 Task: Look for space in Padam, India from 8th June, 2023 to 16th June, 2023 for 2 adults in price range Rs.10000 to Rs.15000. Place can be entire place with 1  bedroom having 1 bed and 1 bathroom. Property type can be house, flat, guest house, hotel. Amenities needed are: wifi, washing machine. Booking option can be shelf check-in. Required host language is English.
Action: Mouse moved to (551, 101)
Screenshot: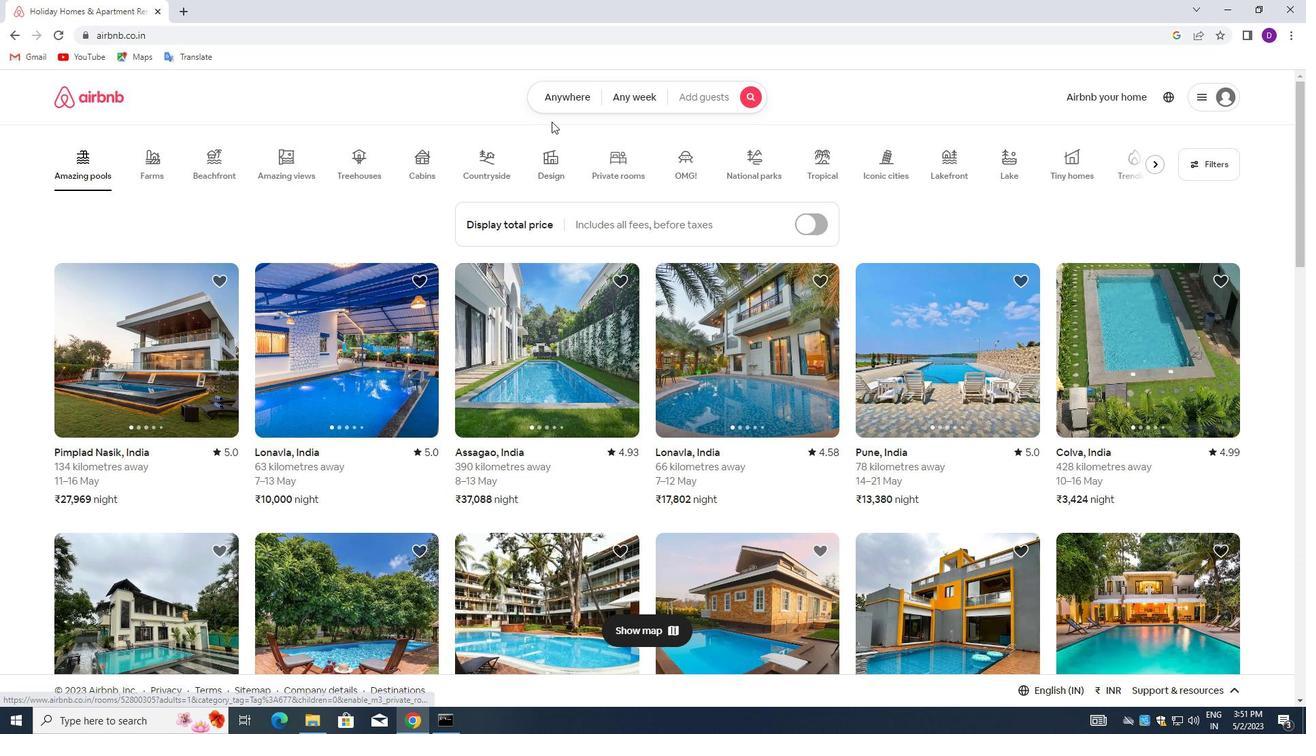 
Action: Mouse pressed left at (551, 101)
Screenshot: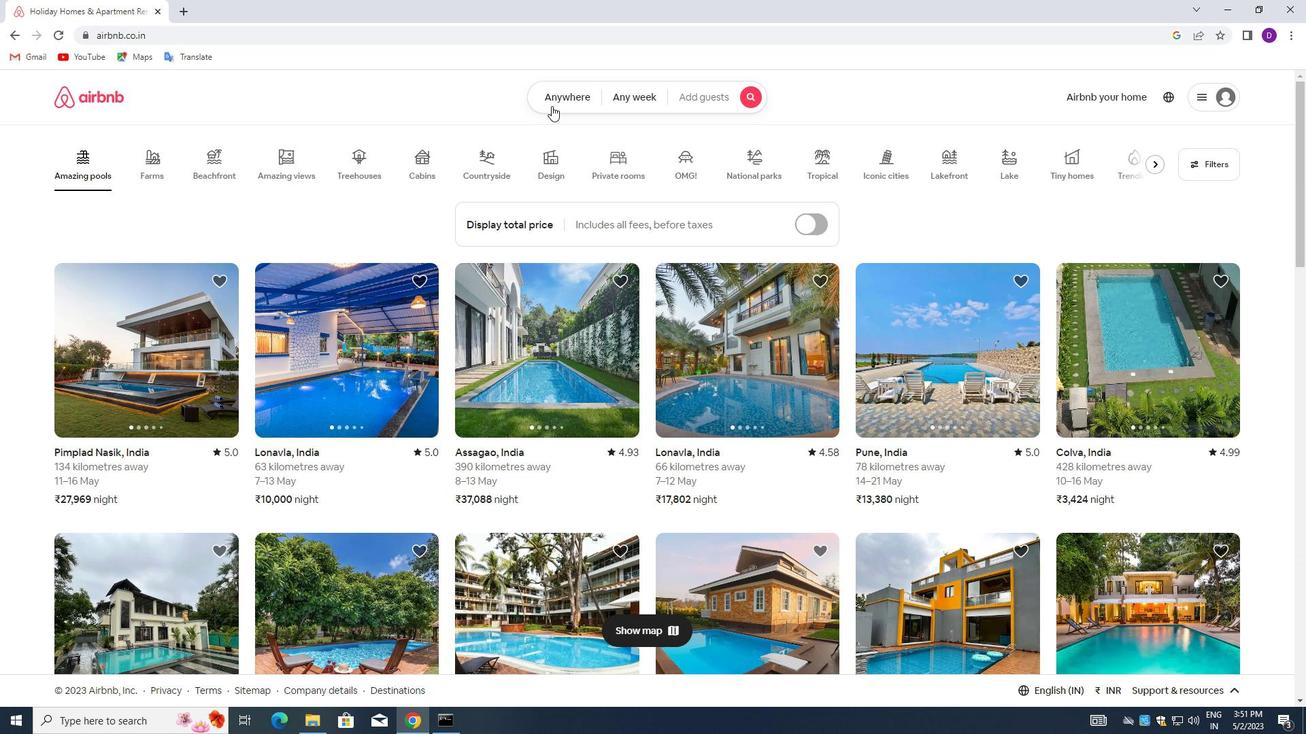 
Action: Mouse moved to (434, 150)
Screenshot: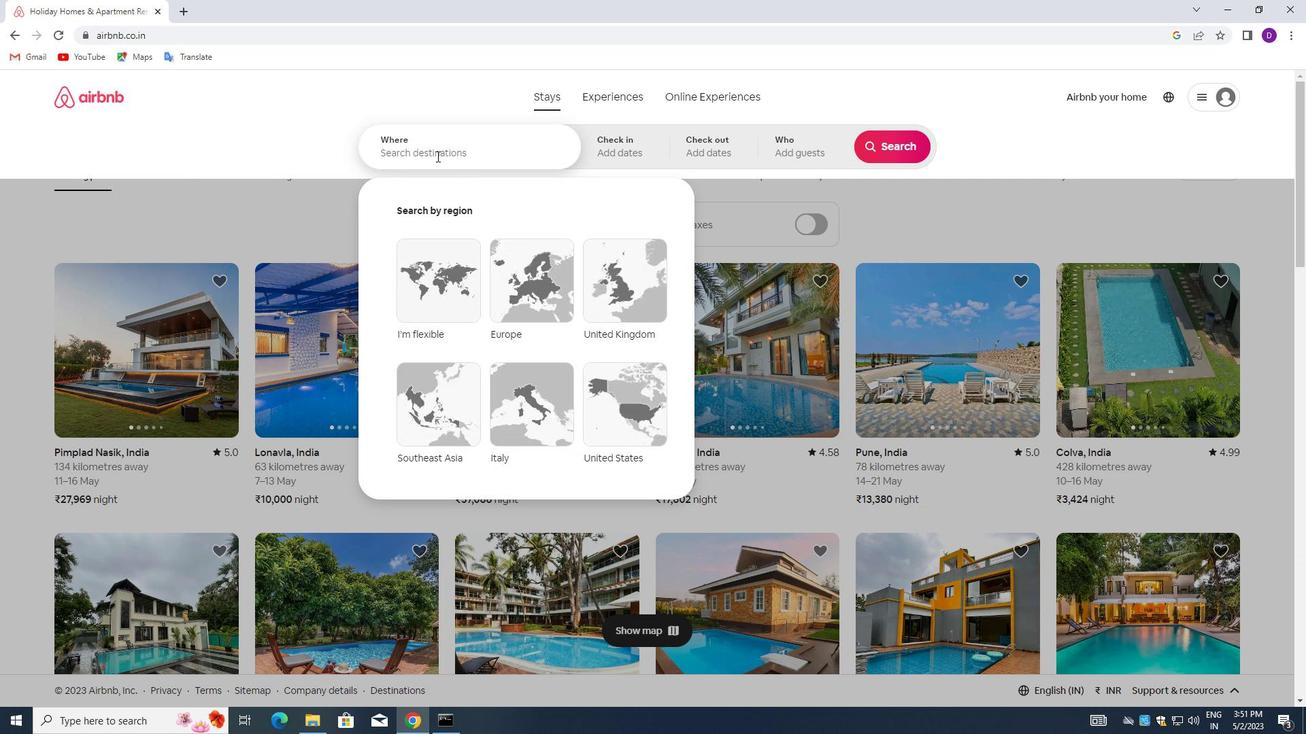
Action: Mouse pressed left at (434, 150)
Screenshot: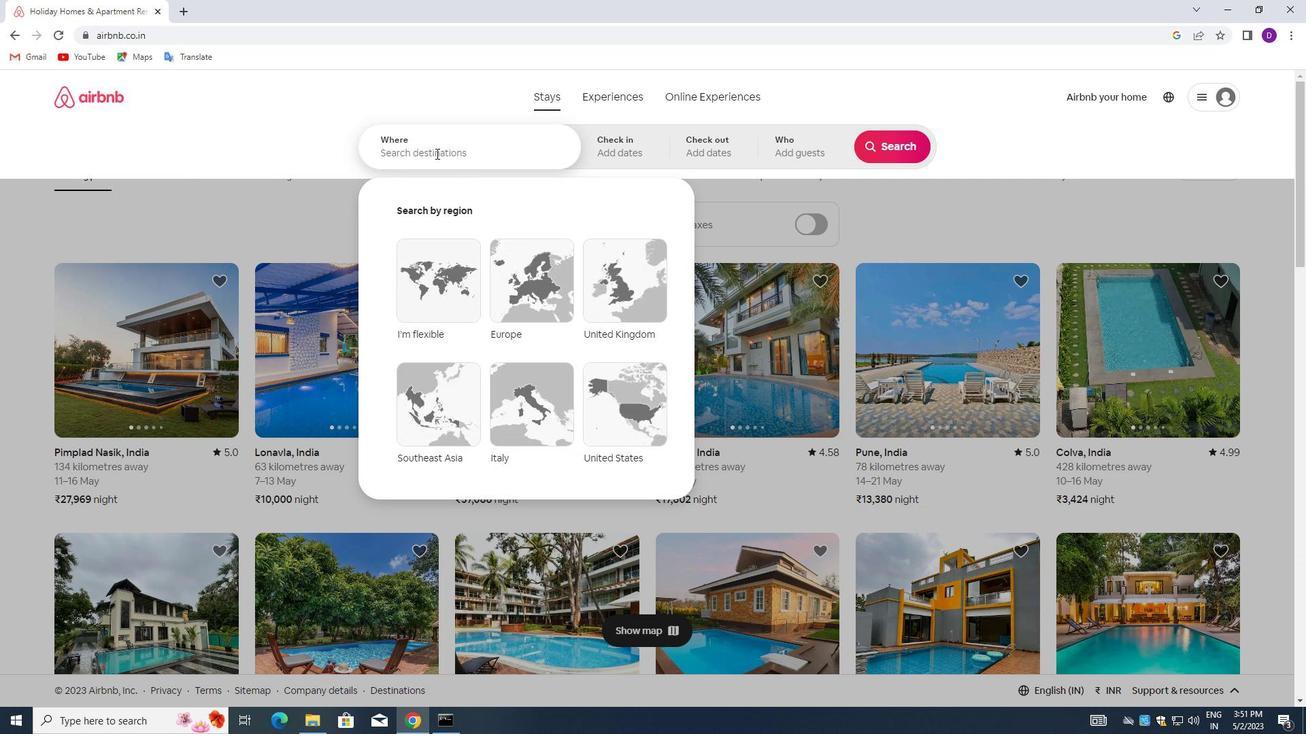 
Action: Mouse moved to (308, 134)
Screenshot: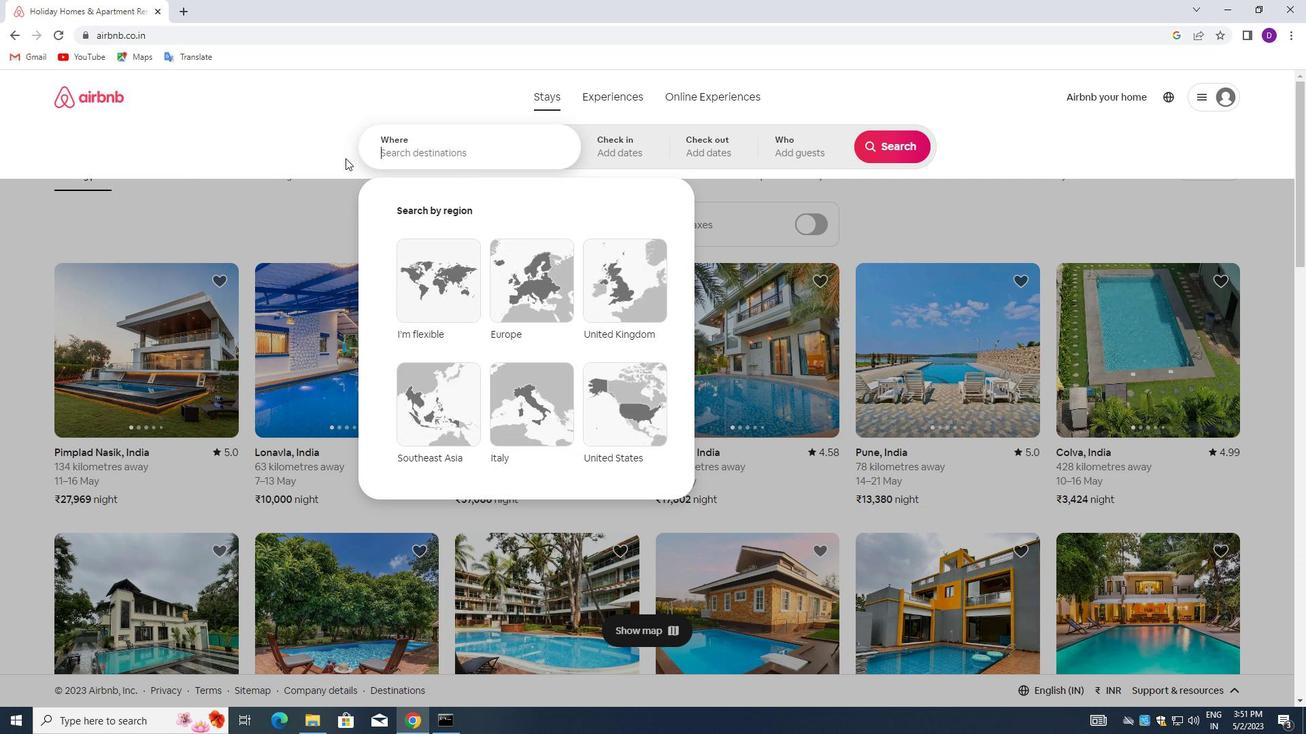 
Action: Key pressed <Key.shift>PADAM,<Key.space><Key.shift>INDIA<Key.enter>
Screenshot: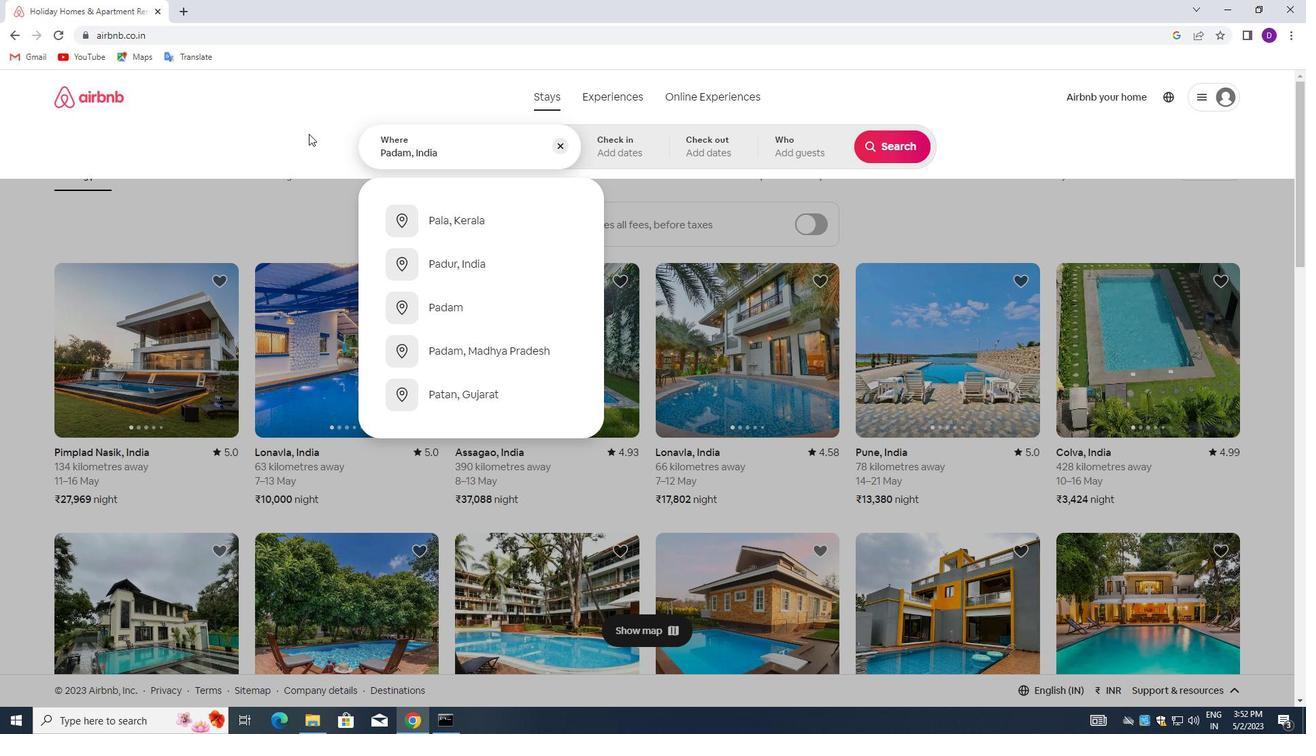 
Action: Mouse moved to (818, 343)
Screenshot: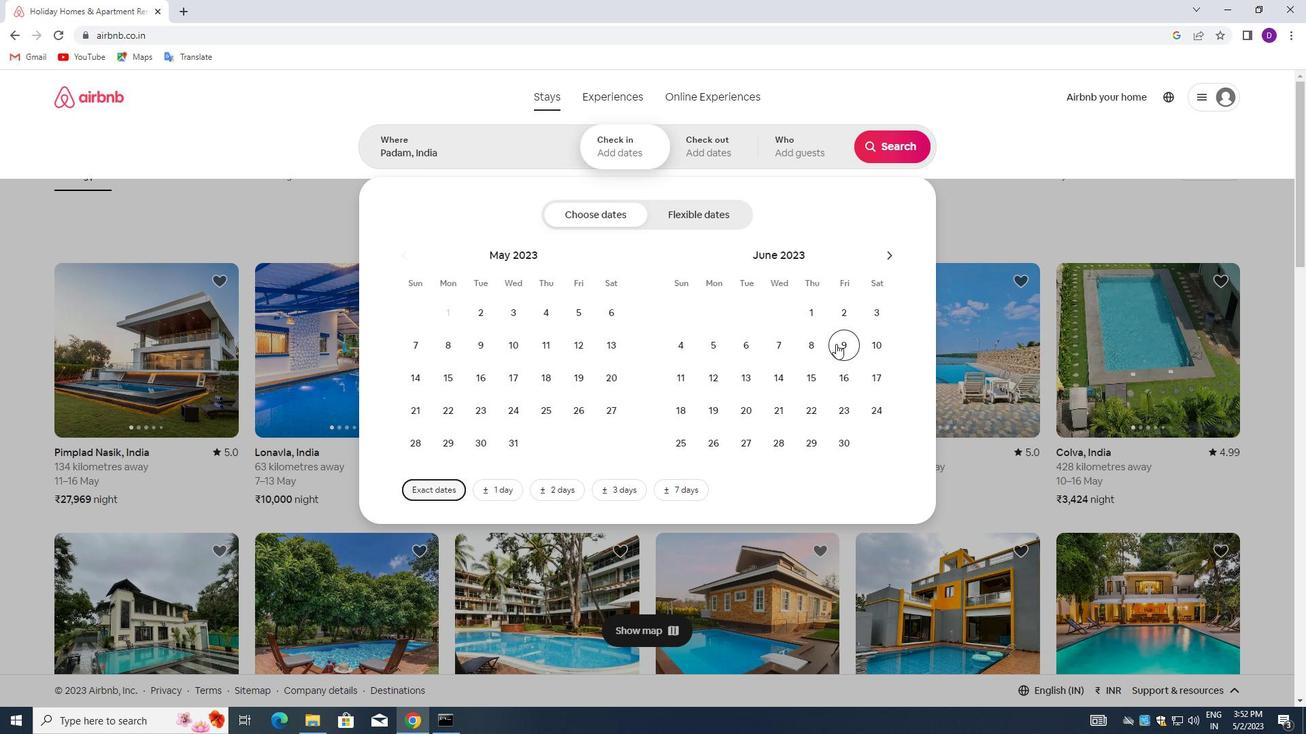 
Action: Mouse pressed left at (818, 343)
Screenshot: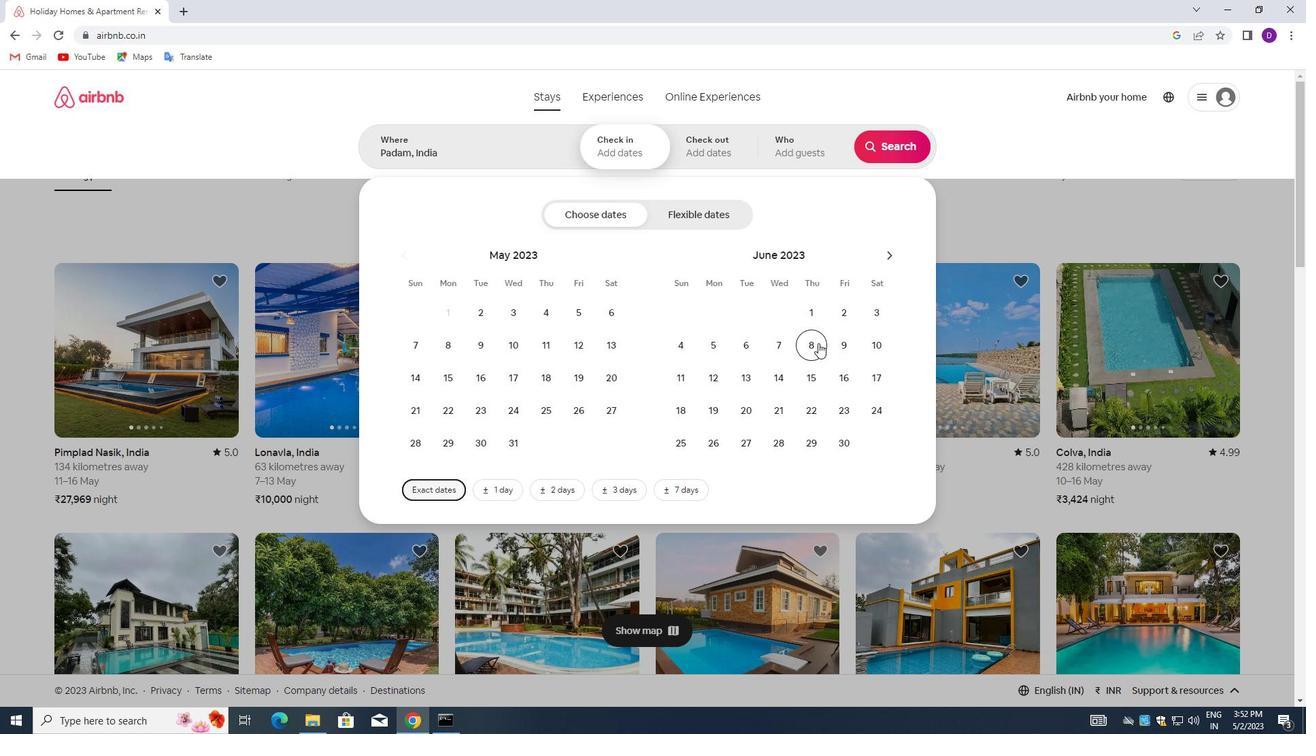 
Action: Mouse moved to (847, 374)
Screenshot: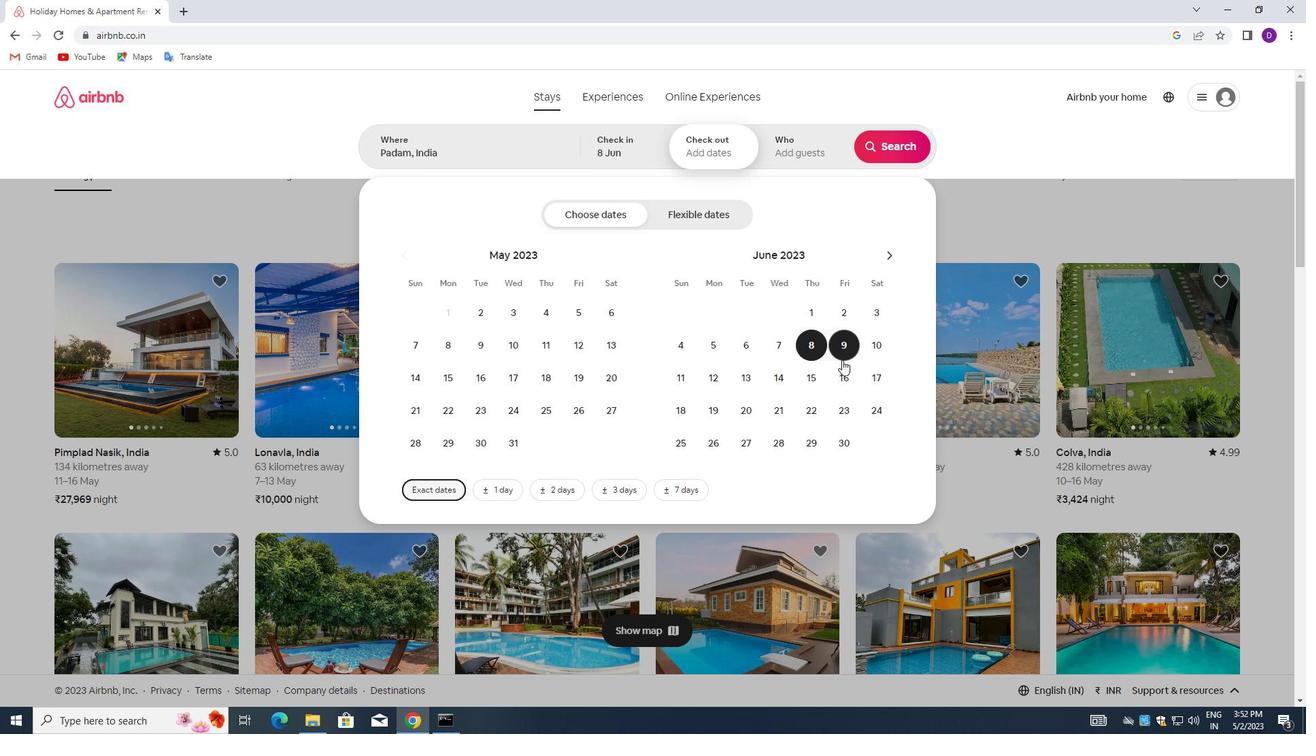 
Action: Mouse pressed left at (847, 374)
Screenshot: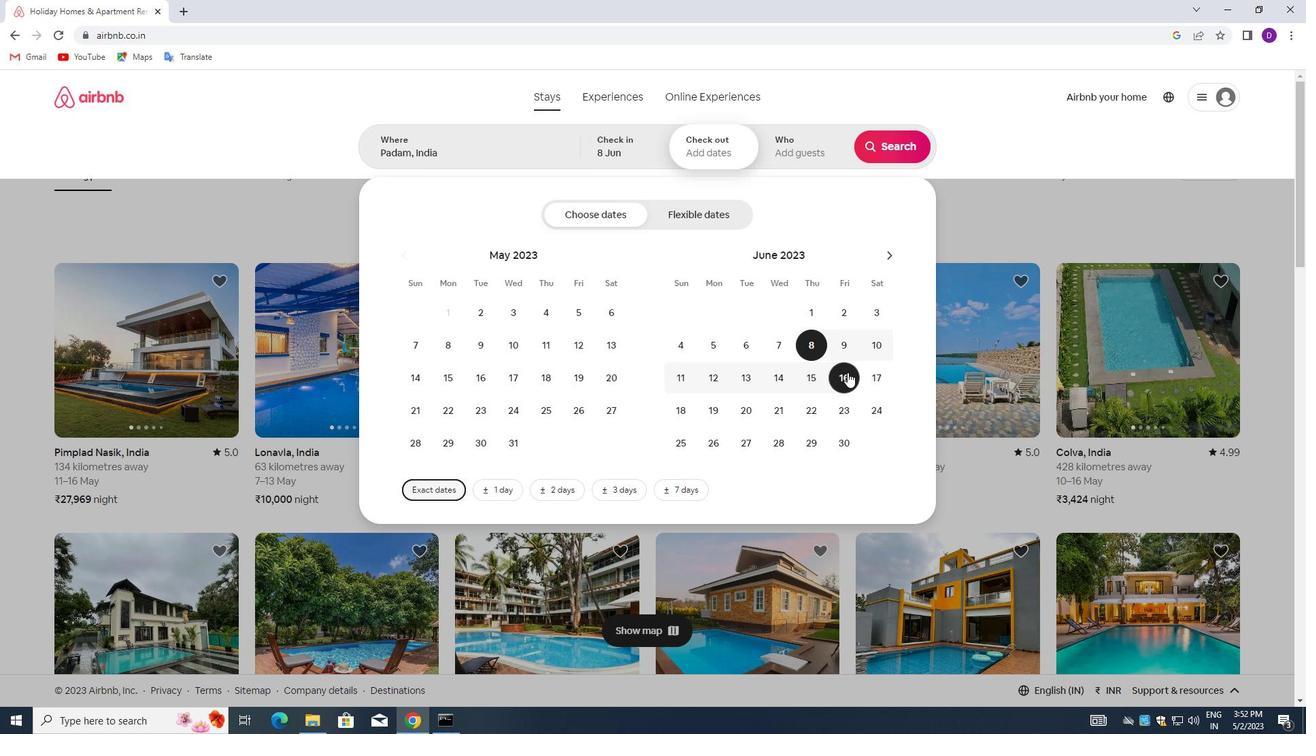 
Action: Mouse moved to (781, 154)
Screenshot: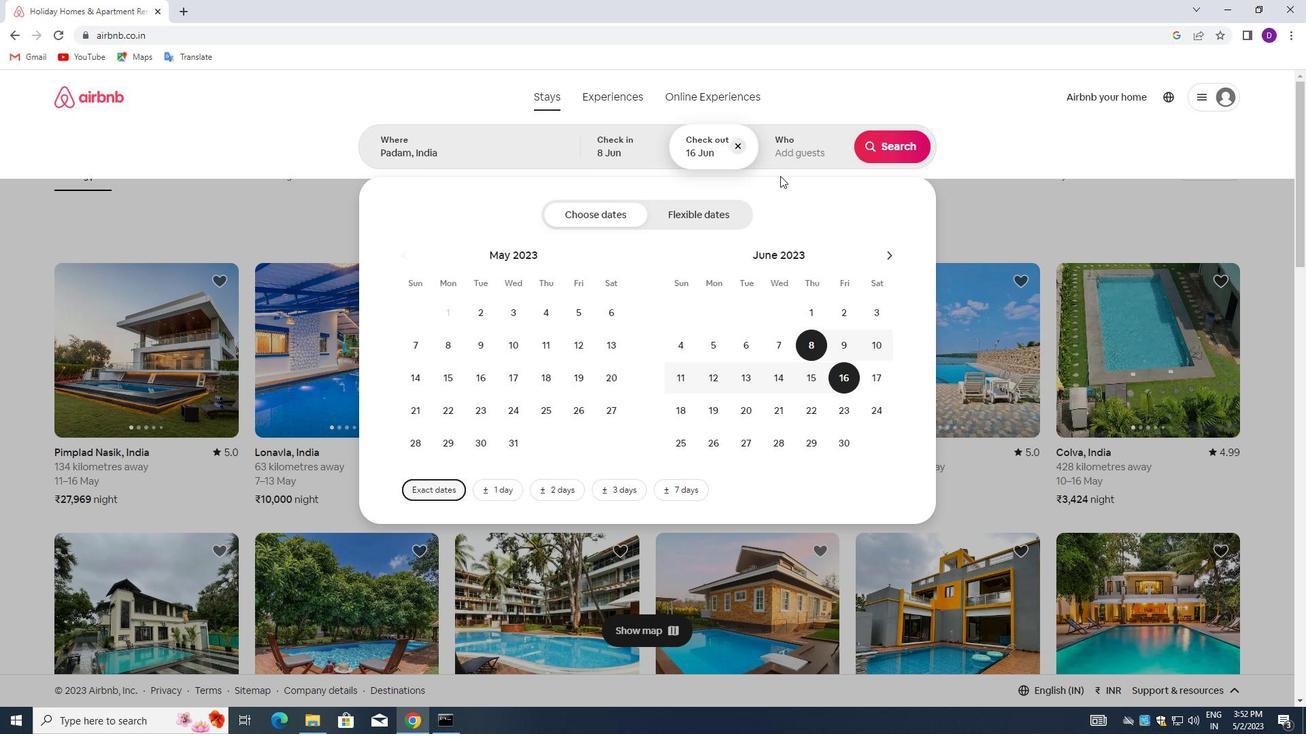 
Action: Mouse pressed left at (781, 154)
Screenshot: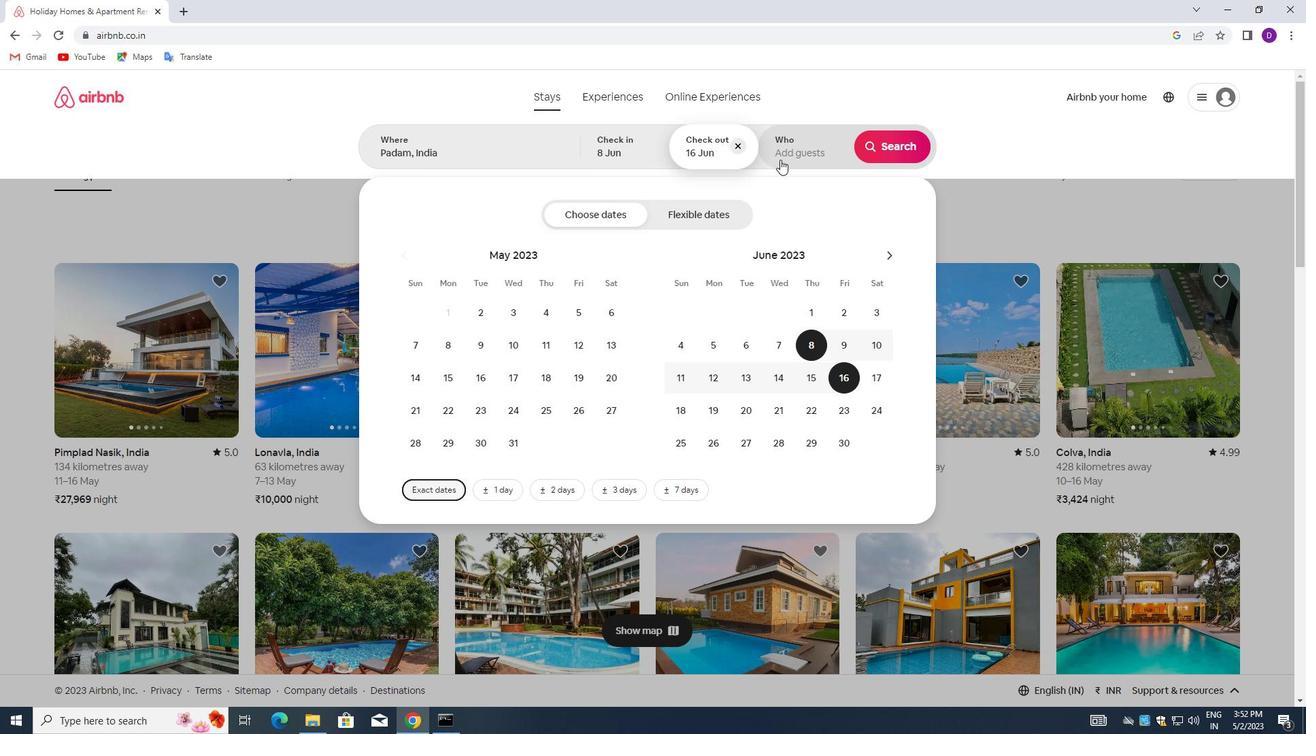 
Action: Mouse moved to (896, 225)
Screenshot: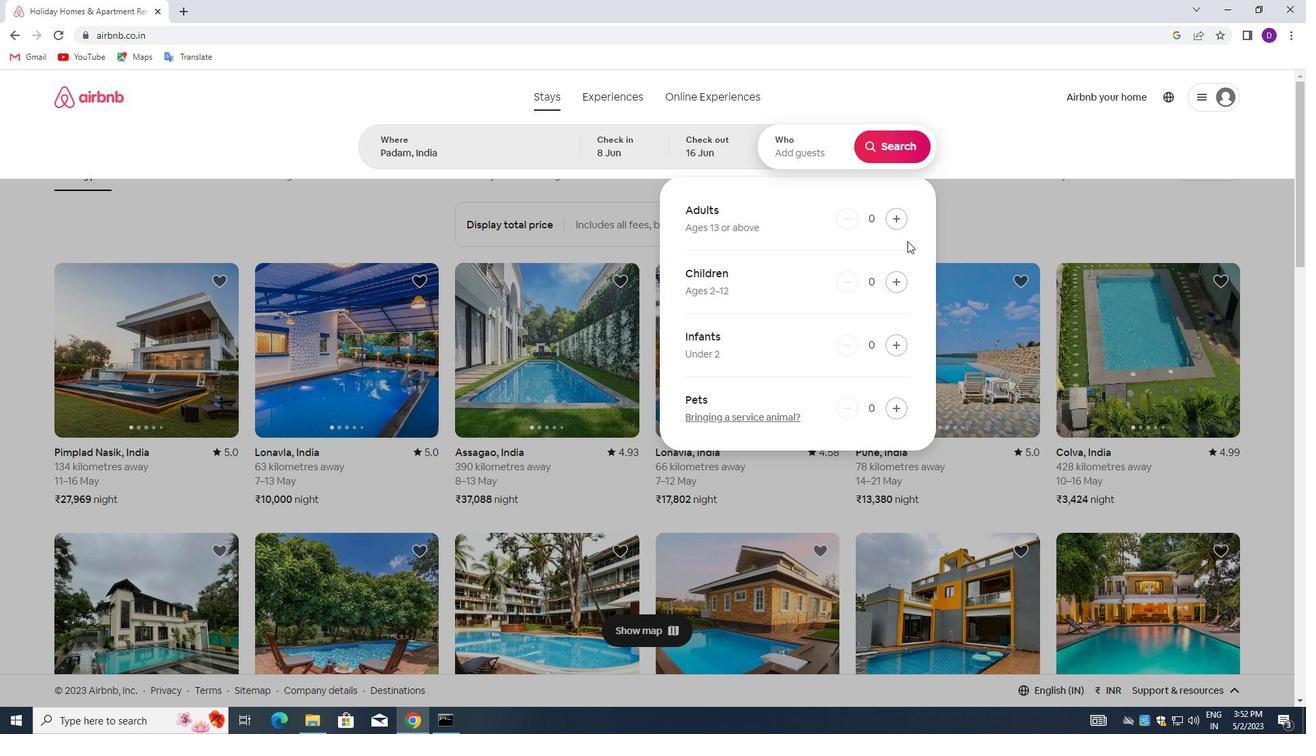 
Action: Mouse pressed left at (896, 225)
Screenshot: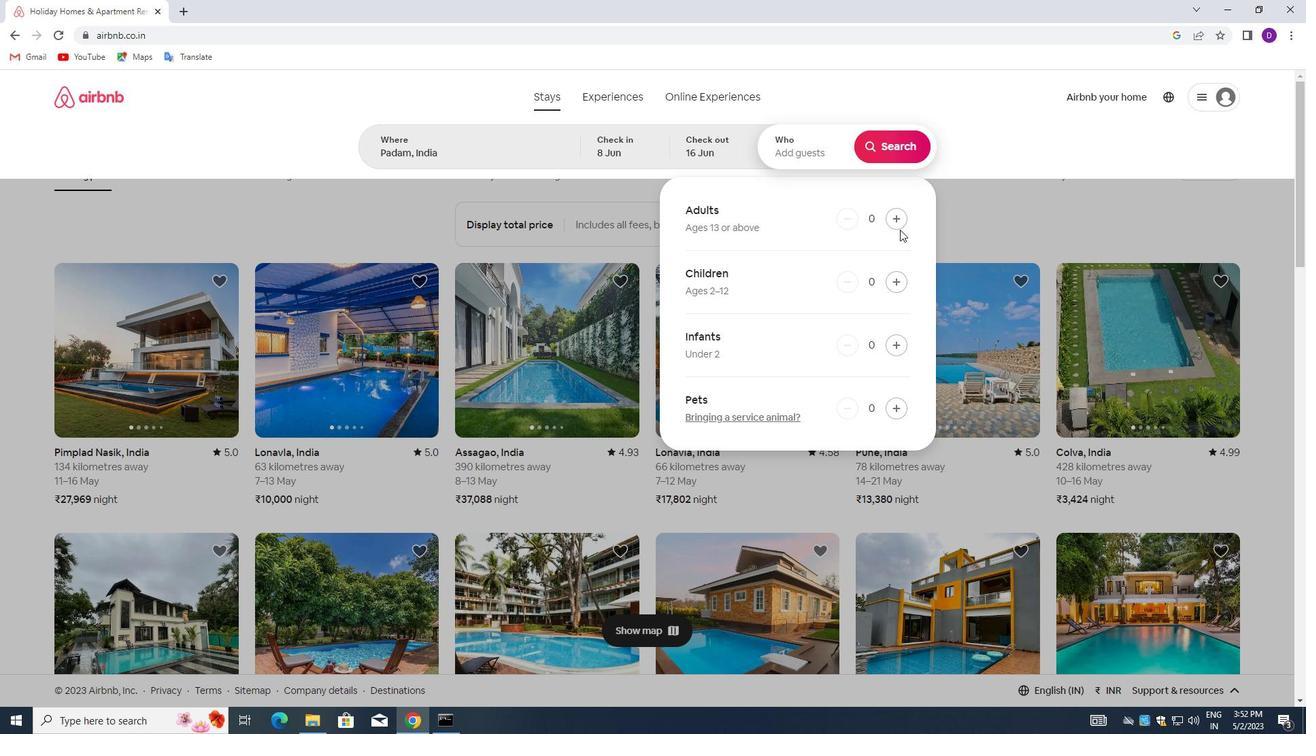 
Action: Mouse moved to (896, 225)
Screenshot: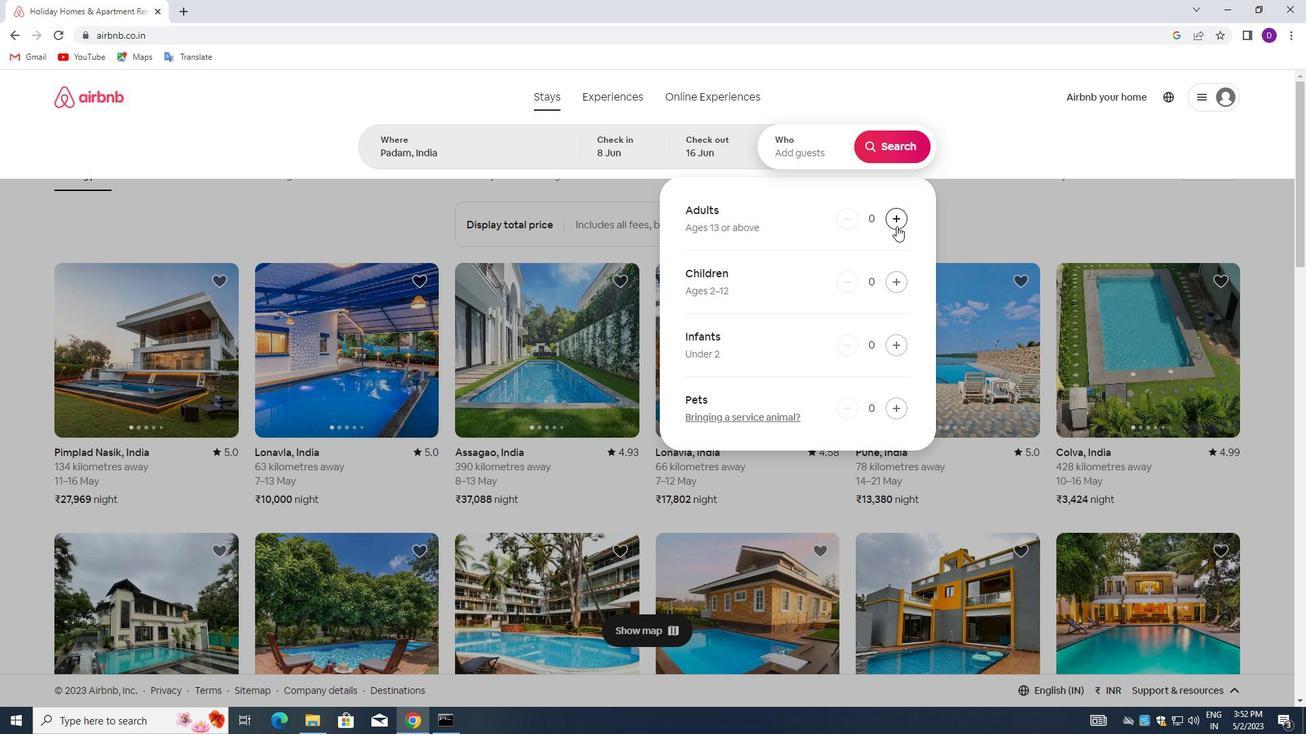 
Action: Mouse pressed left at (896, 225)
Screenshot: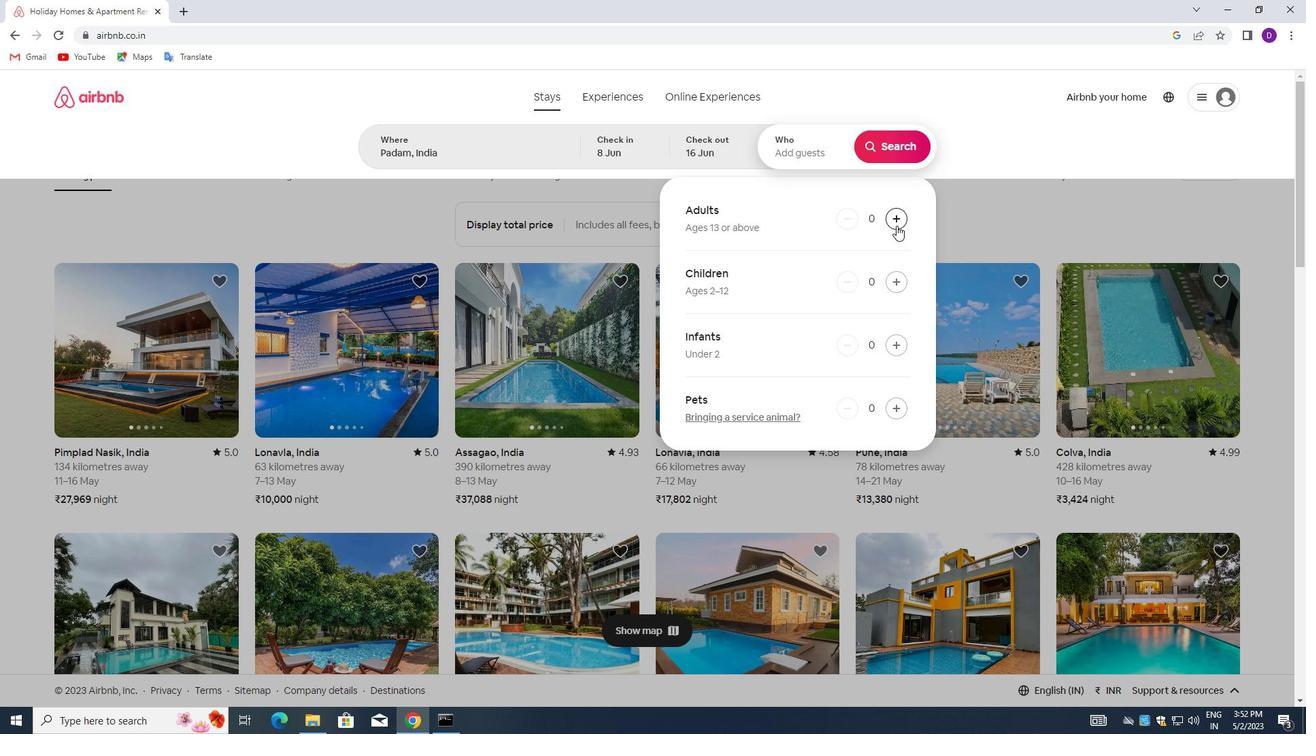 
Action: Mouse moved to (881, 147)
Screenshot: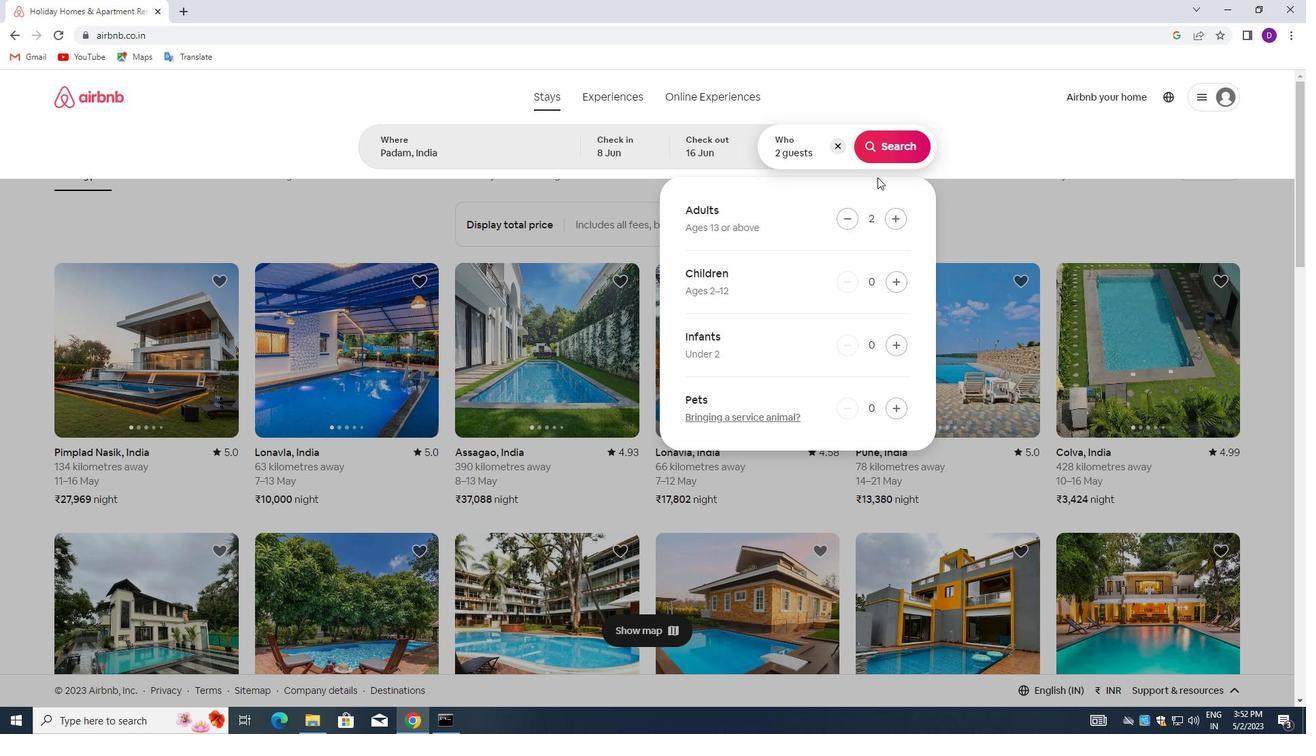 
Action: Mouse pressed left at (881, 147)
Screenshot: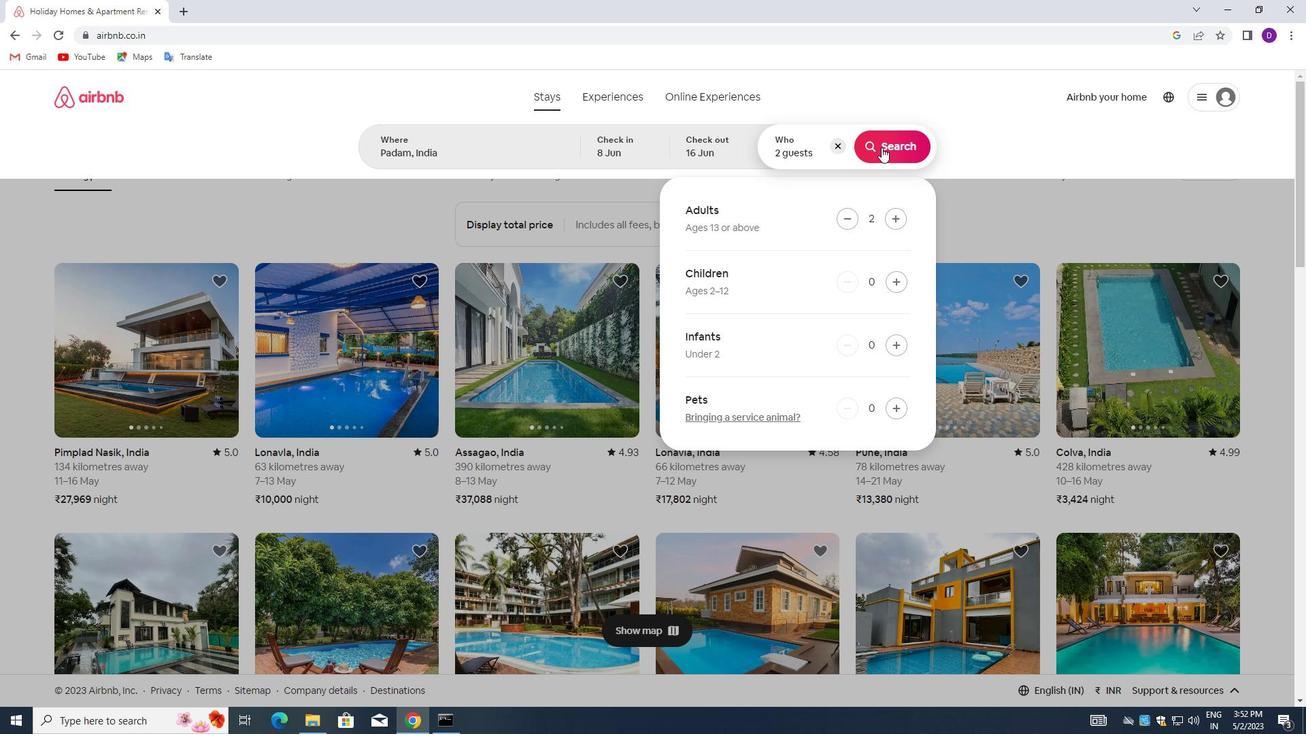
Action: Mouse moved to (1247, 159)
Screenshot: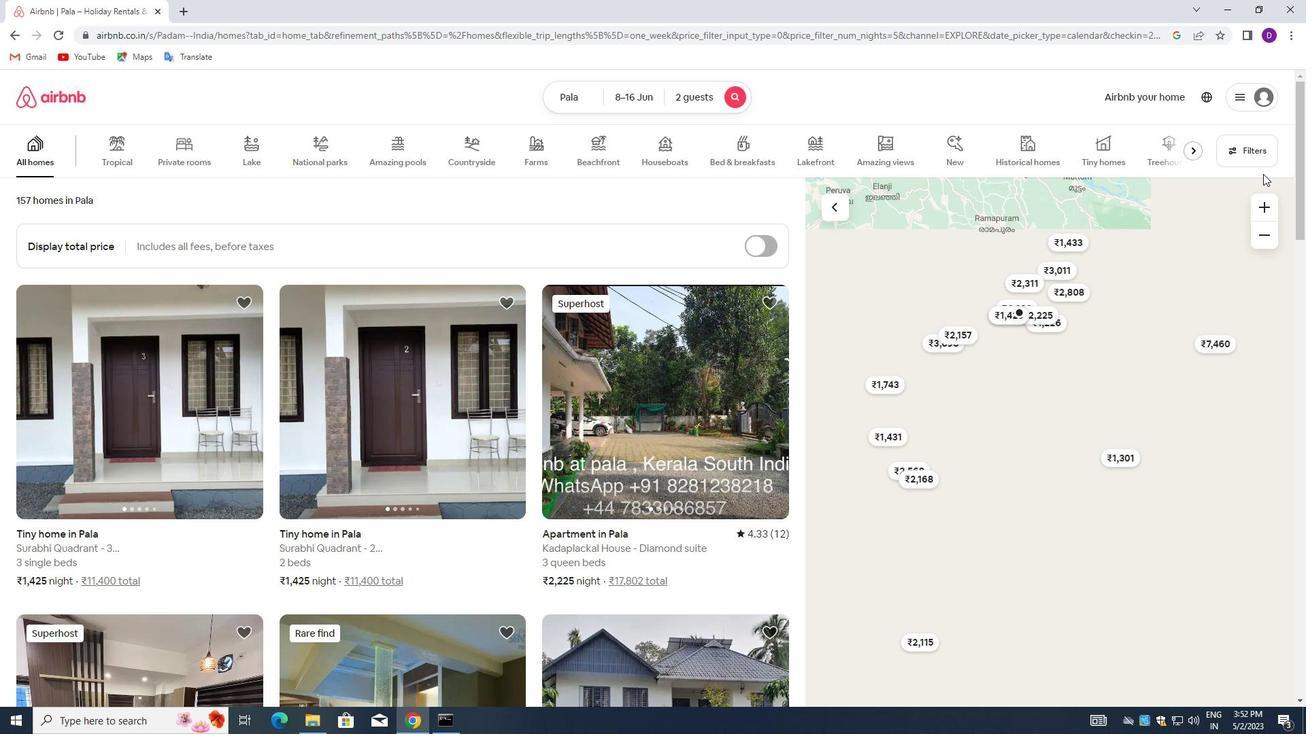 
Action: Mouse pressed left at (1247, 159)
Screenshot: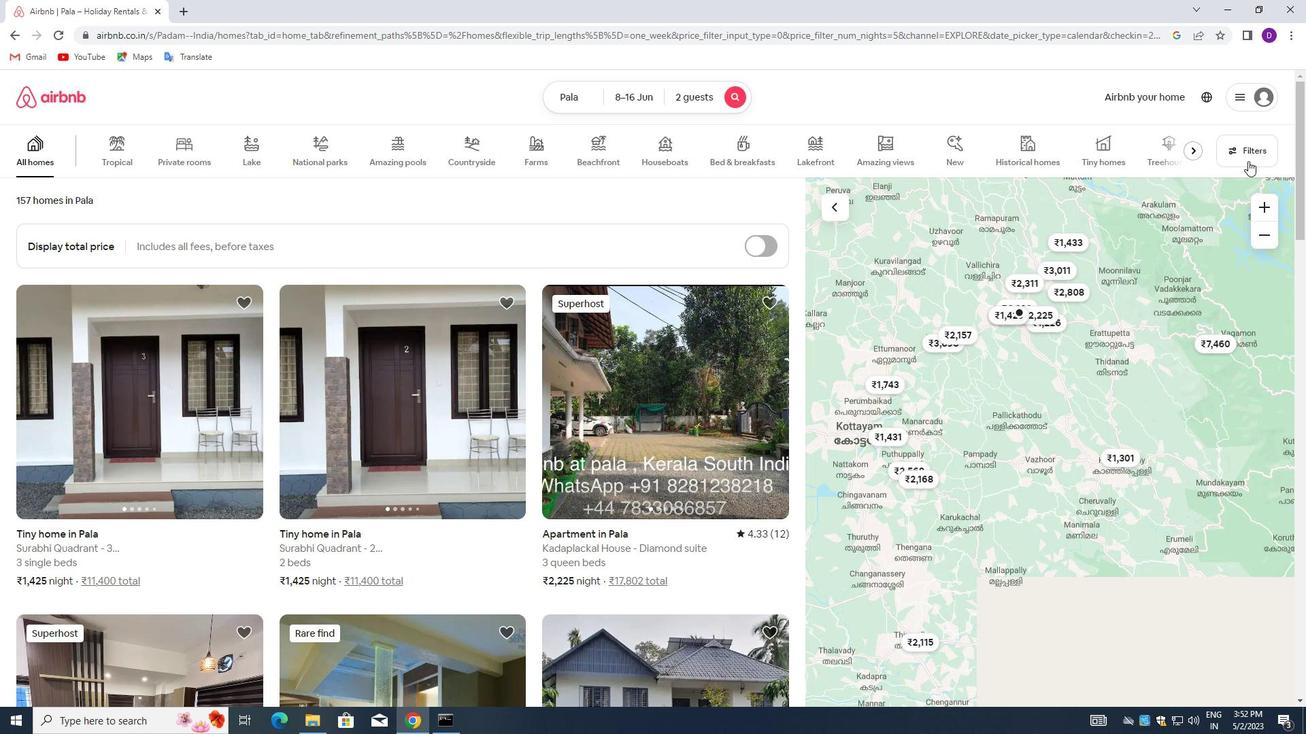 
Action: Mouse moved to (483, 321)
Screenshot: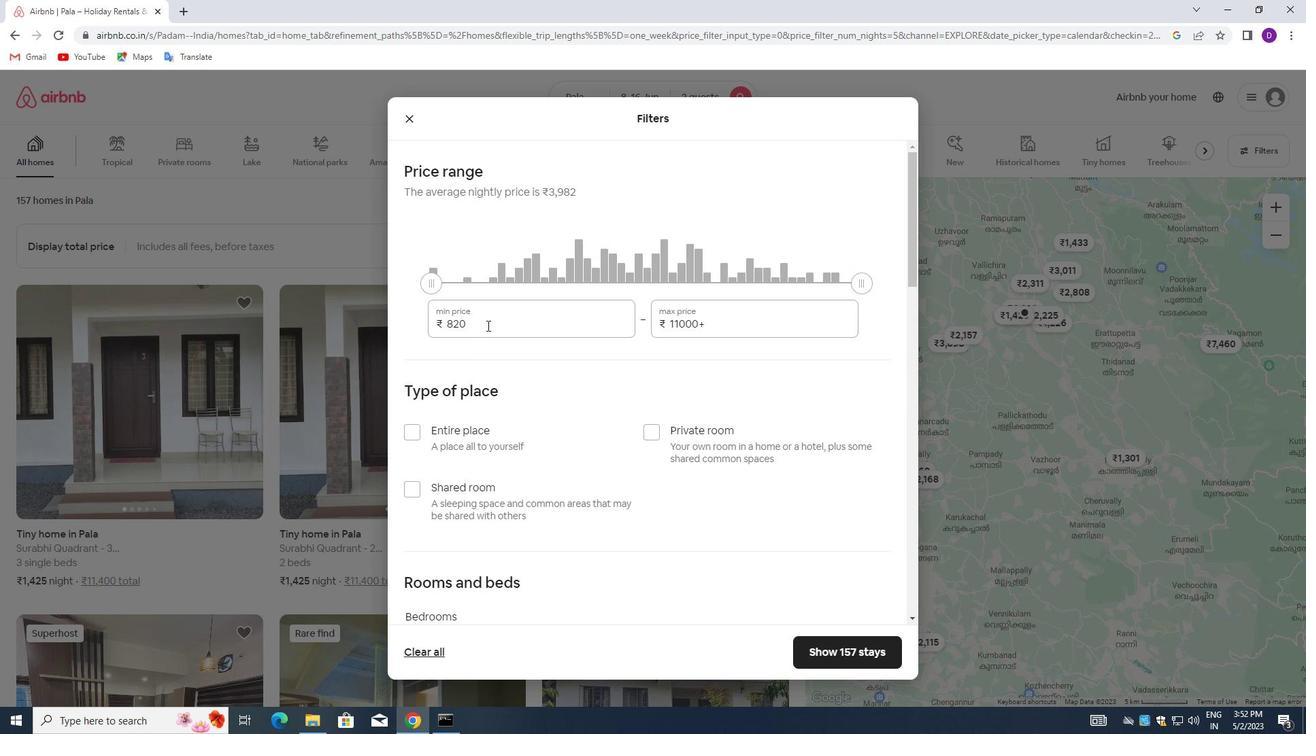 
Action: Mouse pressed left at (483, 321)
Screenshot: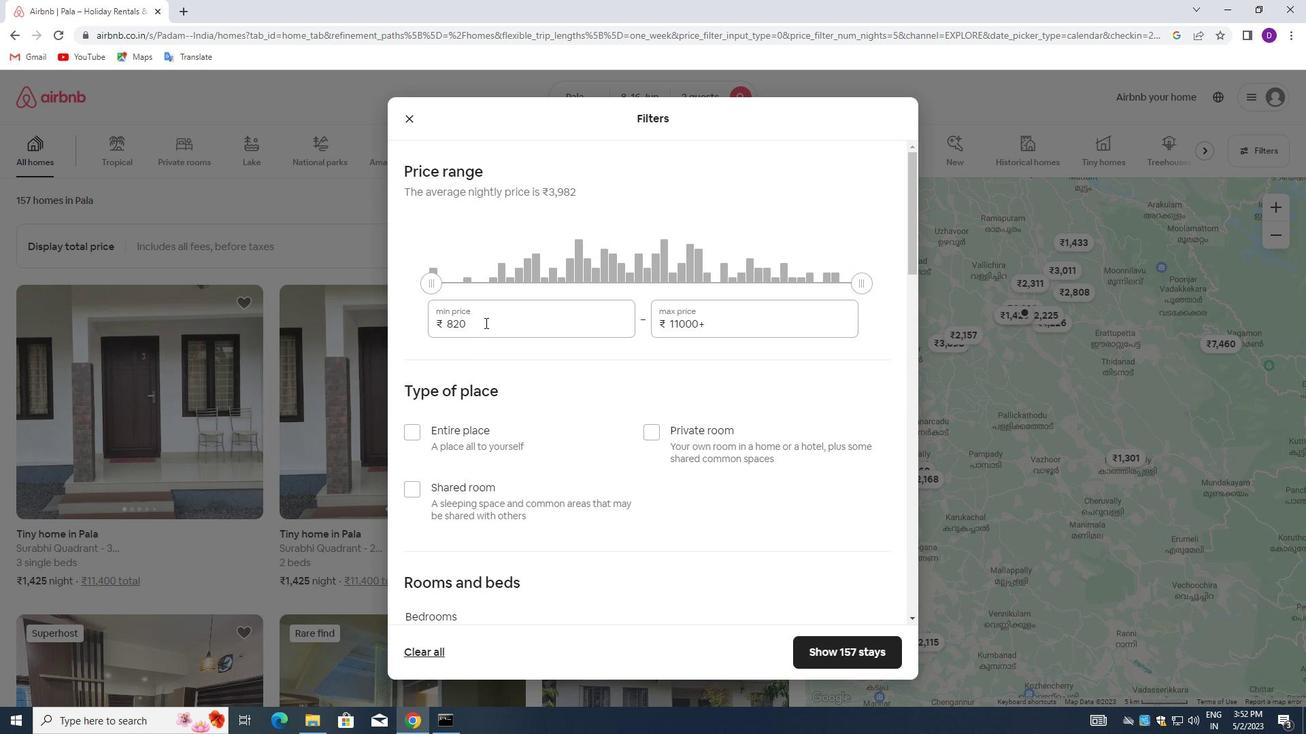 
Action: Mouse pressed left at (483, 321)
Screenshot: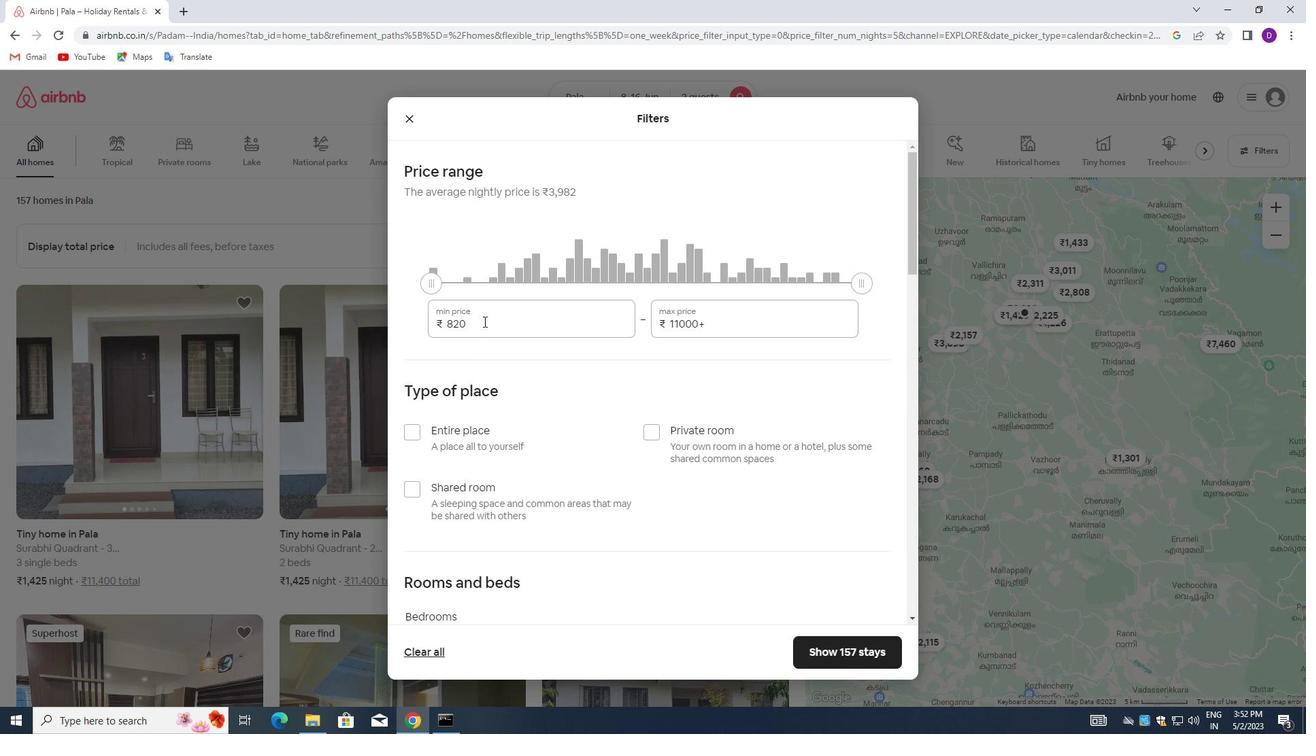 
Action: Key pressed 10000<Key.tab>15000
Screenshot: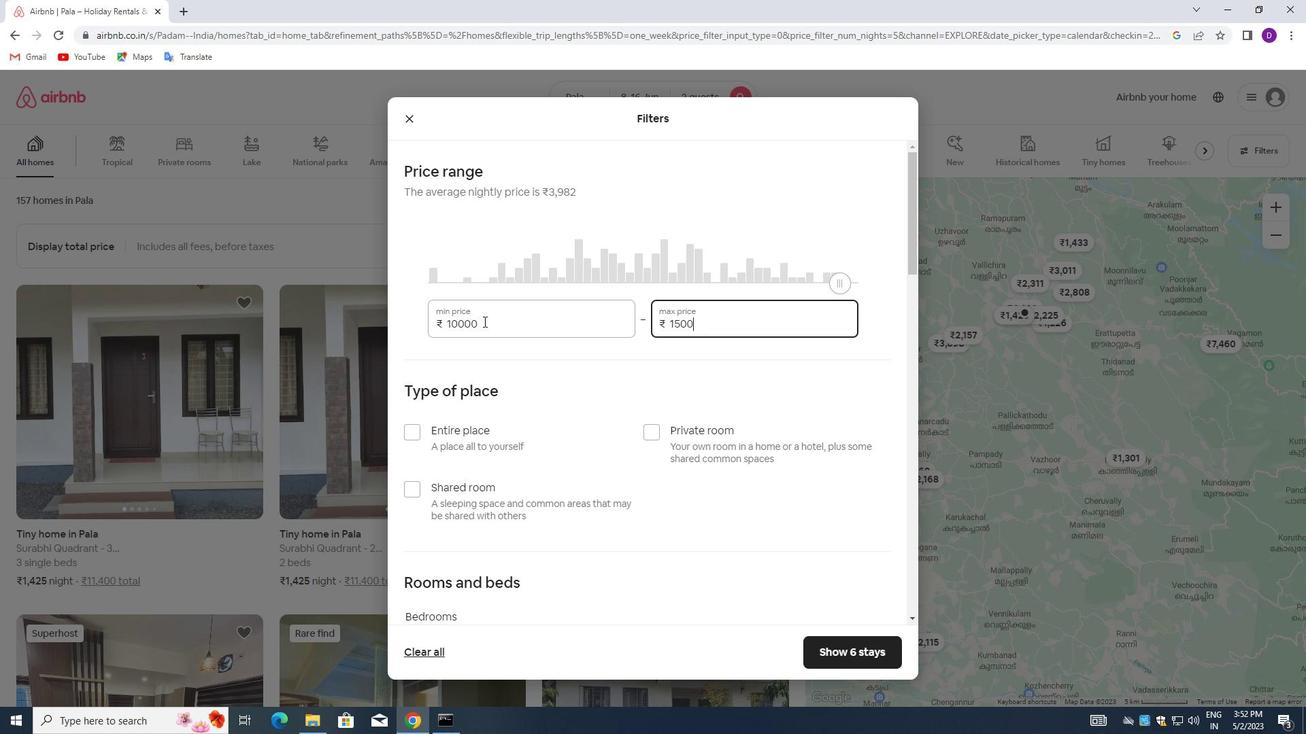 
Action: Mouse moved to (487, 331)
Screenshot: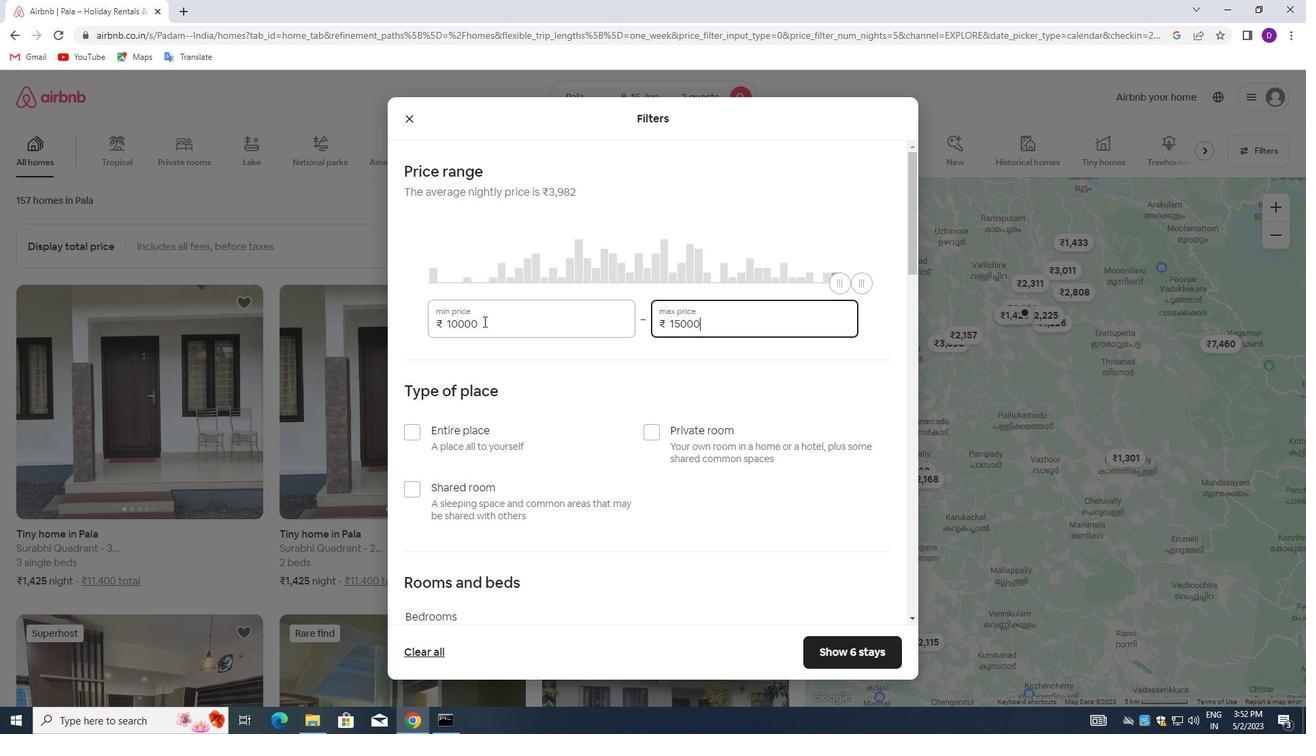 
Action: Mouse scrolled (487, 330) with delta (0, 0)
Screenshot: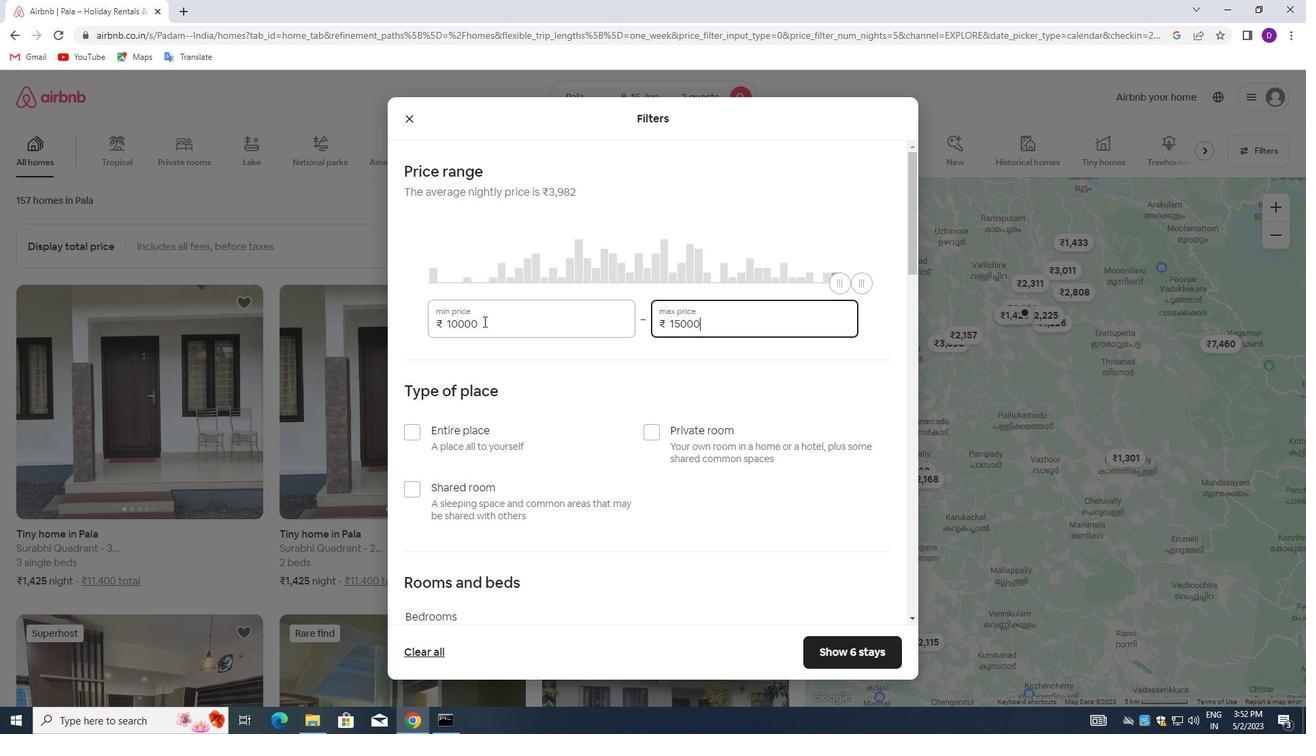 
Action: Mouse moved to (483, 339)
Screenshot: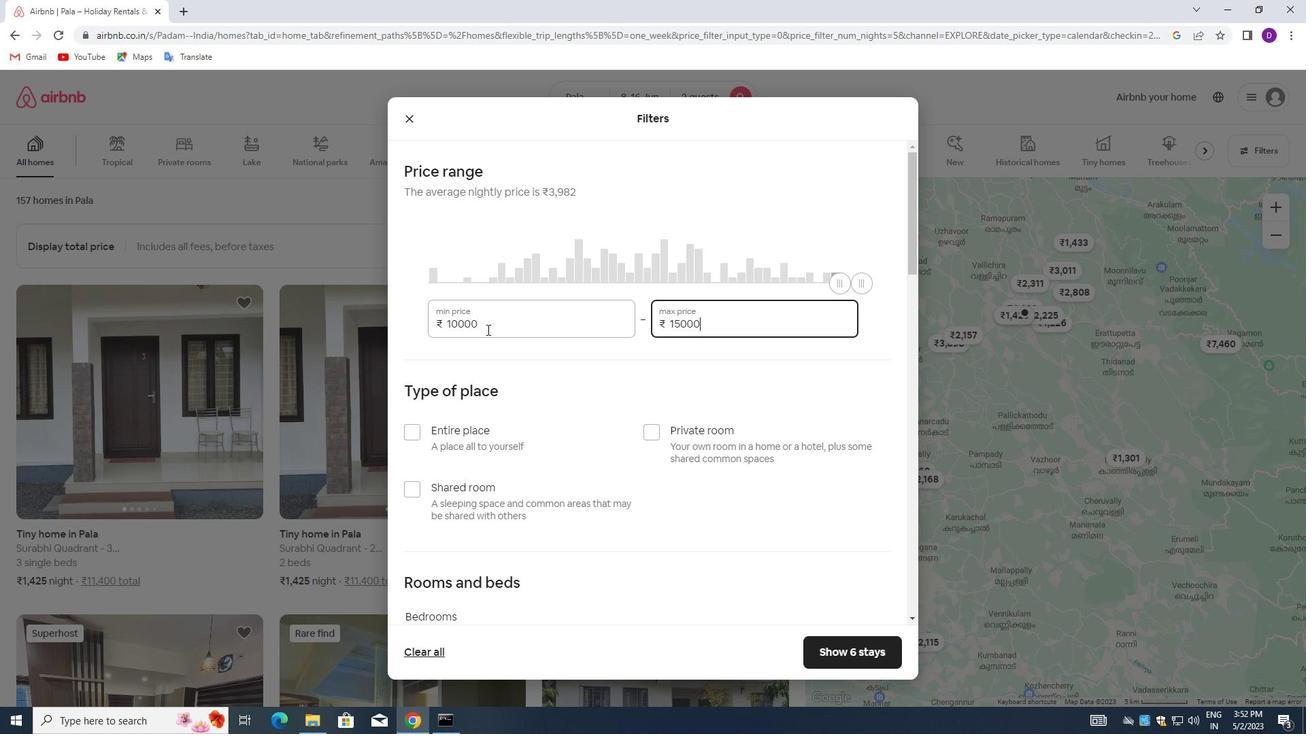 
Action: Mouse scrolled (483, 338) with delta (0, 0)
Screenshot: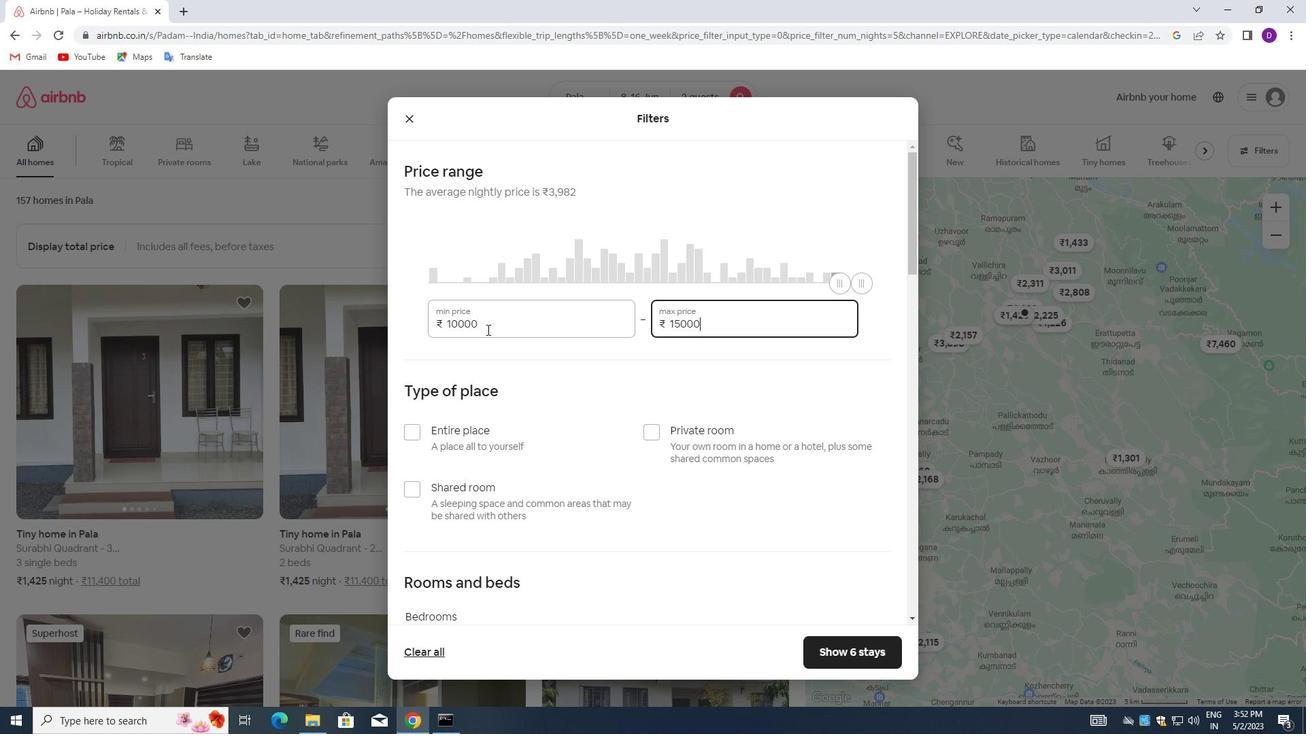 
Action: Mouse moved to (412, 303)
Screenshot: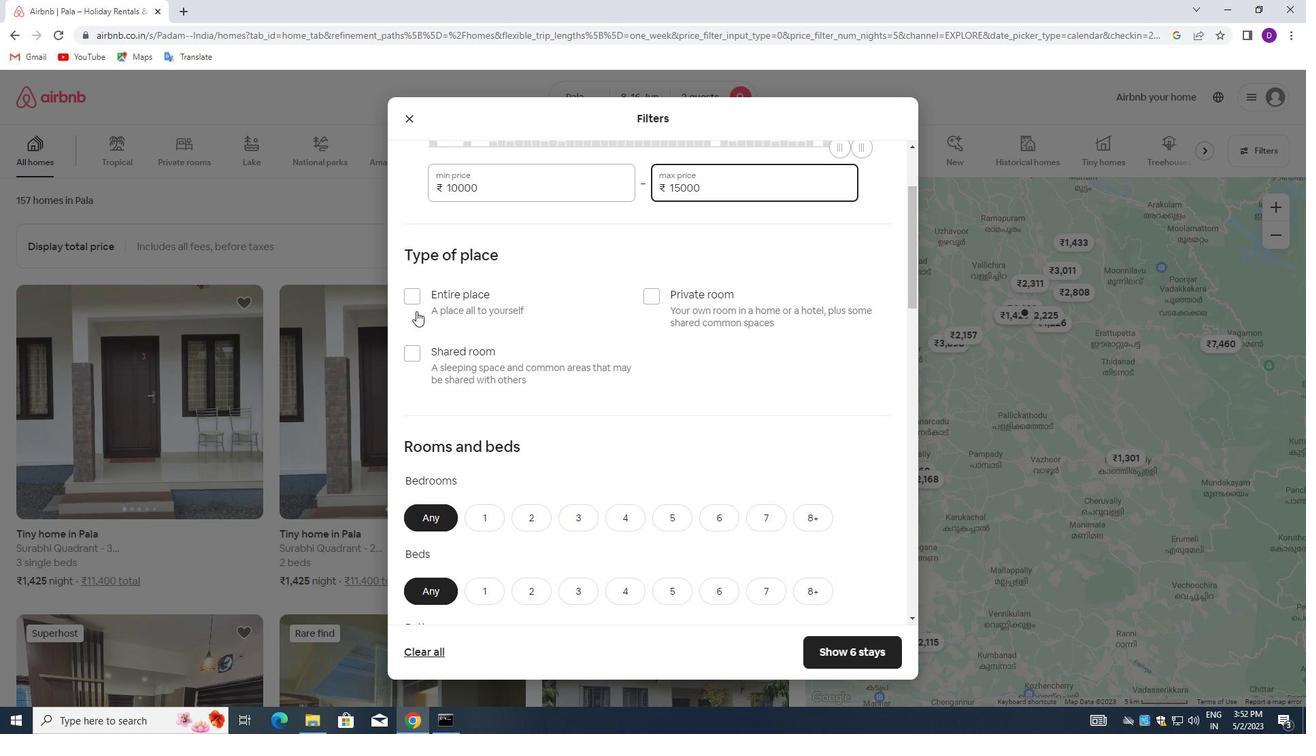 
Action: Mouse pressed left at (412, 303)
Screenshot: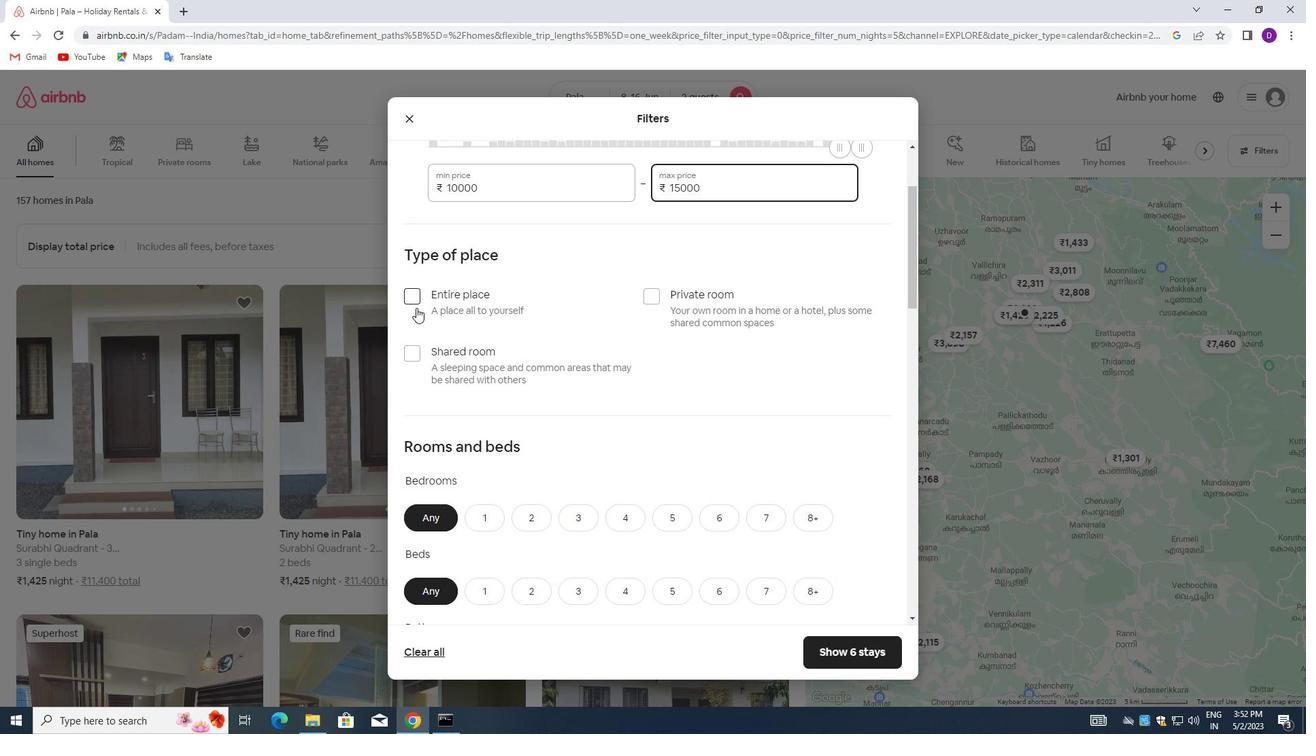 
Action: Mouse moved to (541, 357)
Screenshot: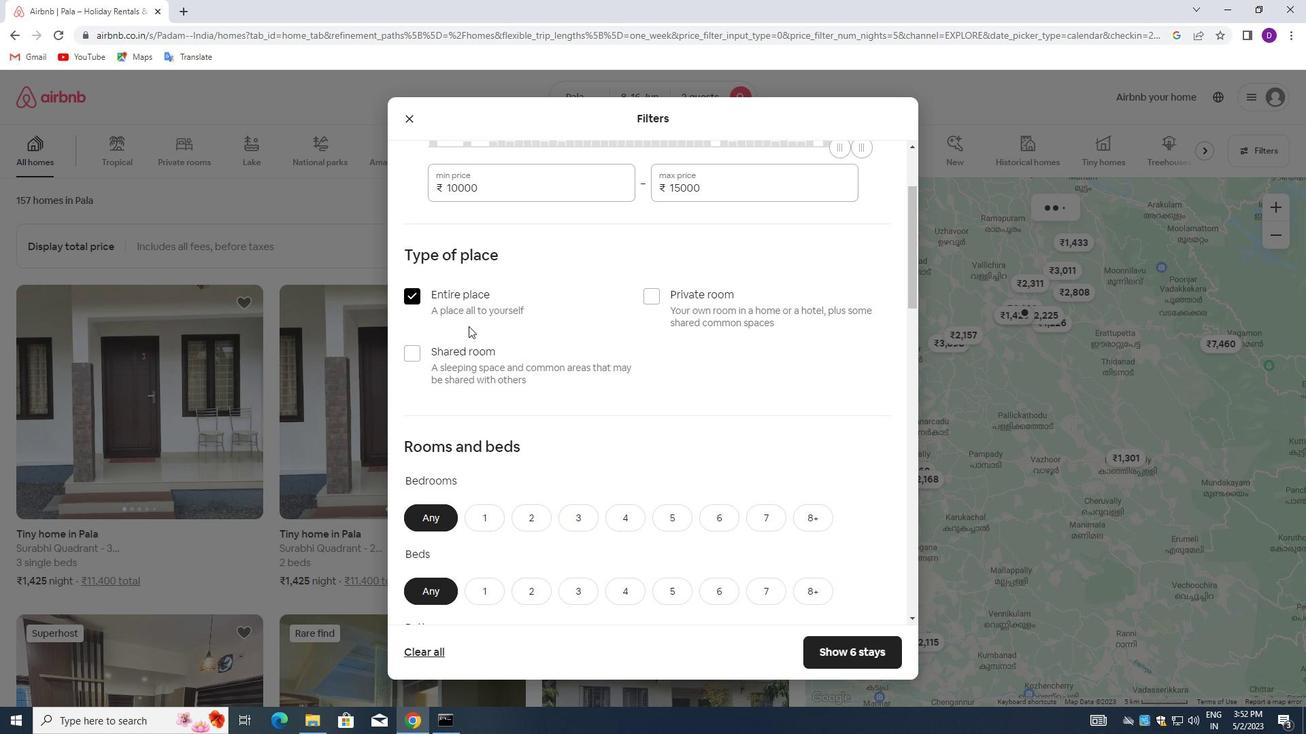 
Action: Mouse scrolled (541, 356) with delta (0, 0)
Screenshot: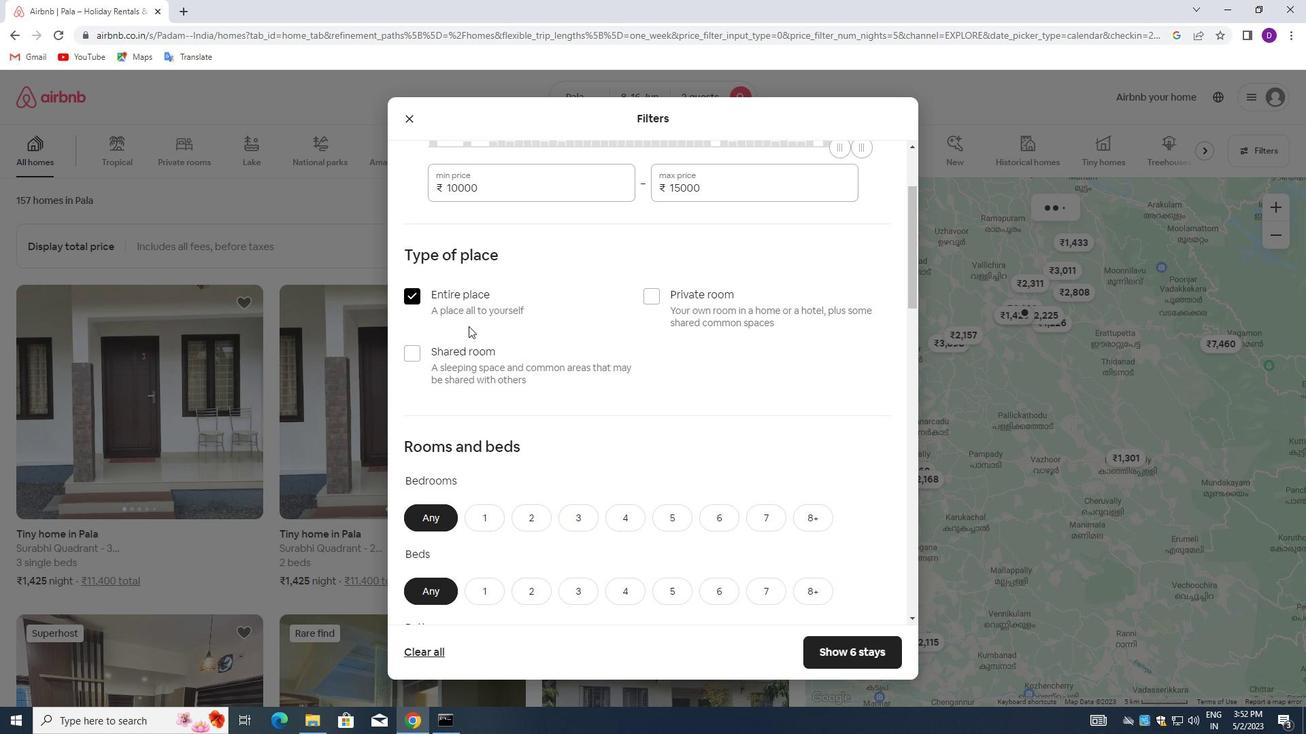 
Action: Mouse moved to (545, 361)
Screenshot: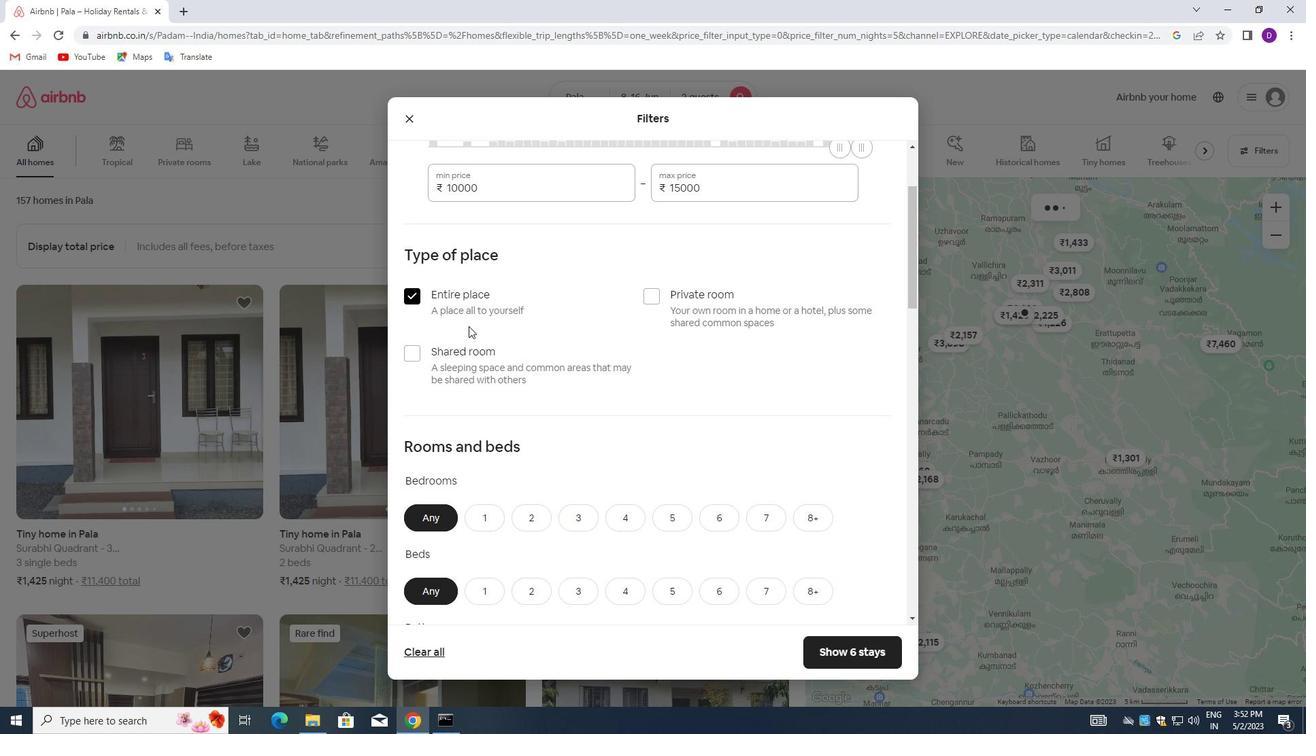 
Action: Mouse scrolled (545, 360) with delta (0, 0)
Screenshot: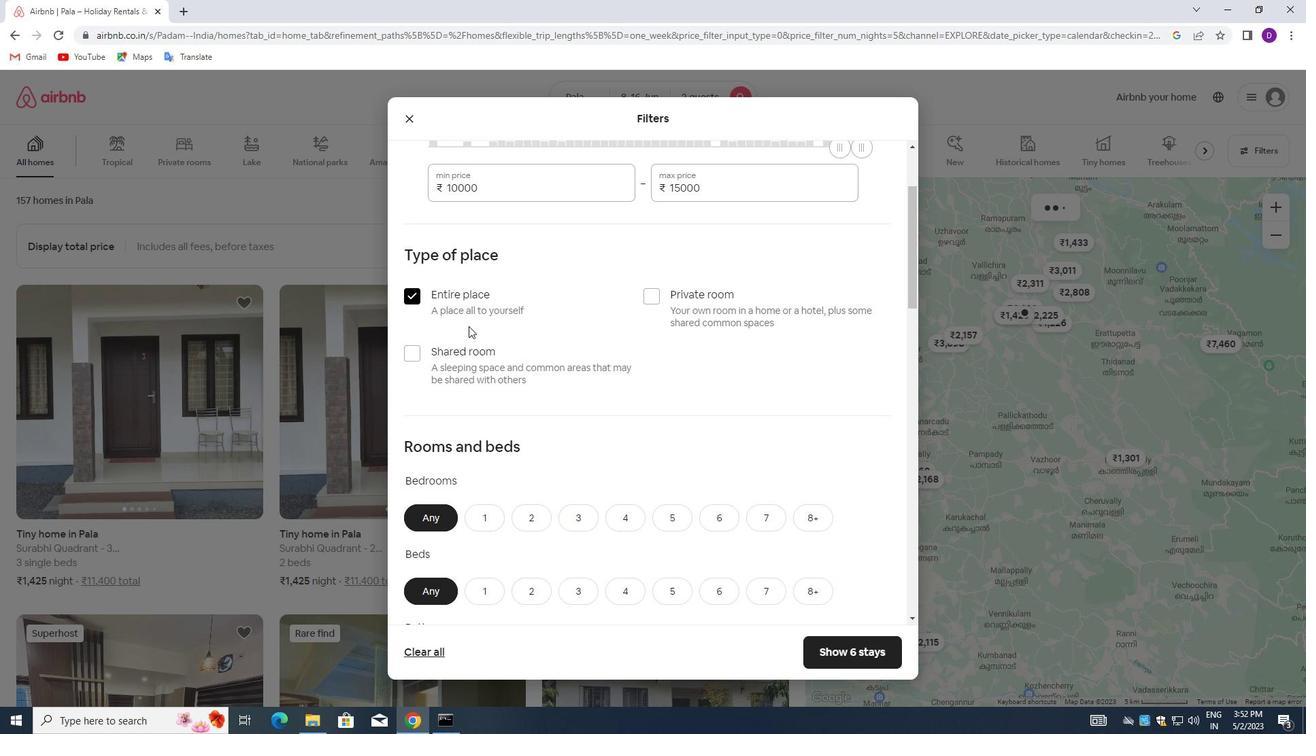
Action: Mouse moved to (545, 363)
Screenshot: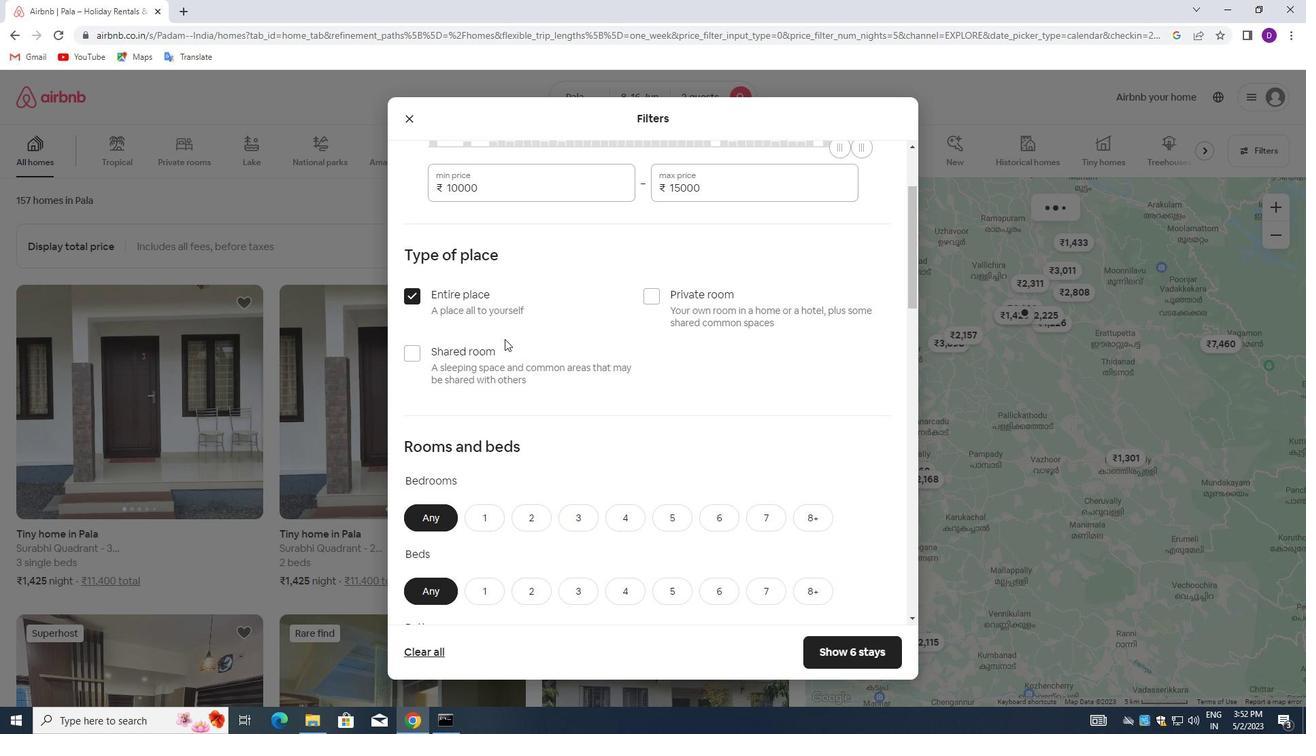 
Action: Mouse scrolled (545, 362) with delta (0, 0)
Screenshot: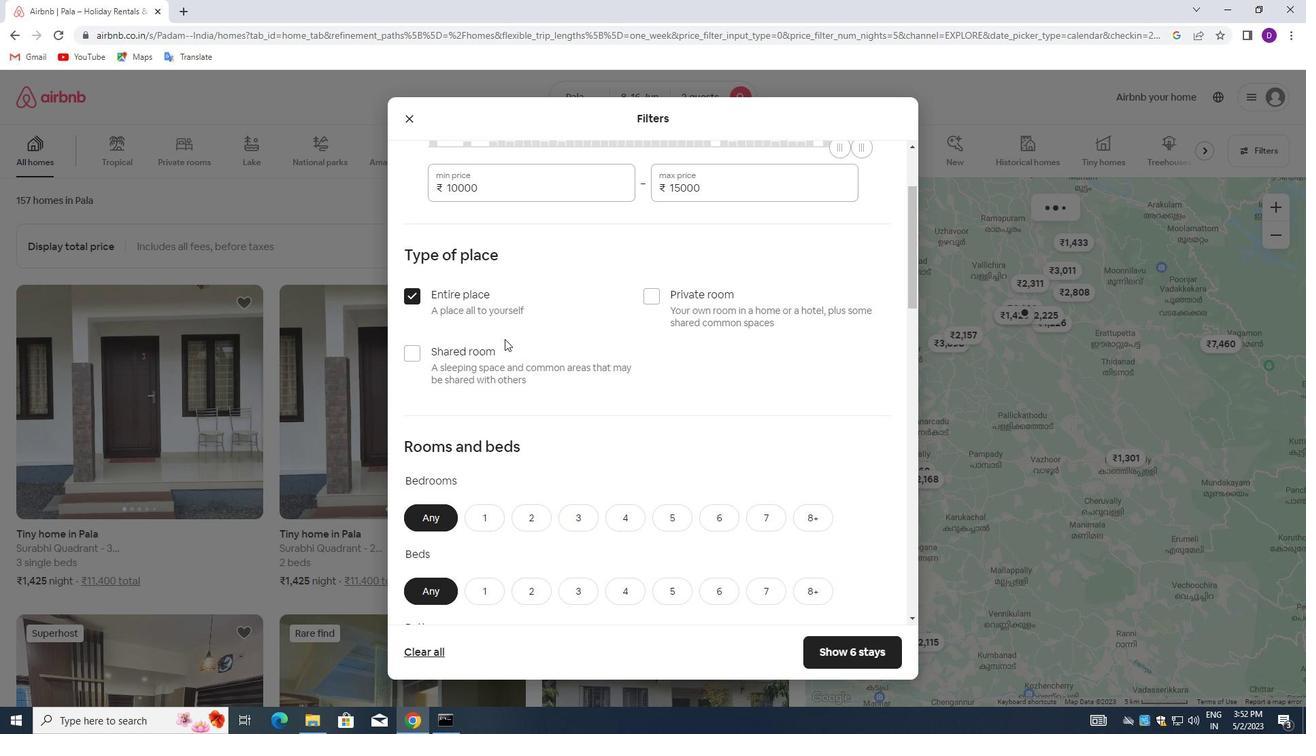 
Action: Mouse moved to (485, 321)
Screenshot: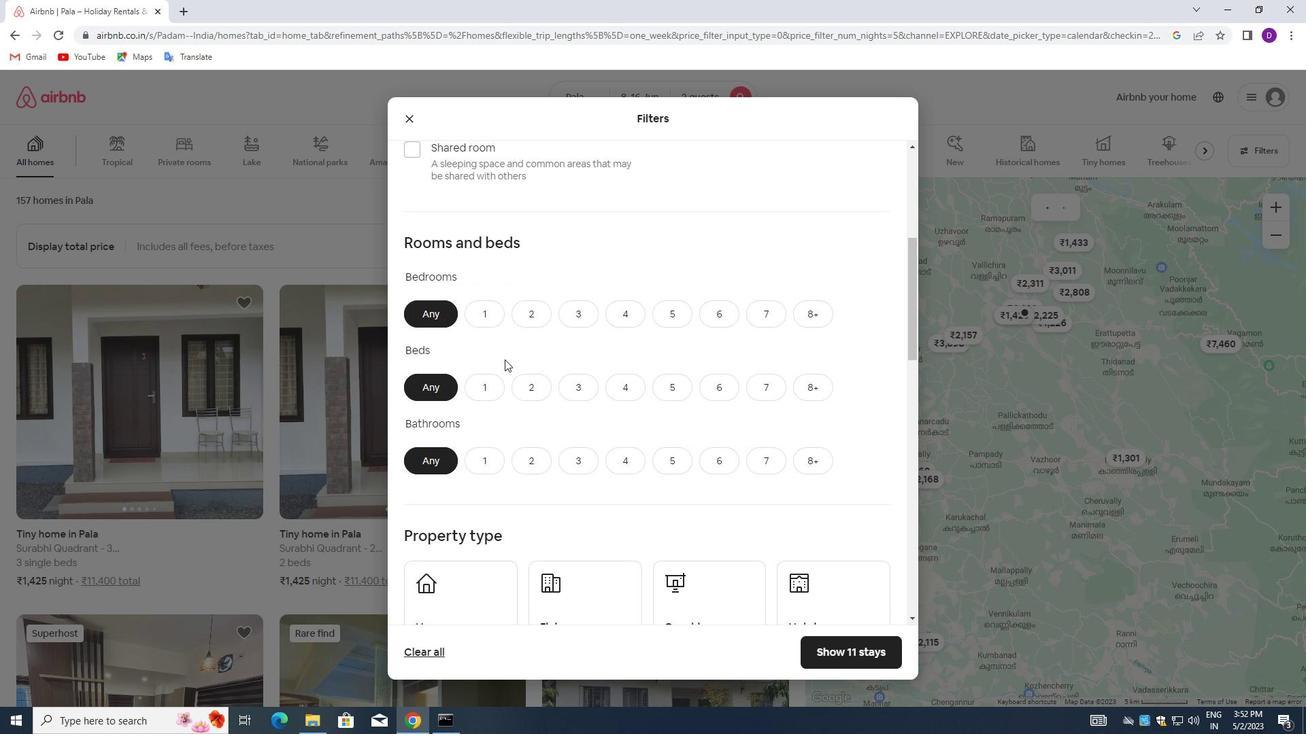 
Action: Mouse pressed left at (485, 321)
Screenshot: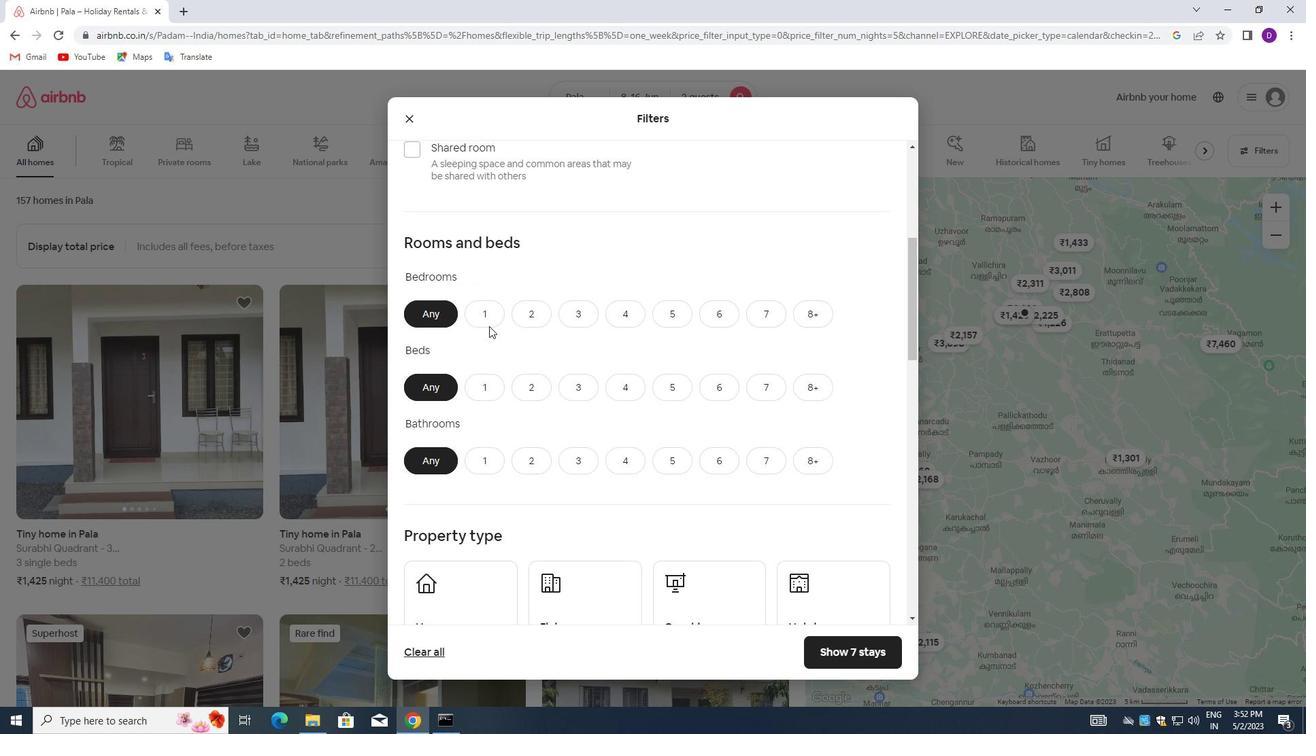 
Action: Mouse moved to (490, 381)
Screenshot: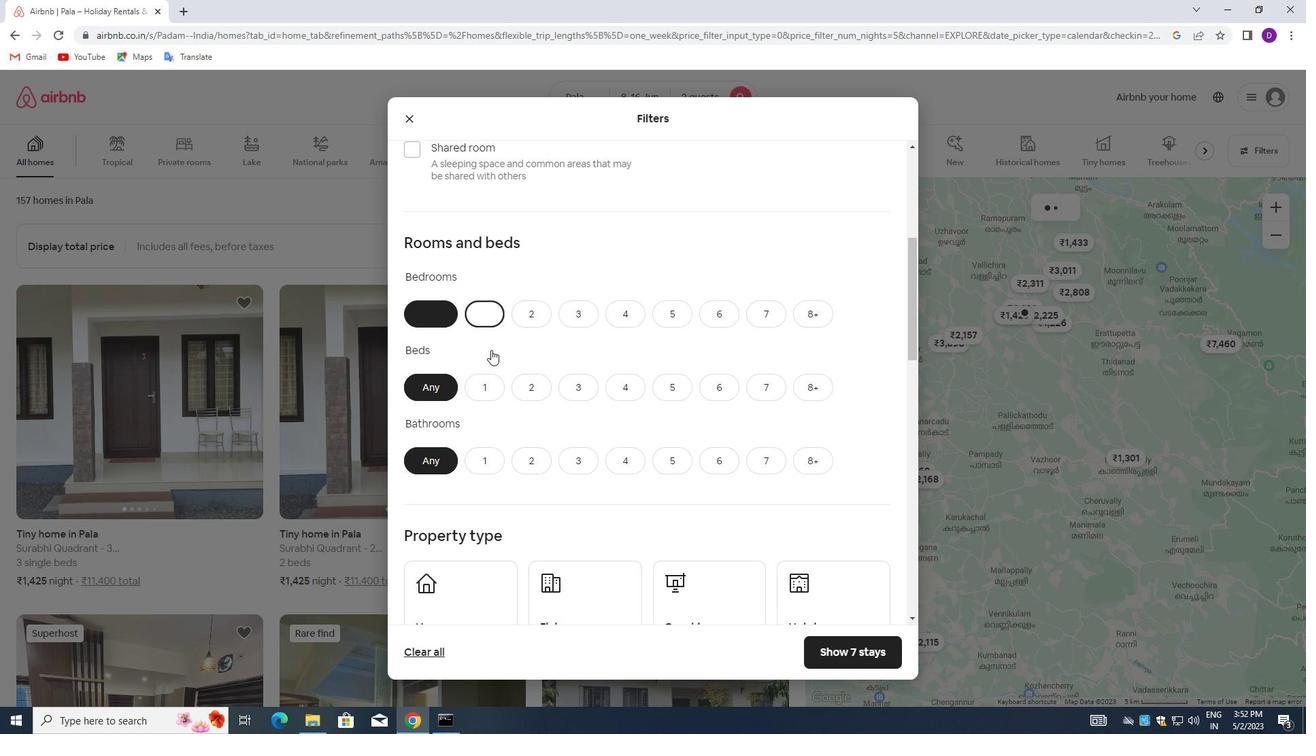 
Action: Mouse pressed left at (490, 381)
Screenshot: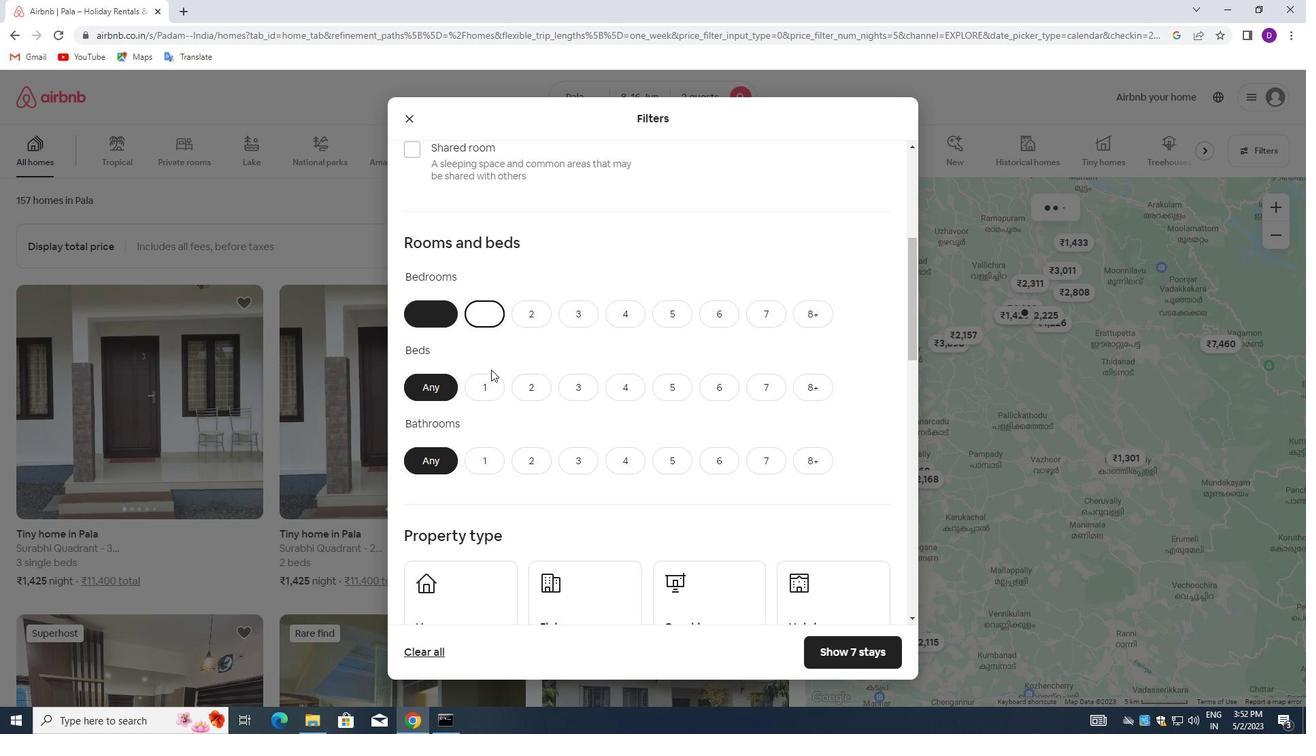 
Action: Mouse moved to (491, 464)
Screenshot: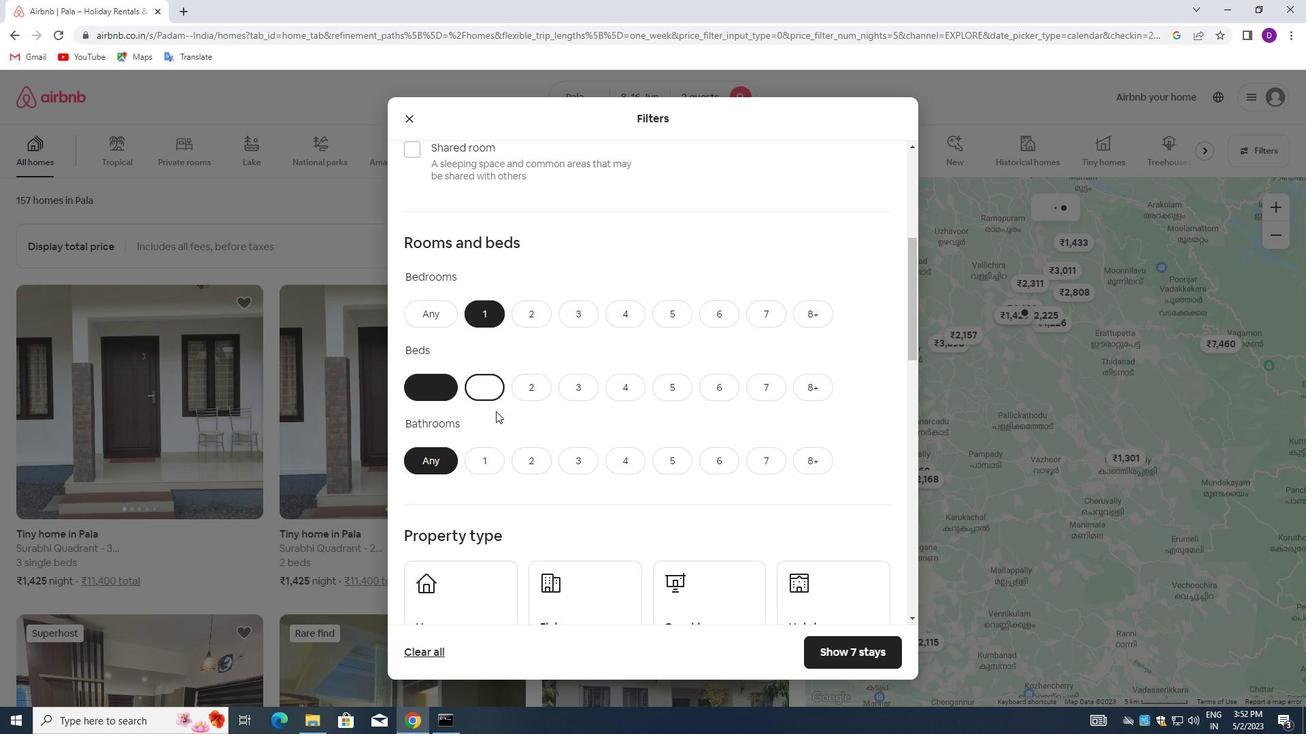 
Action: Mouse pressed left at (491, 464)
Screenshot: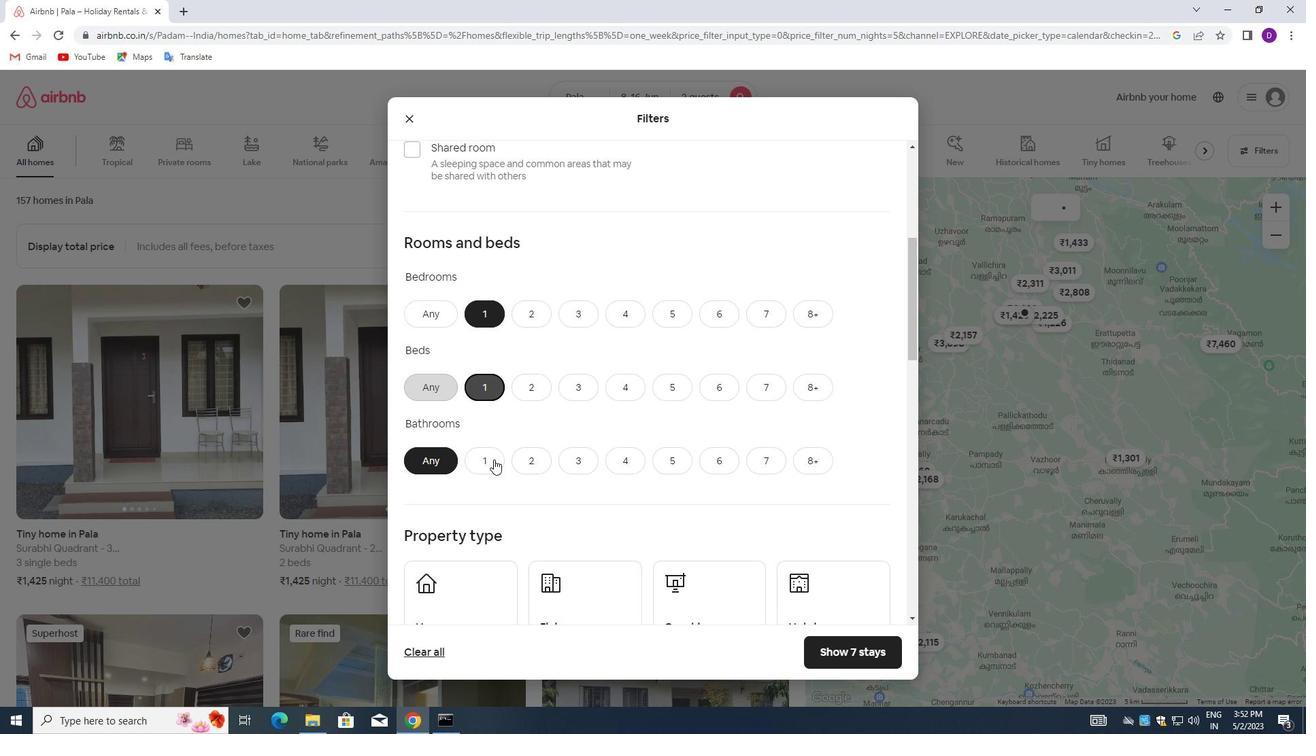 
Action: Mouse moved to (551, 378)
Screenshot: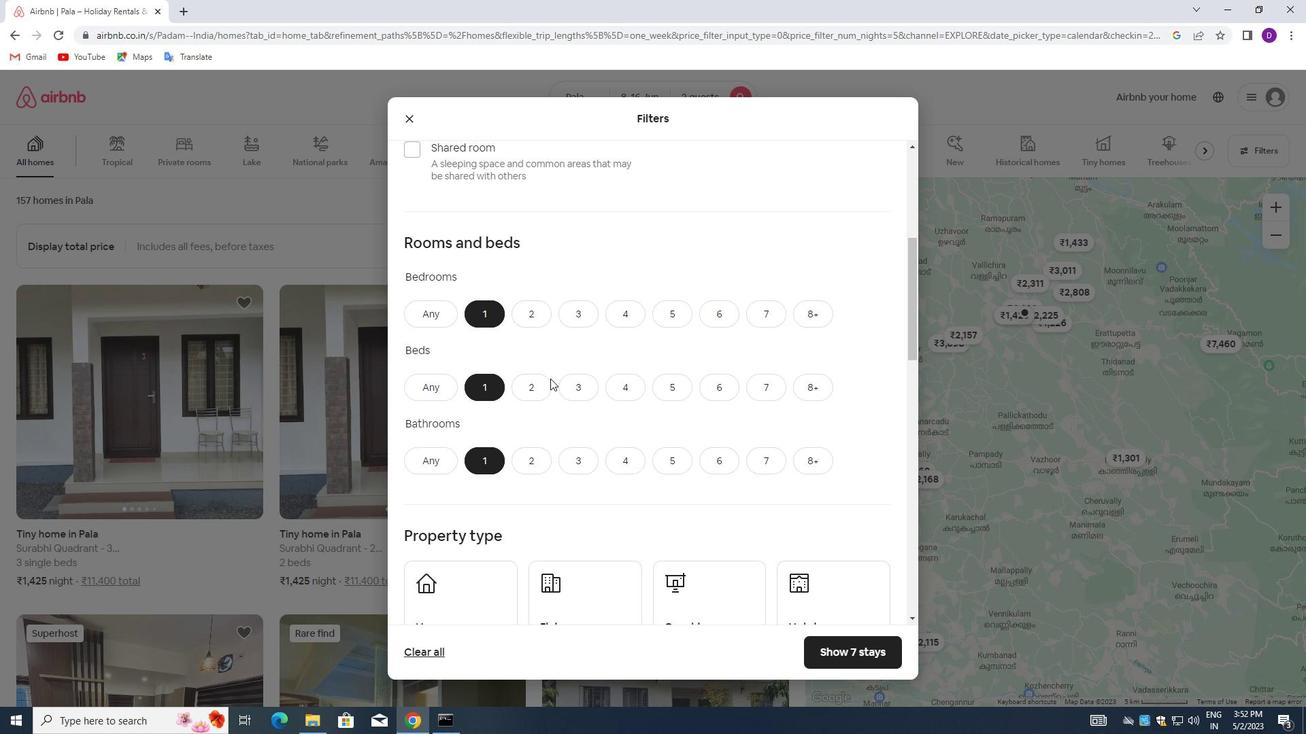 
Action: Mouse scrolled (551, 377) with delta (0, 0)
Screenshot: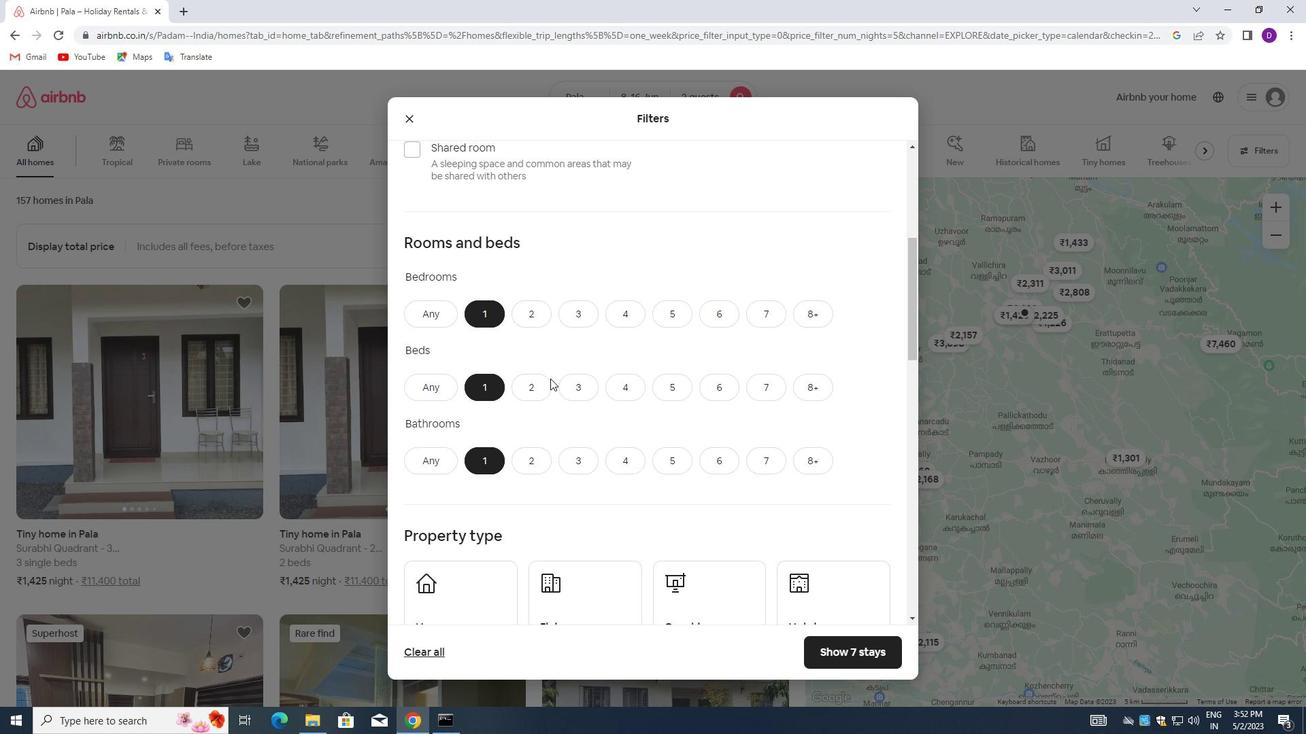 
Action: Mouse moved to (553, 379)
Screenshot: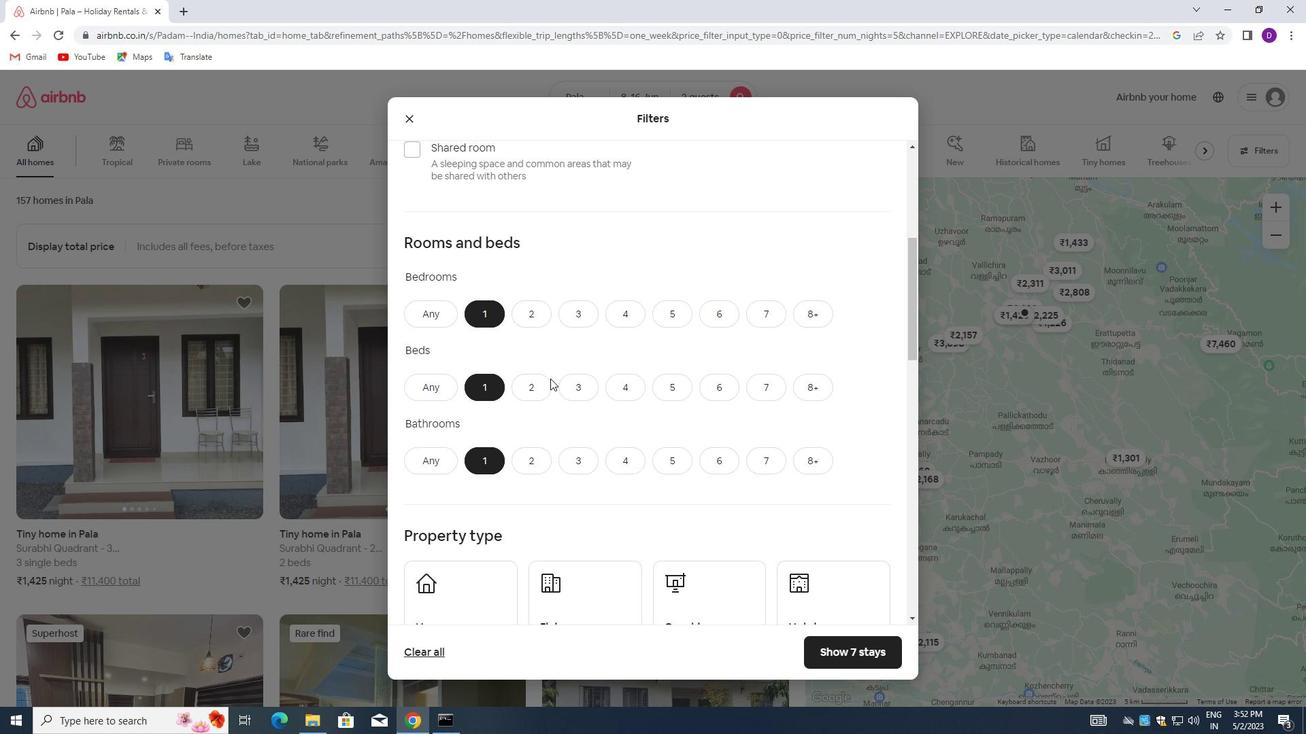 
Action: Mouse scrolled (553, 378) with delta (0, 0)
Screenshot: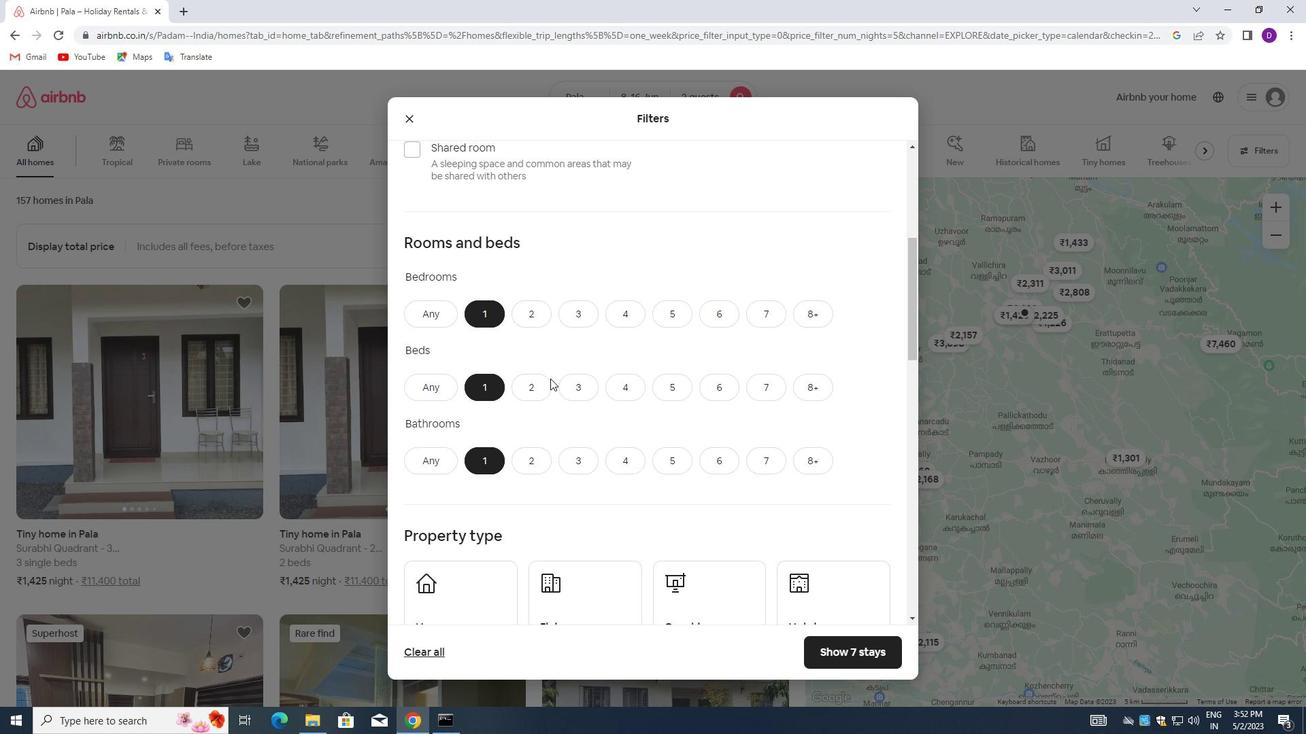 
Action: Mouse moved to (553, 380)
Screenshot: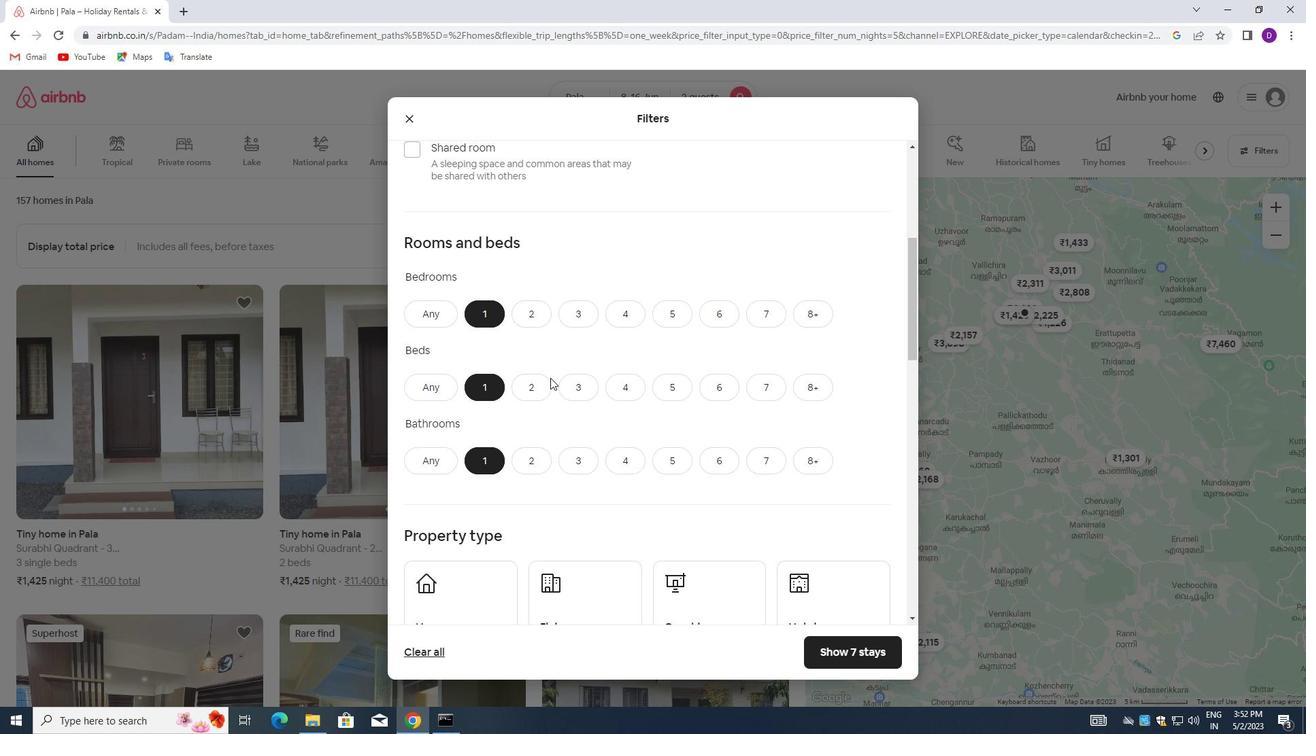 
Action: Mouse scrolled (553, 379) with delta (0, 0)
Screenshot: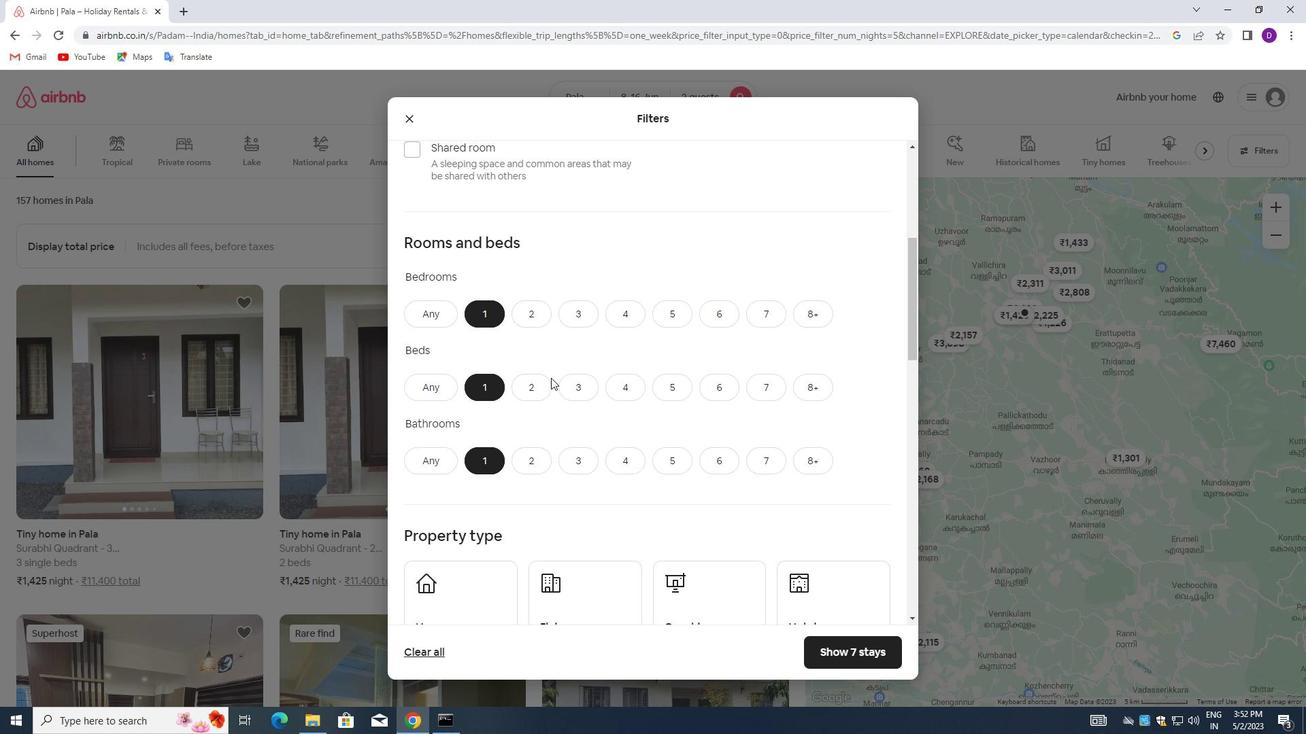 
Action: Mouse moved to (457, 383)
Screenshot: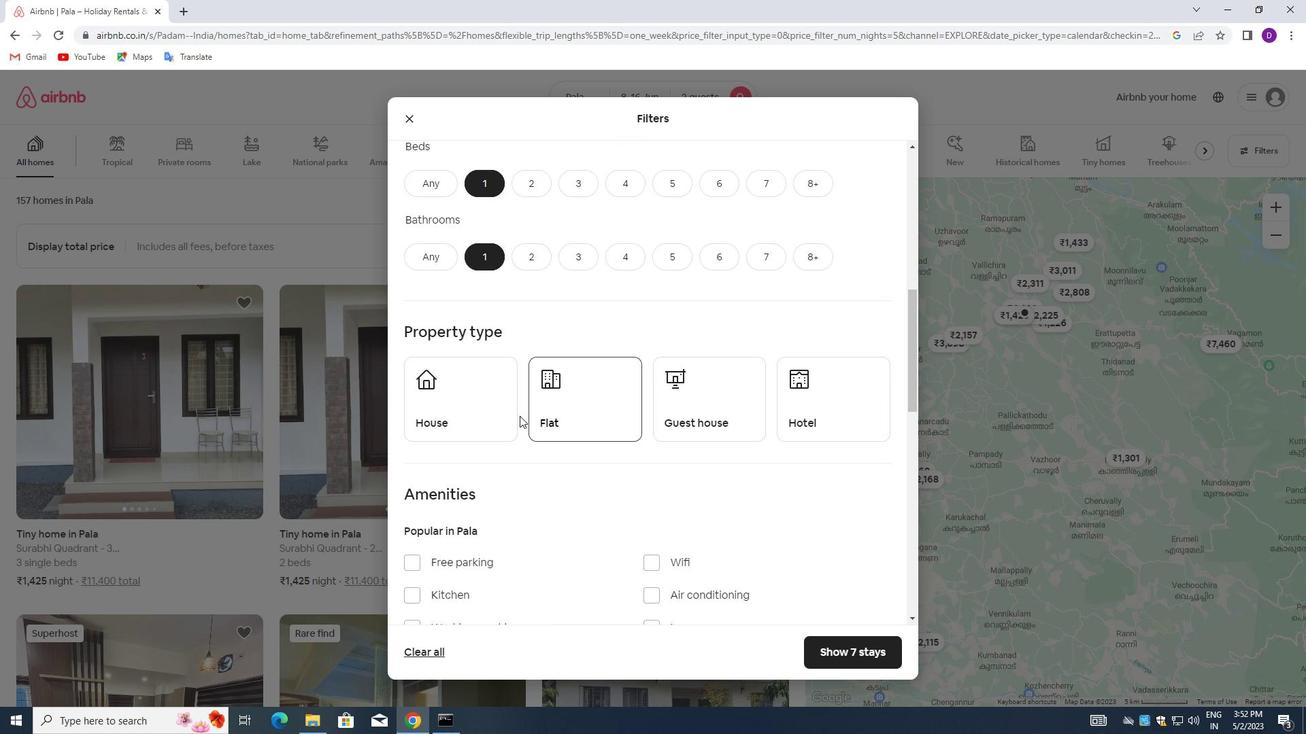 
Action: Mouse pressed left at (457, 383)
Screenshot: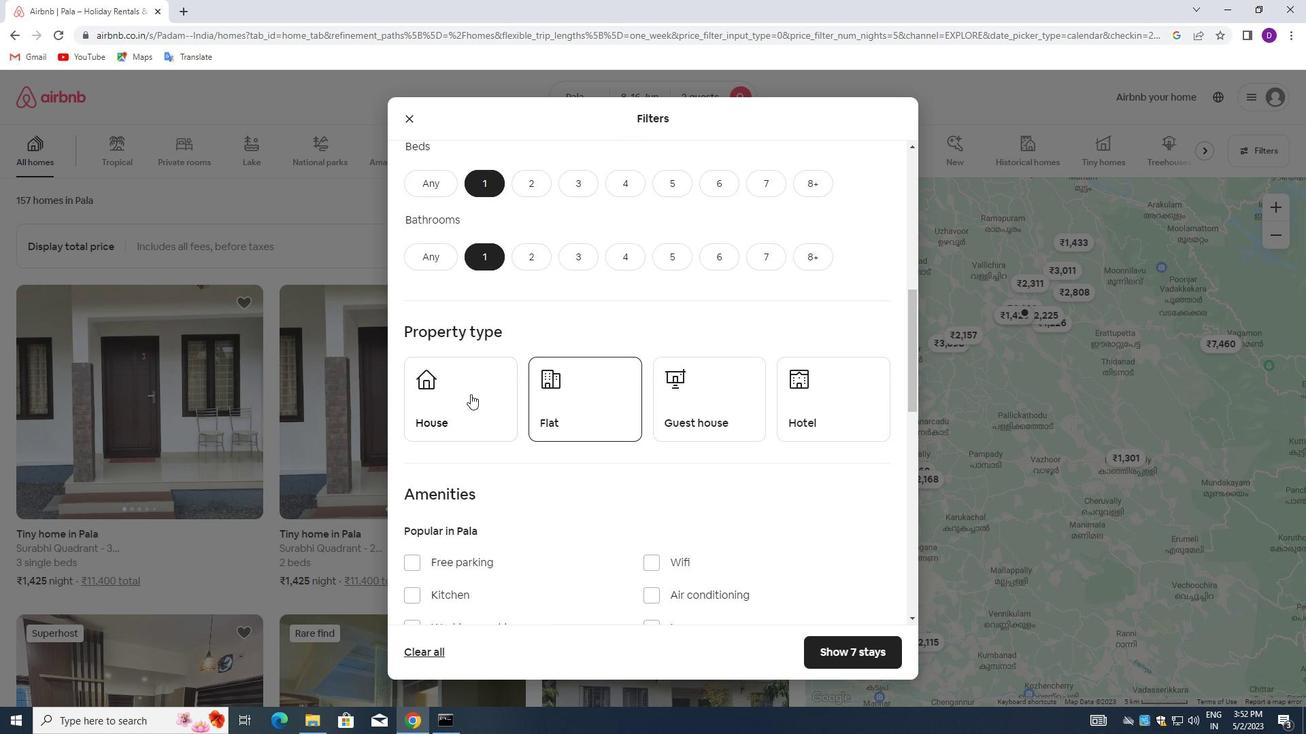 
Action: Mouse moved to (561, 396)
Screenshot: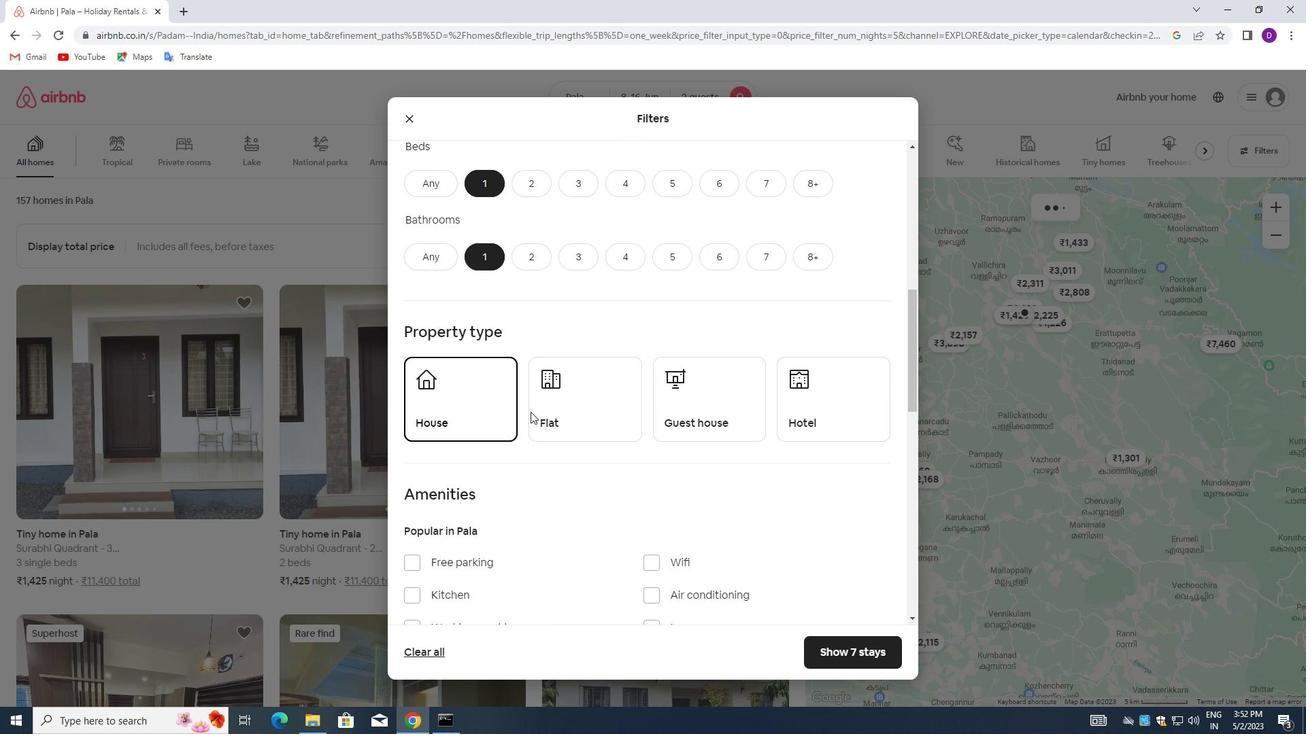 
Action: Mouse pressed left at (561, 396)
Screenshot: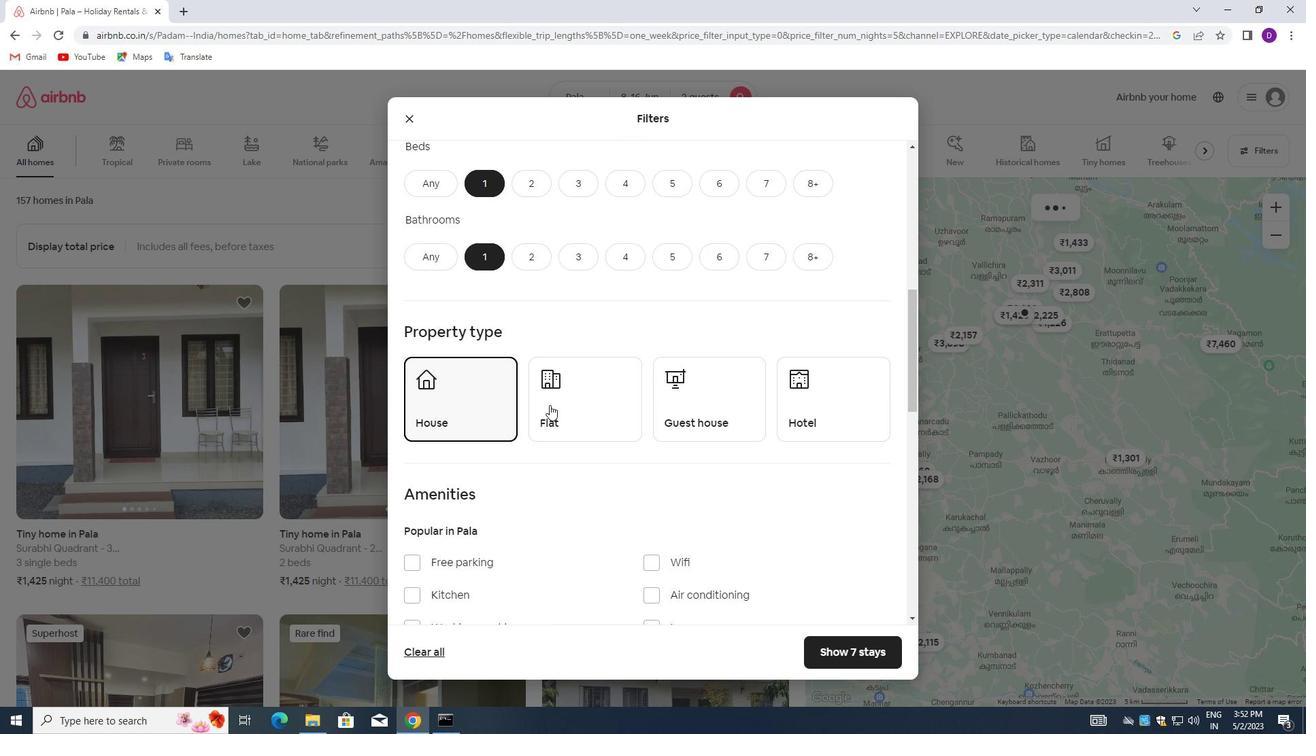 
Action: Mouse moved to (681, 408)
Screenshot: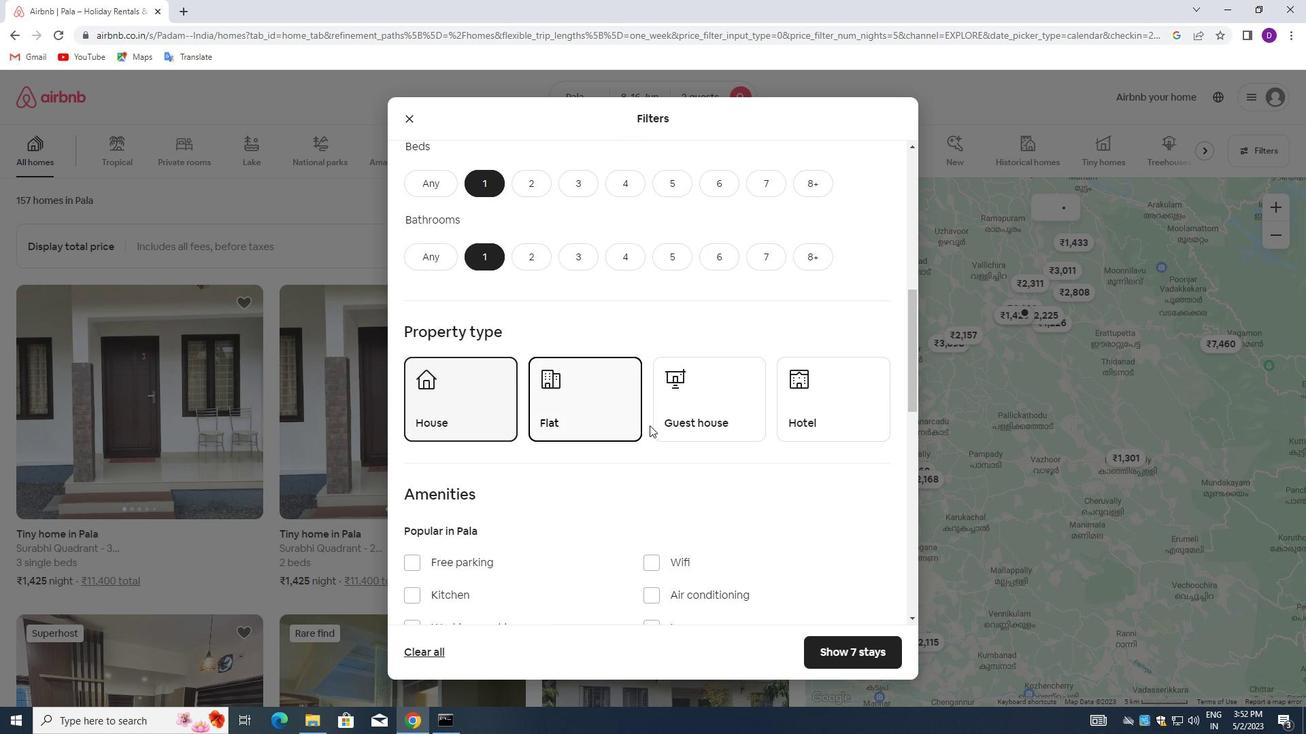
Action: Mouse pressed left at (681, 408)
Screenshot: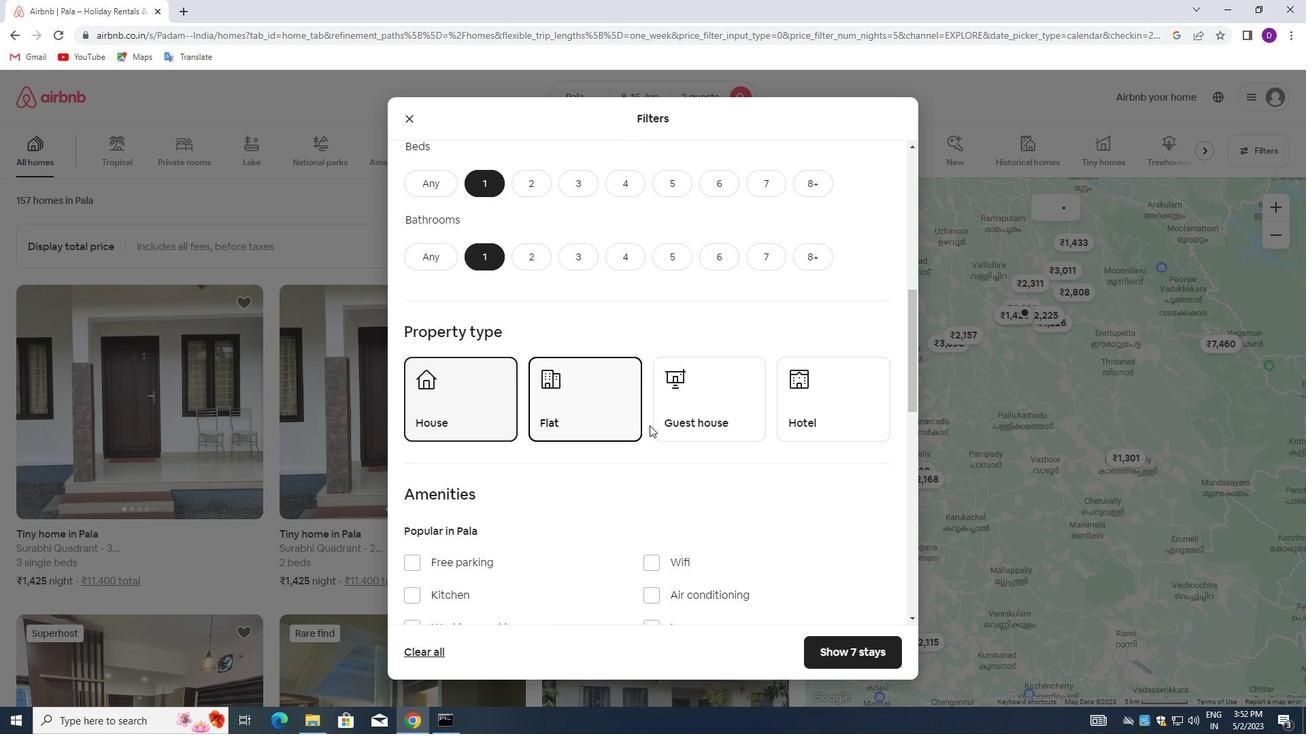 
Action: Mouse moved to (794, 413)
Screenshot: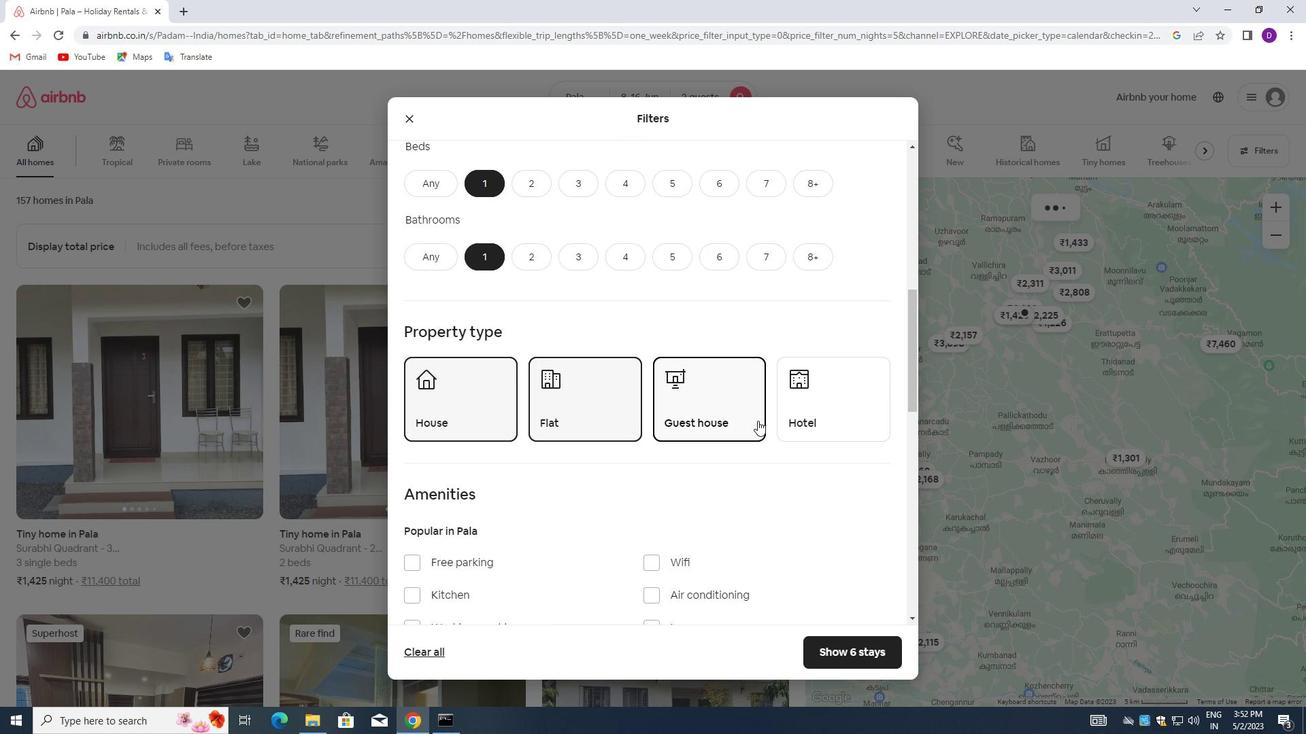 
Action: Mouse pressed left at (794, 413)
Screenshot: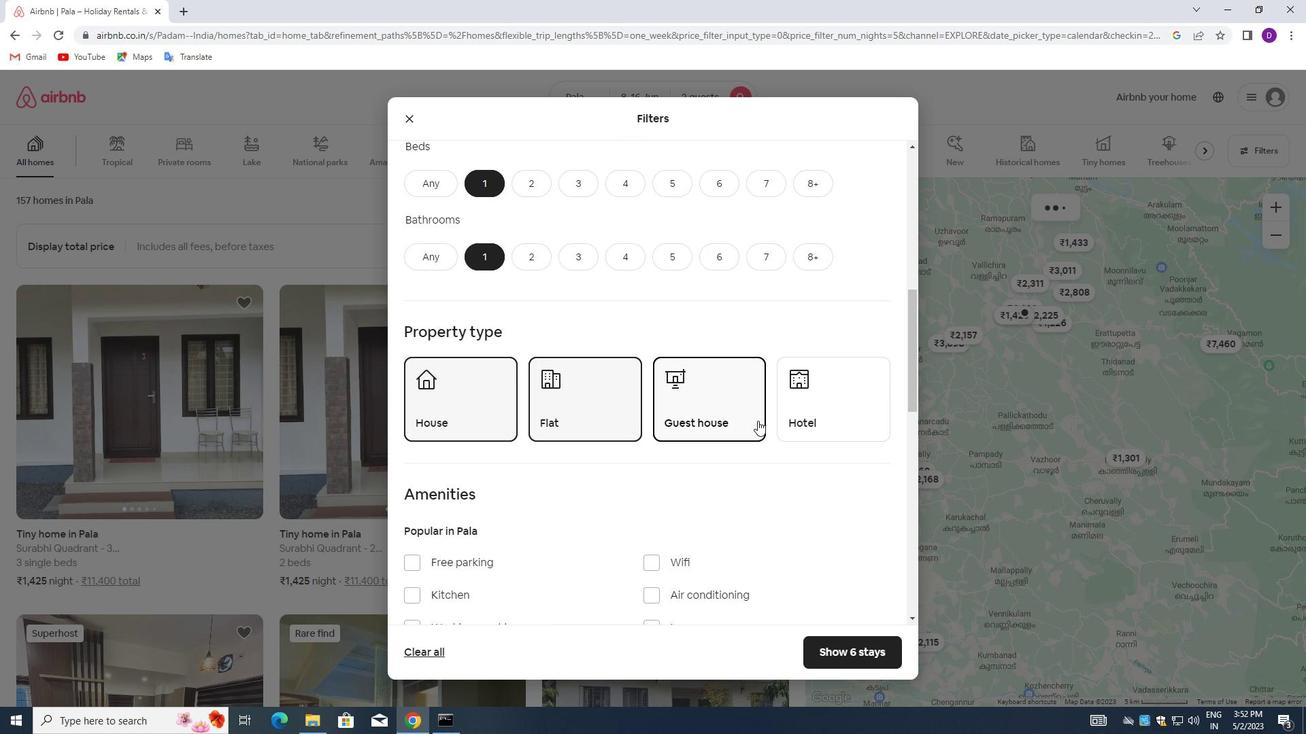 
Action: Mouse moved to (623, 402)
Screenshot: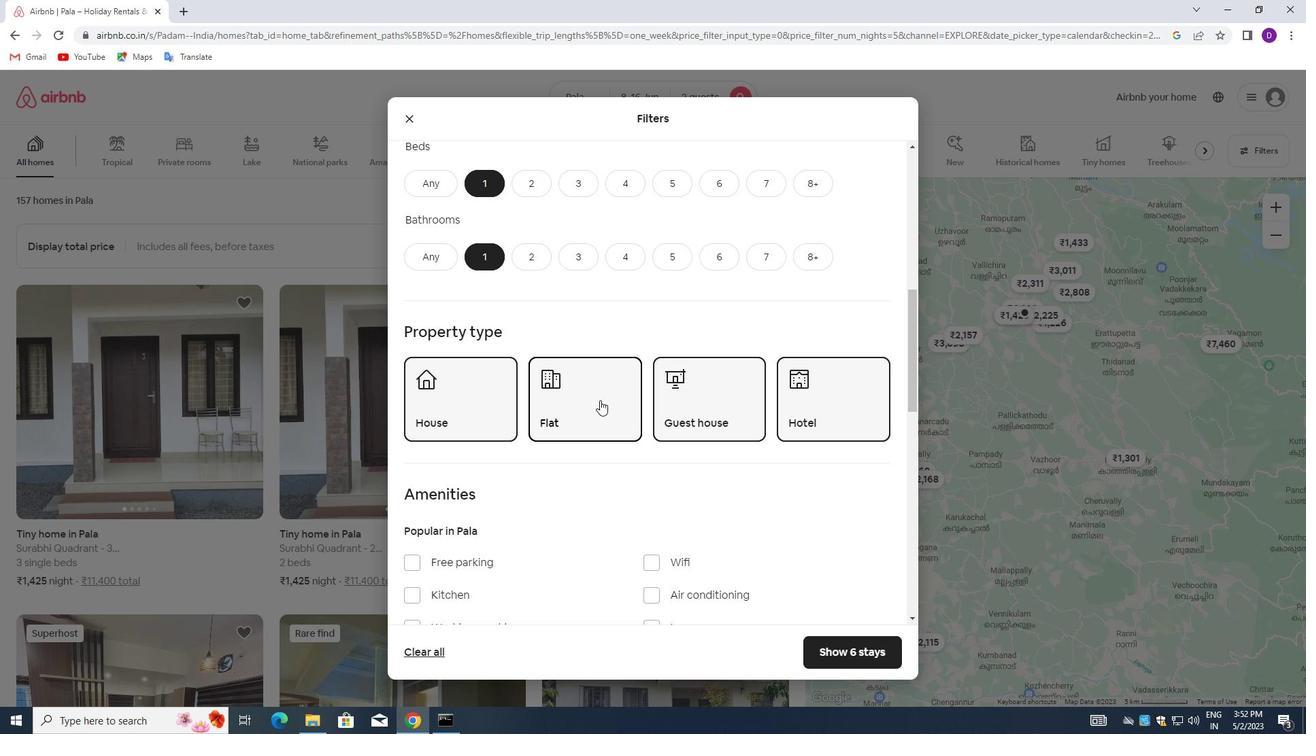 
Action: Mouse scrolled (623, 402) with delta (0, 0)
Screenshot: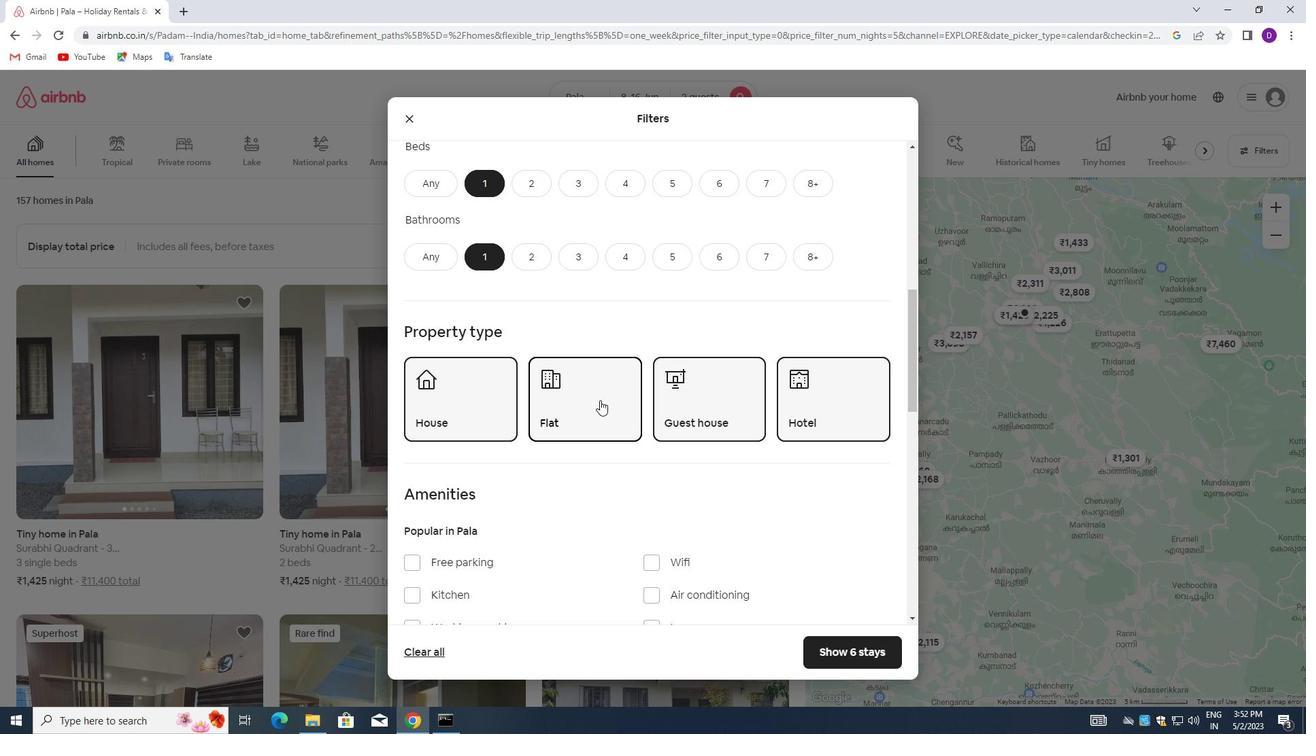 
Action: Mouse moved to (624, 404)
Screenshot: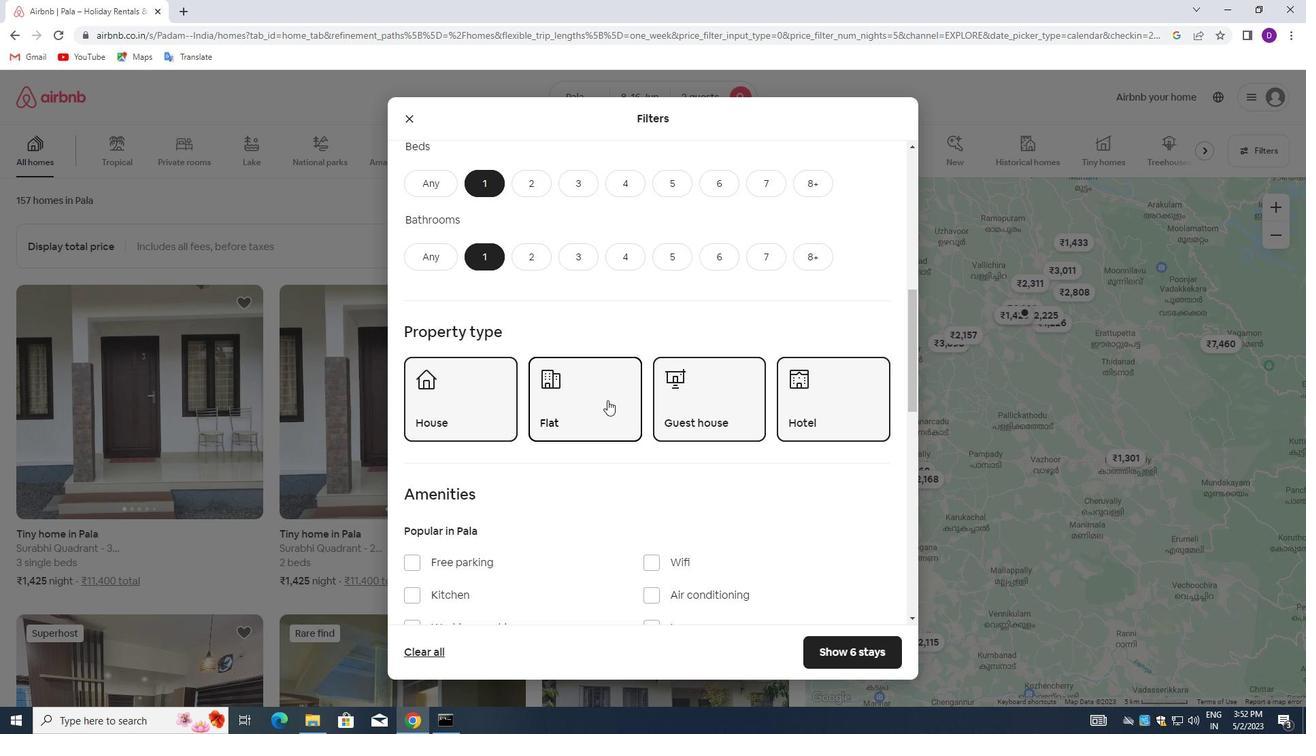 
Action: Mouse scrolled (624, 403) with delta (0, 0)
Screenshot: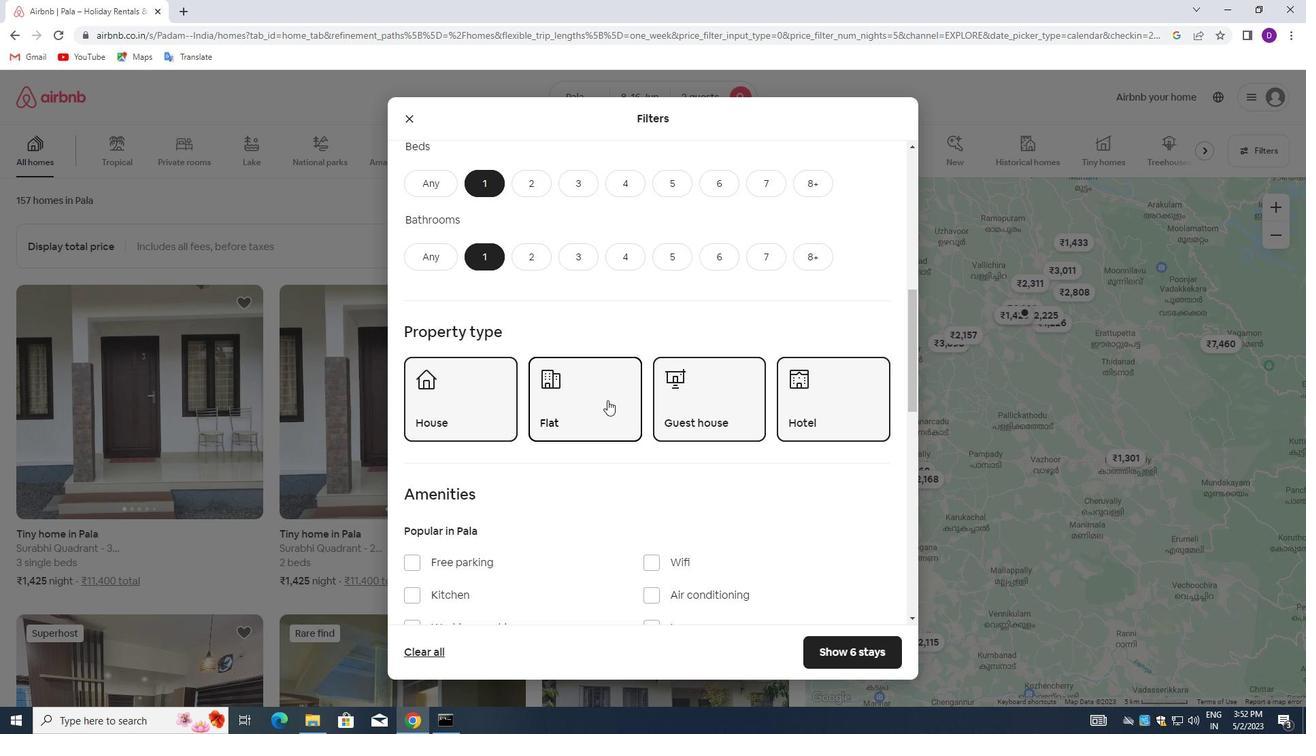 
Action: Mouse moved to (658, 427)
Screenshot: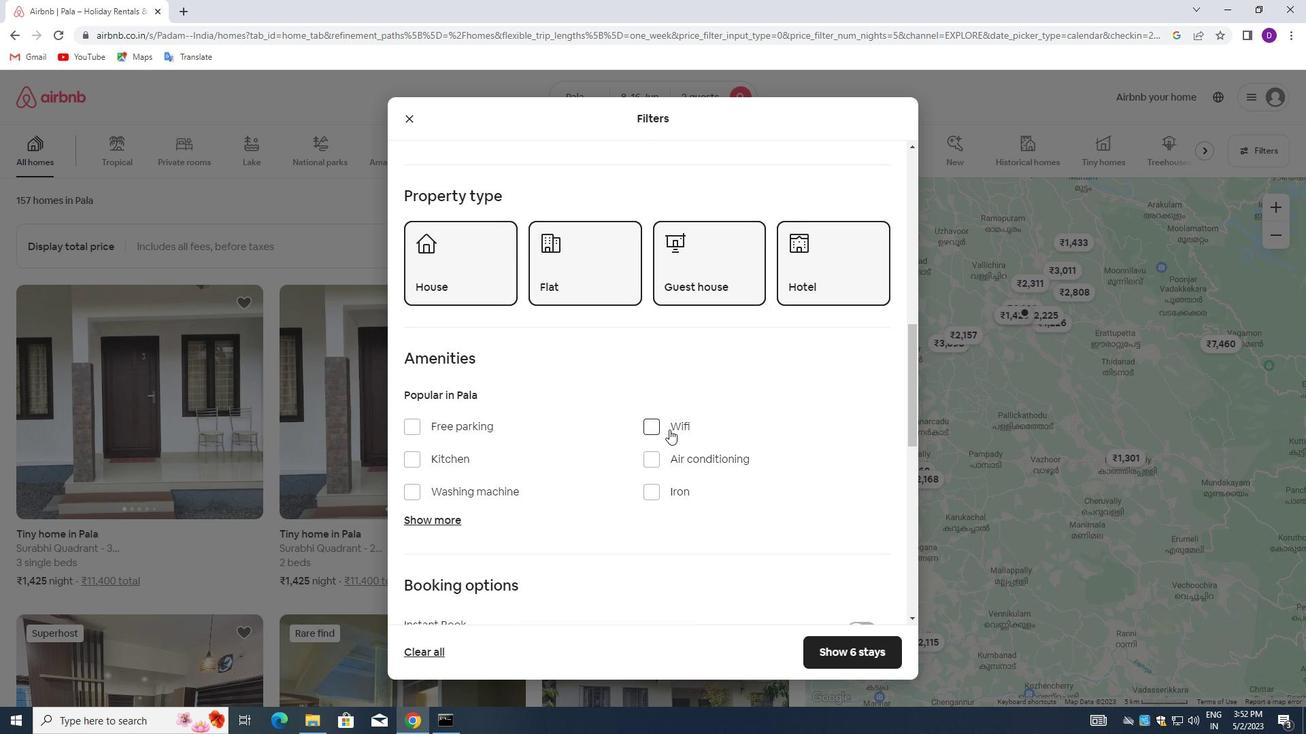 
Action: Mouse pressed left at (658, 427)
Screenshot: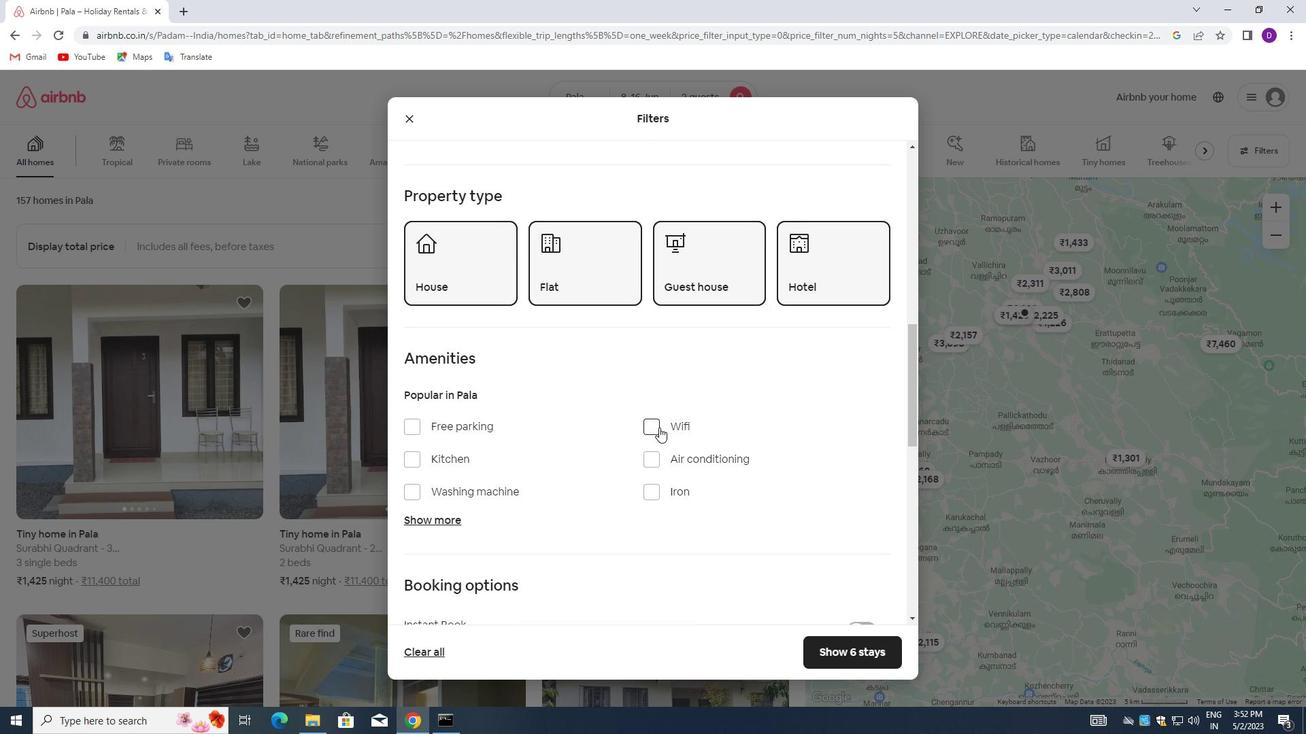 
Action: Mouse moved to (414, 492)
Screenshot: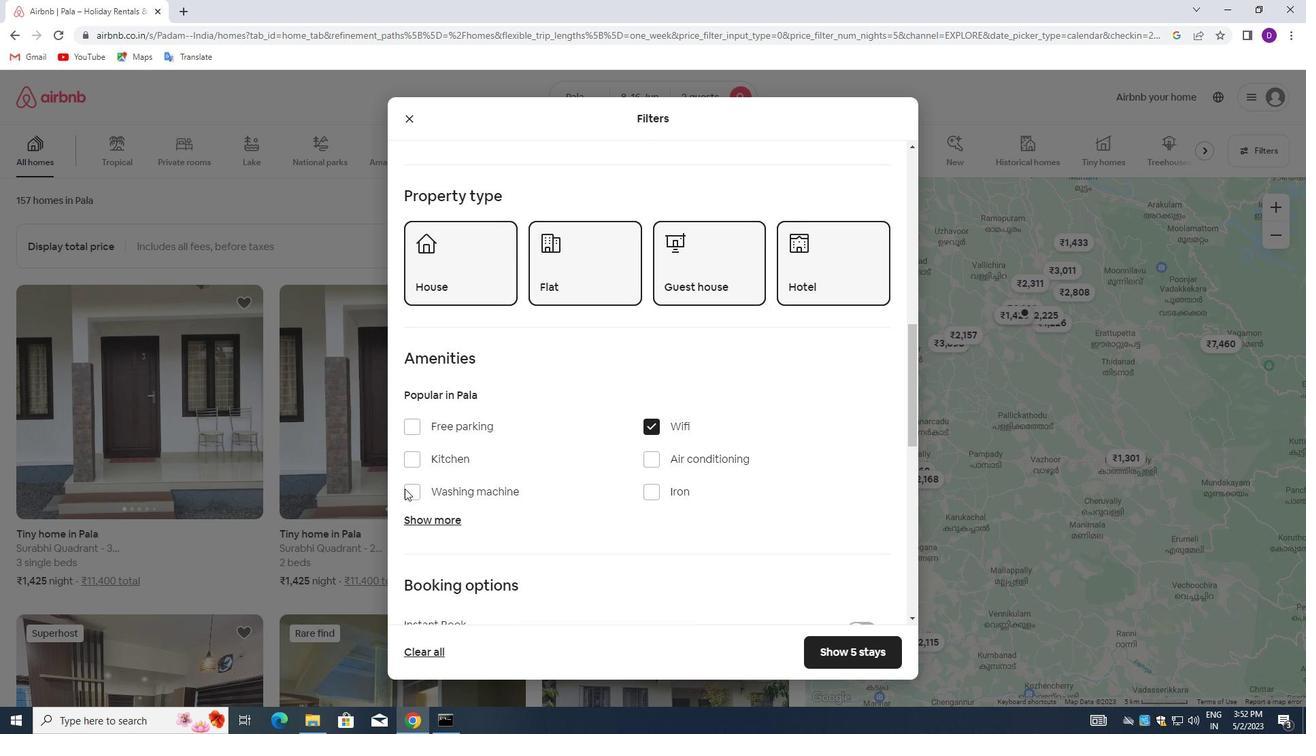 
Action: Mouse pressed left at (414, 492)
Screenshot: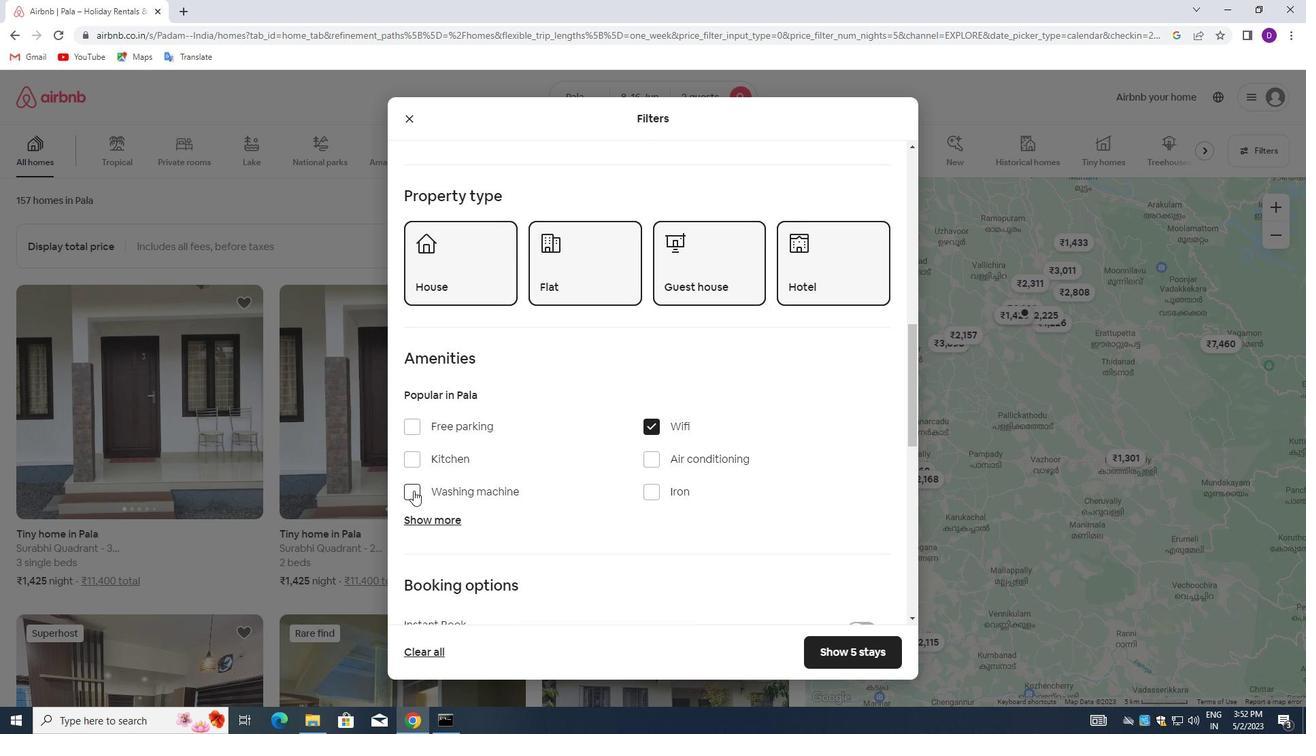 
Action: Mouse moved to (577, 431)
Screenshot: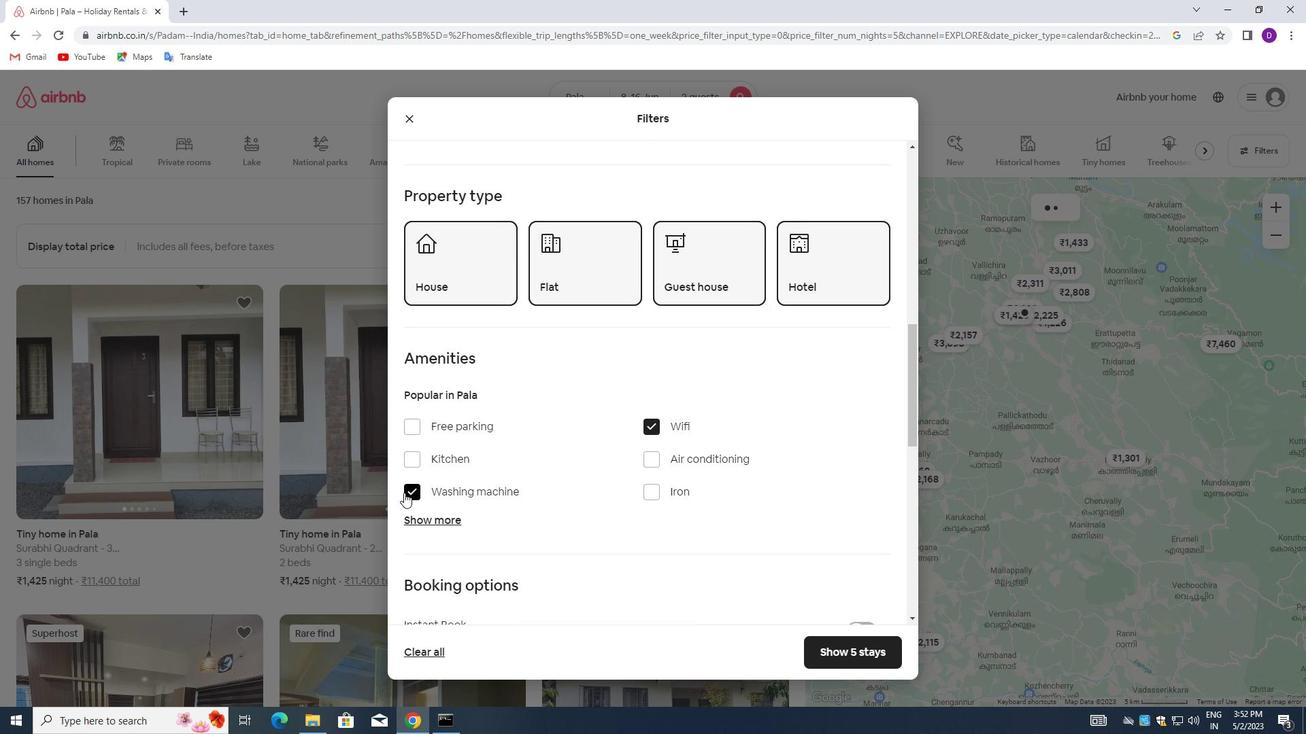 
Action: Mouse scrolled (577, 430) with delta (0, 0)
Screenshot: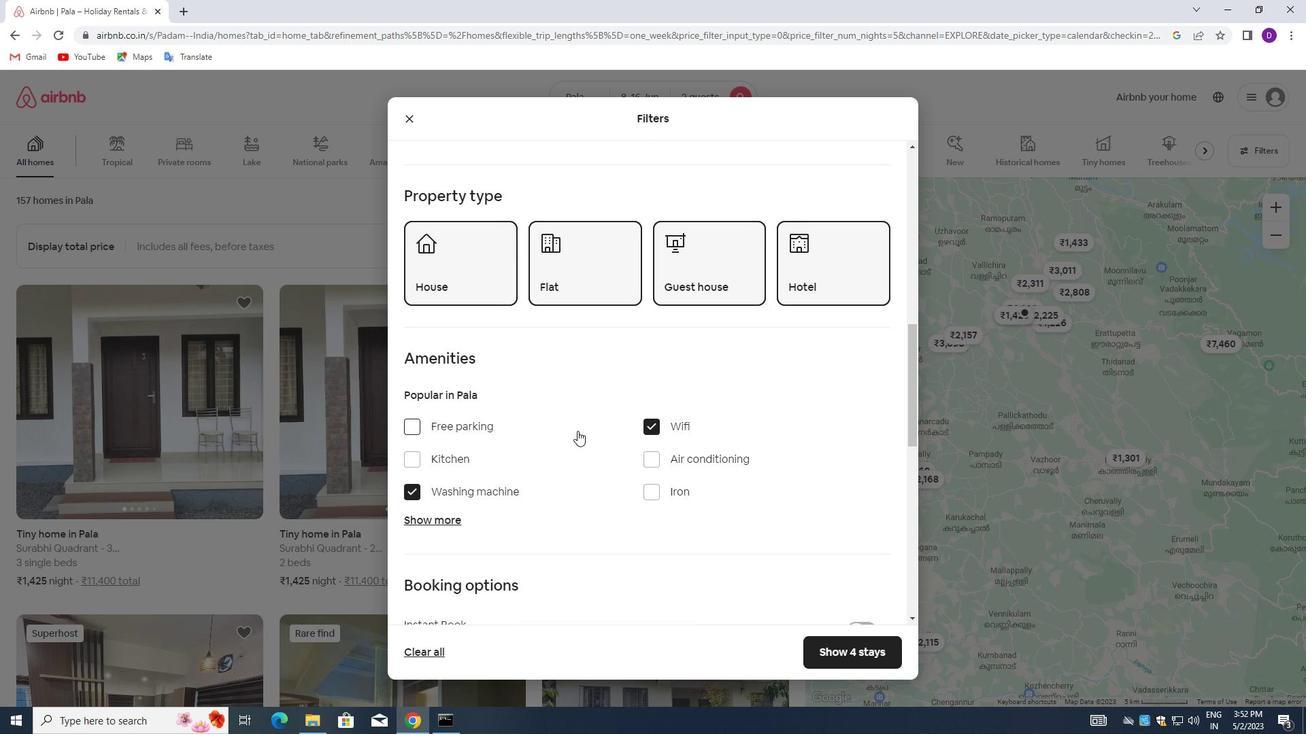 
Action: Mouse moved to (577, 431)
Screenshot: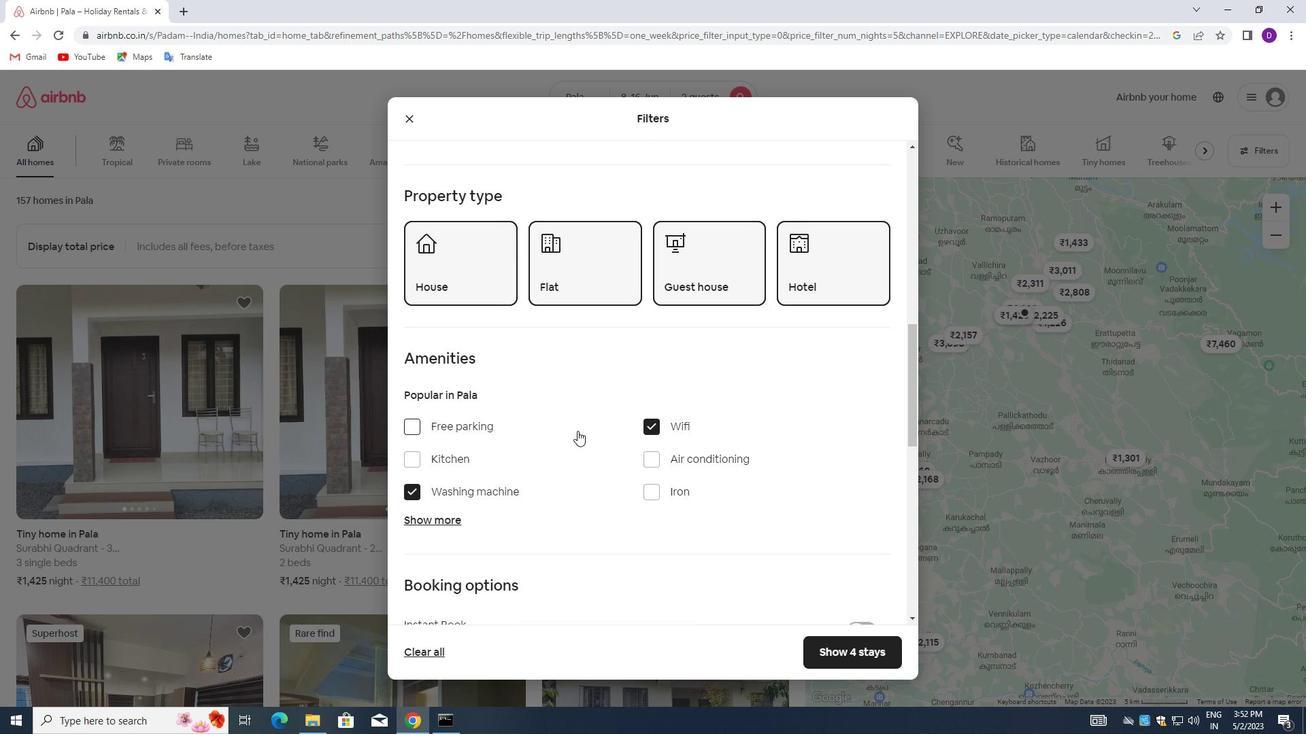 
Action: Mouse scrolled (577, 430) with delta (0, 0)
Screenshot: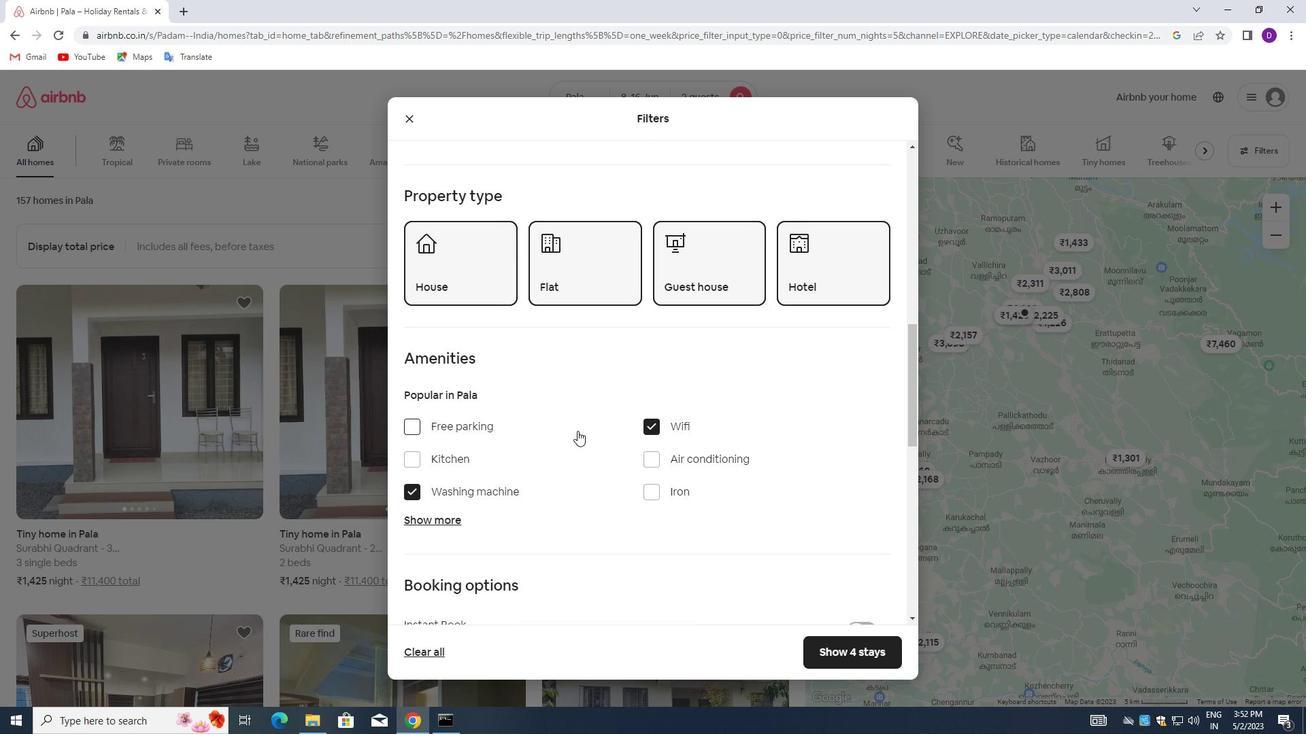 
Action: Mouse moved to (617, 417)
Screenshot: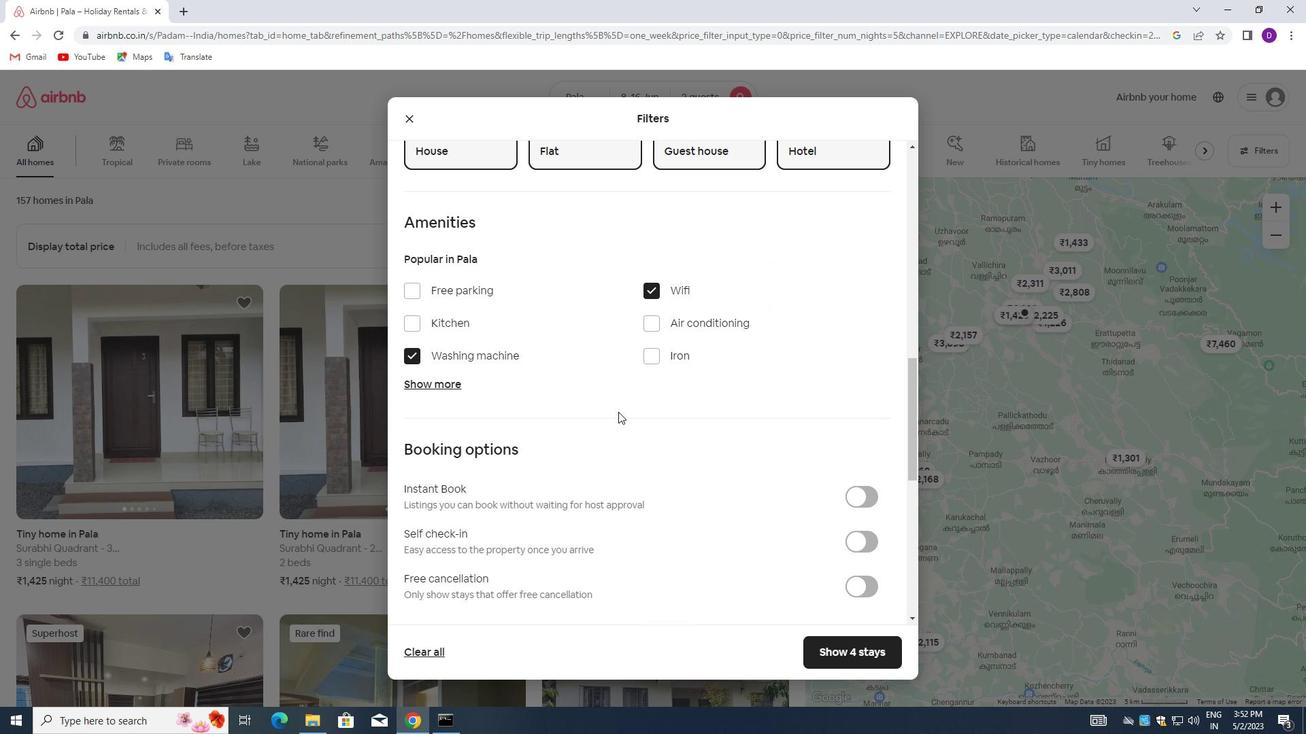 
Action: Mouse scrolled (617, 417) with delta (0, 0)
Screenshot: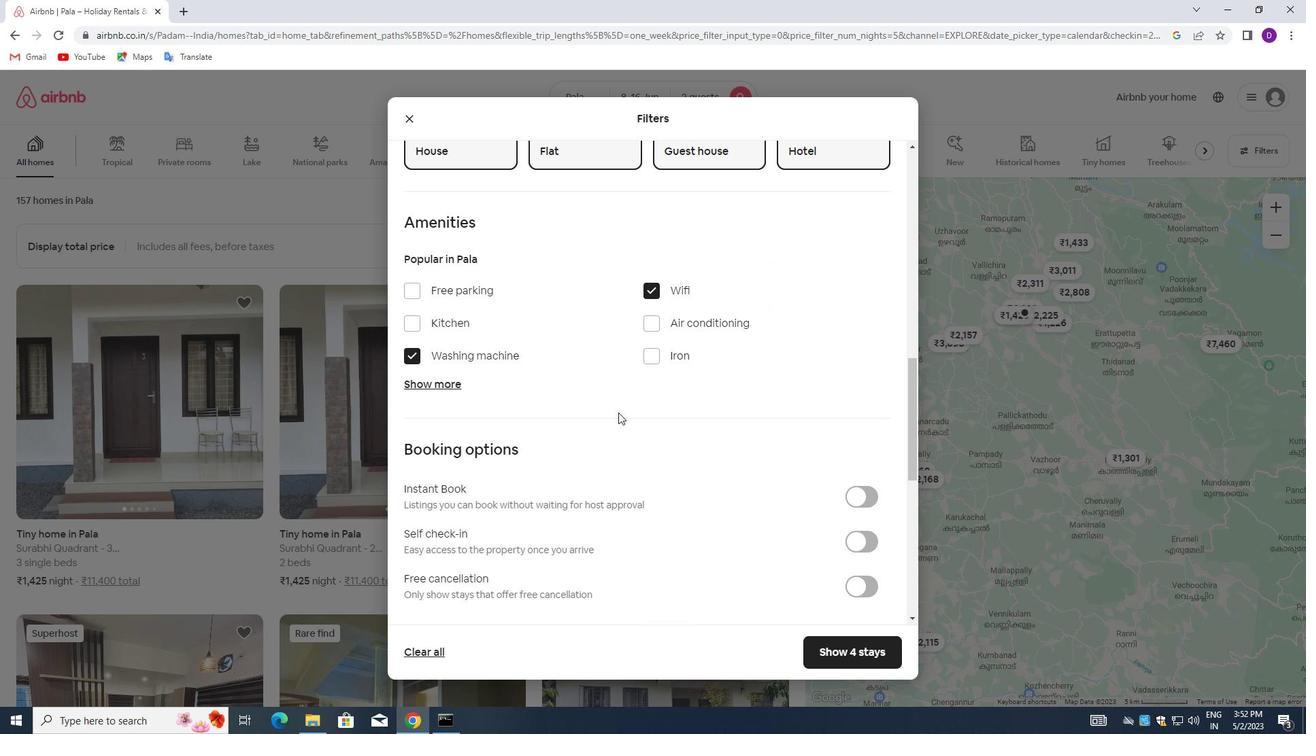 
Action: Mouse moved to (616, 419)
Screenshot: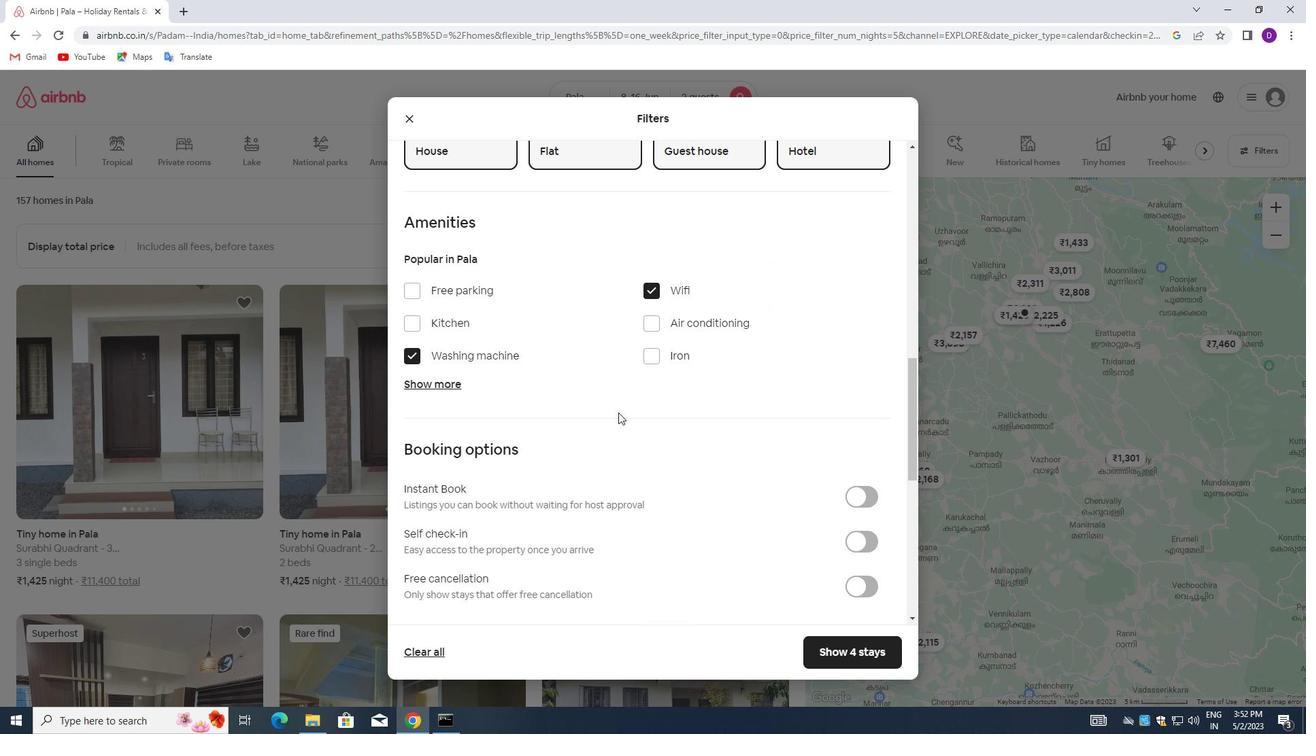 
Action: Mouse scrolled (616, 418) with delta (0, 0)
Screenshot: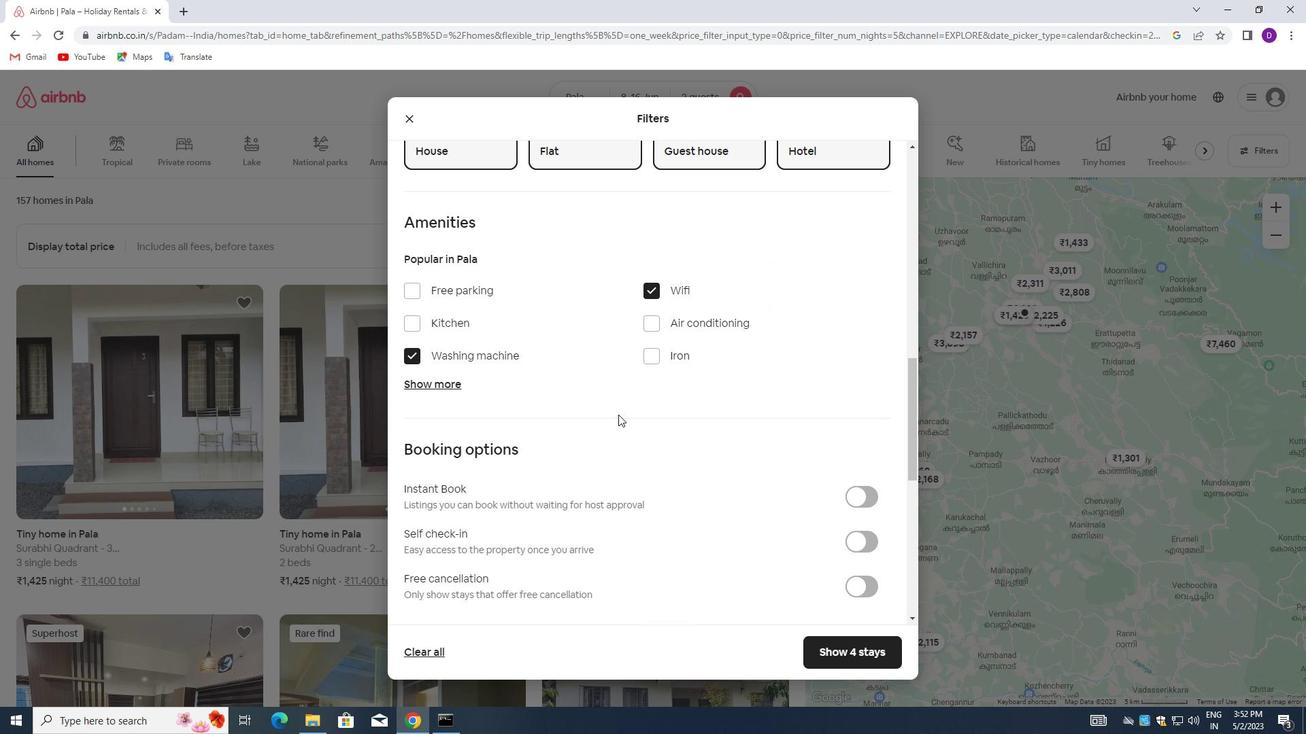
Action: Mouse moved to (615, 419)
Screenshot: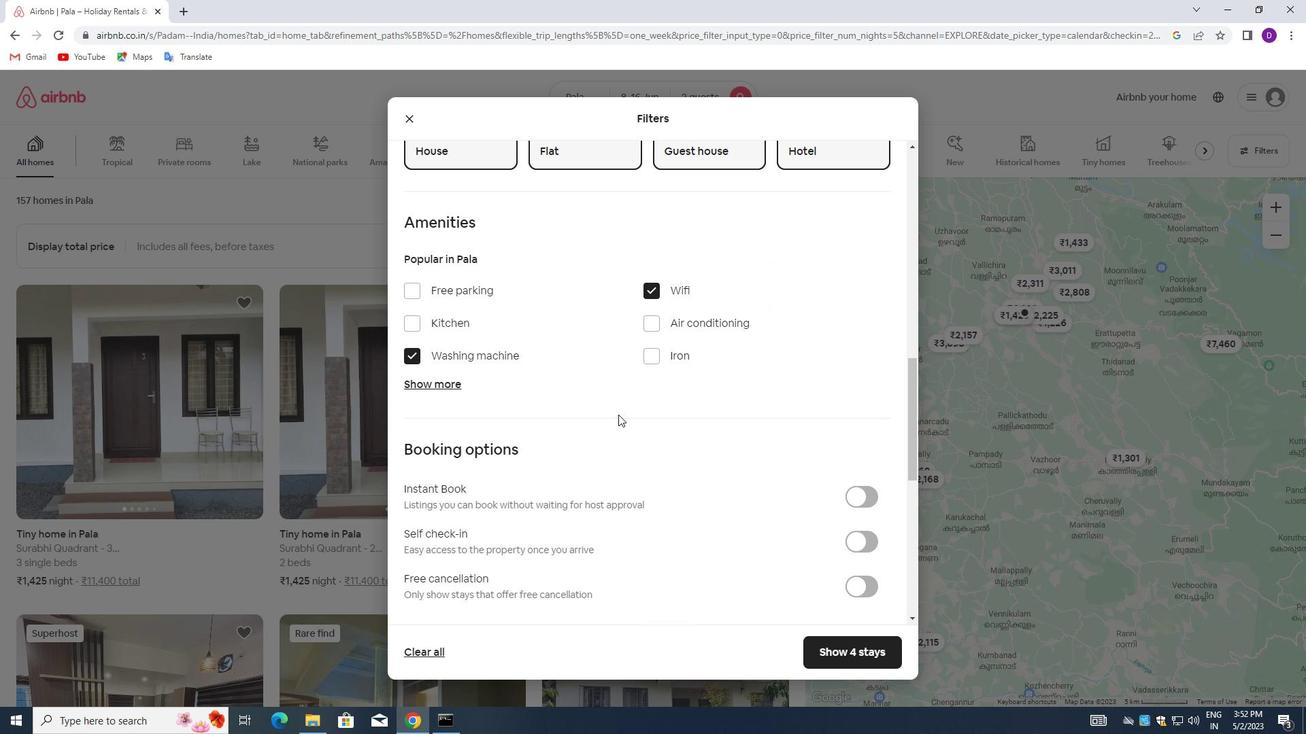 
Action: Mouse scrolled (615, 419) with delta (0, 0)
Screenshot: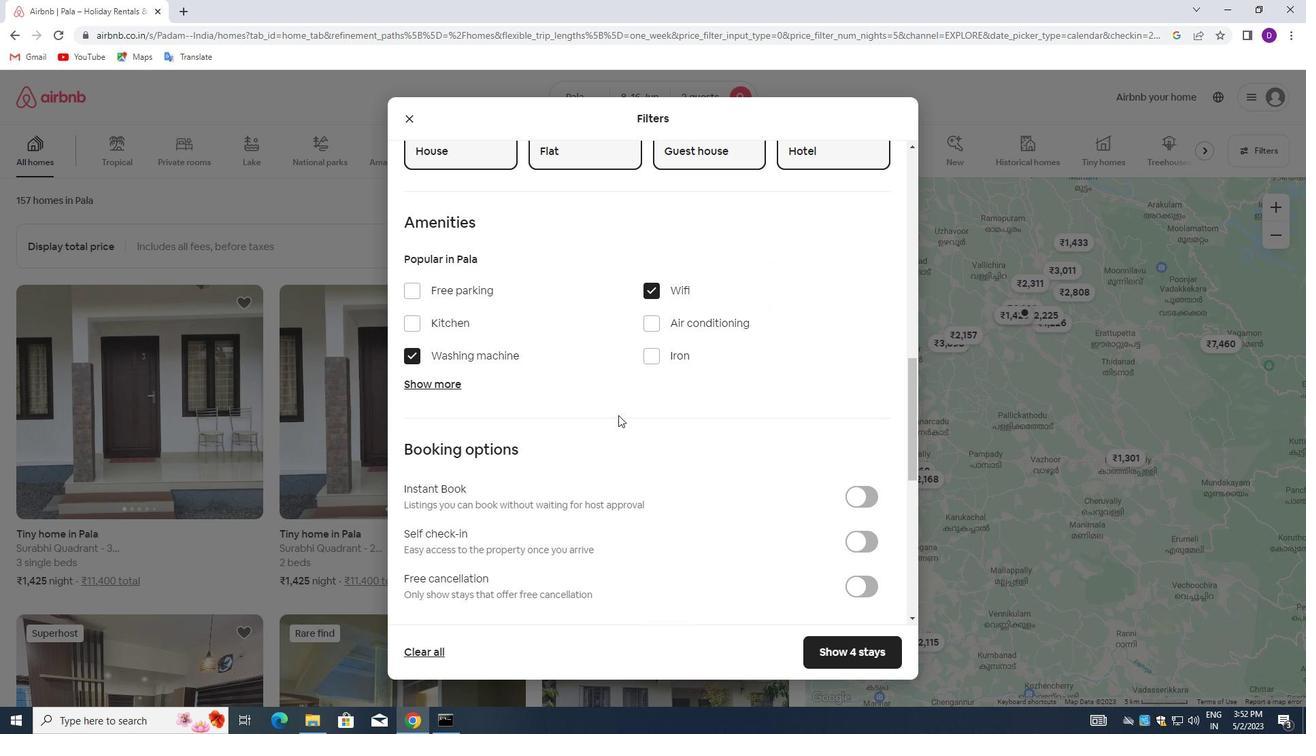 
Action: Mouse moved to (855, 338)
Screenshot: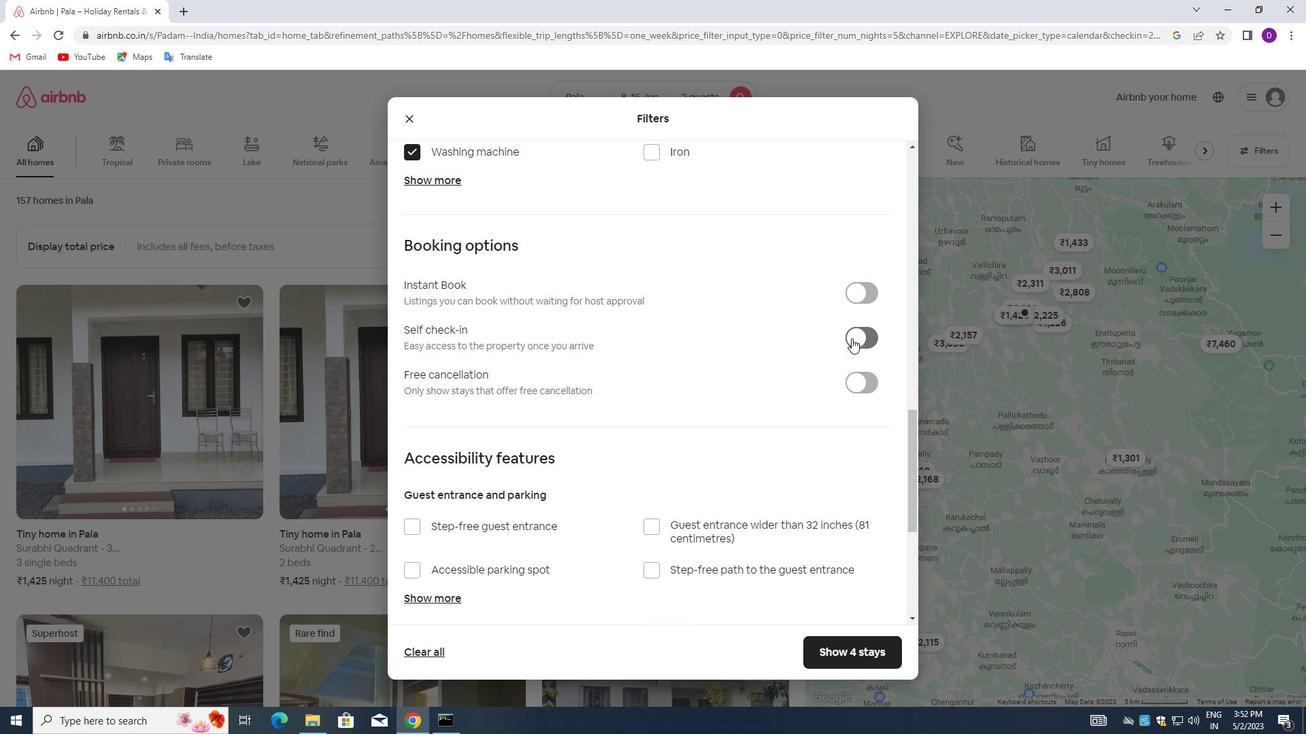 
Action: Mouse pressed left at (855, 338)
Screenshot: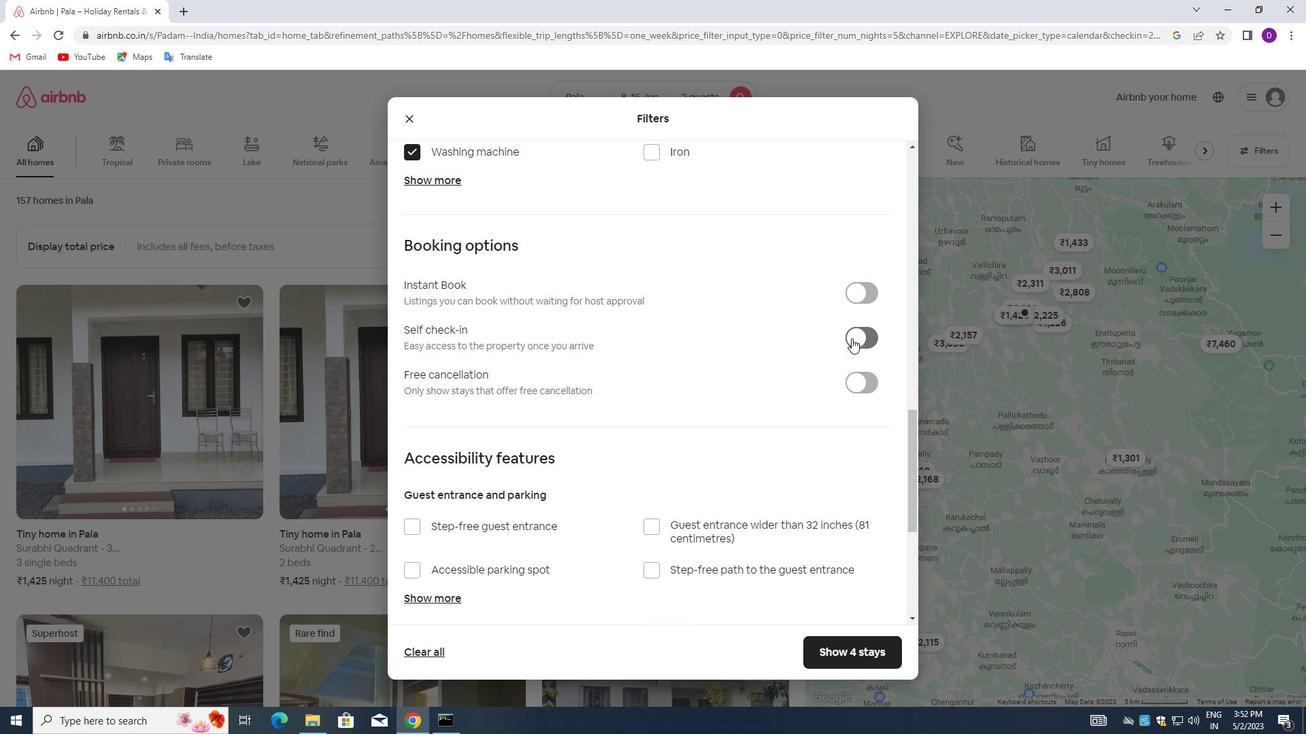 
Action: Mouse moved to (602, 451)
Screenshot: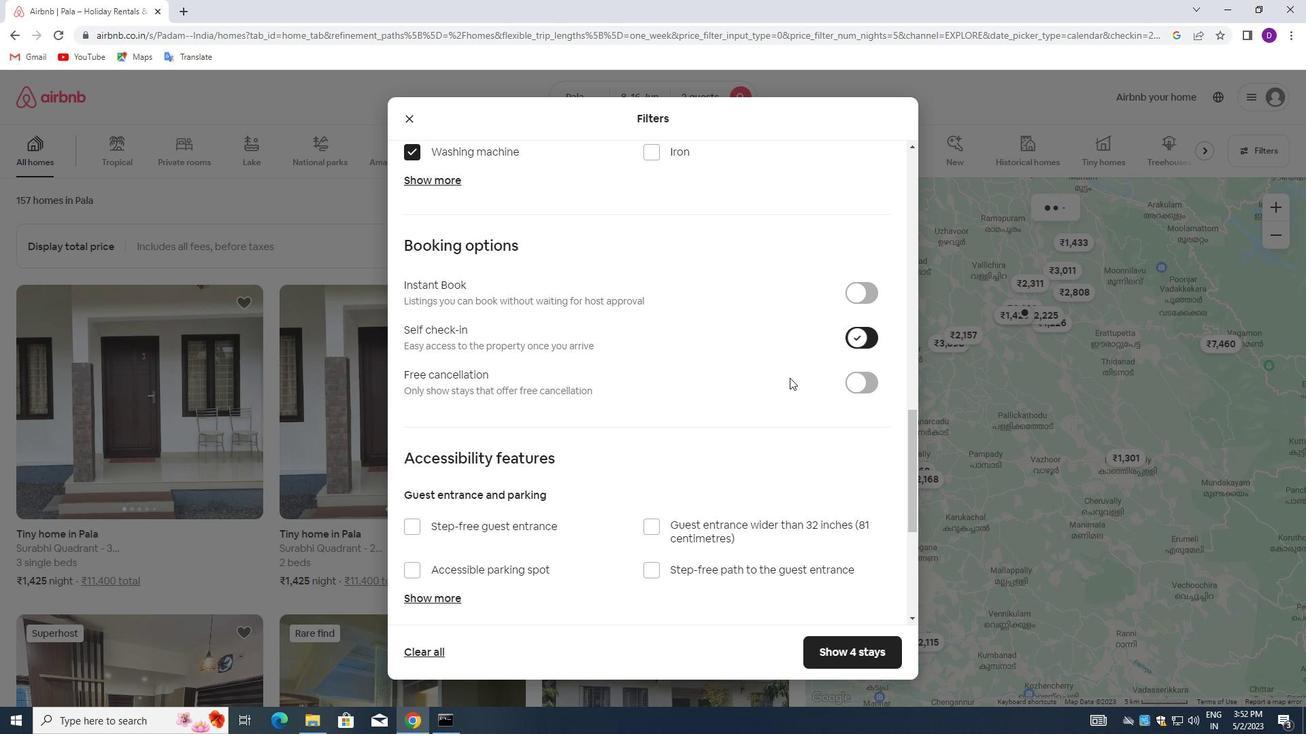 
Action: Mouse scrolled (602, 451) with delta (0, 0)
Screenshot: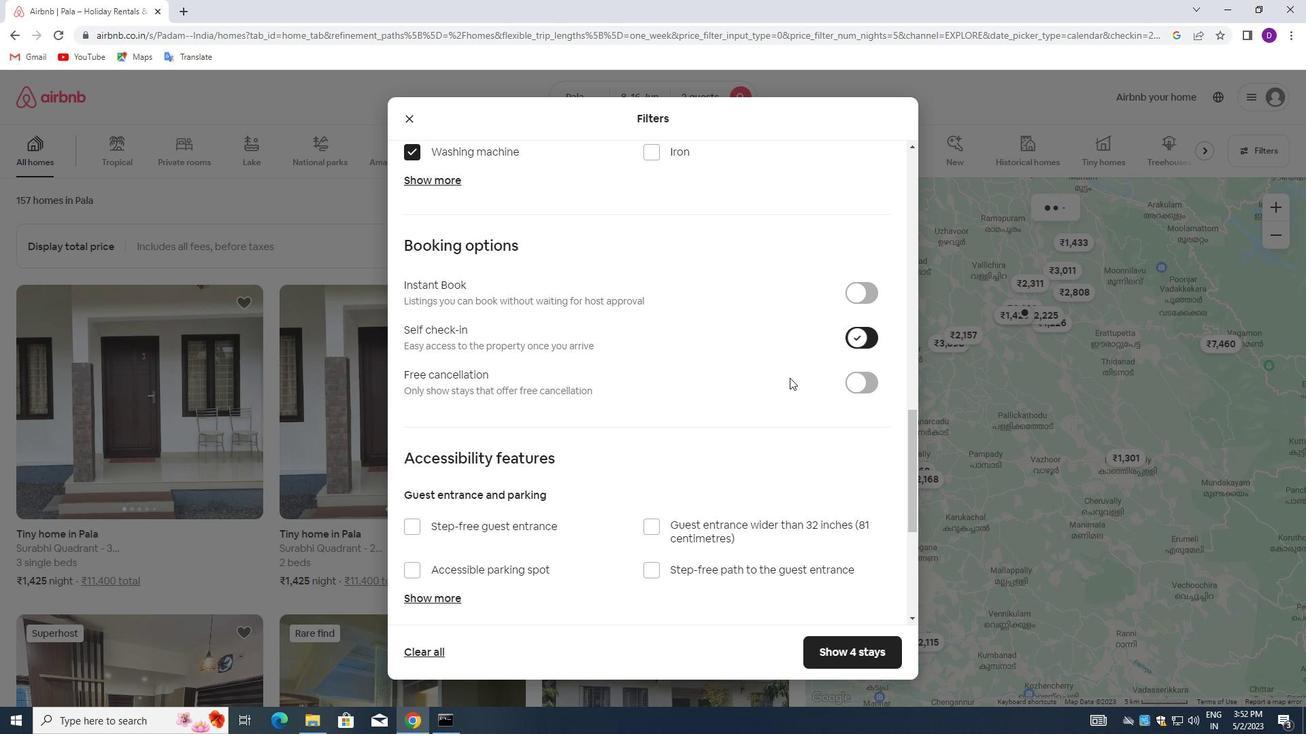 
Action: Mouse moved to (602, 453)
Screenshot: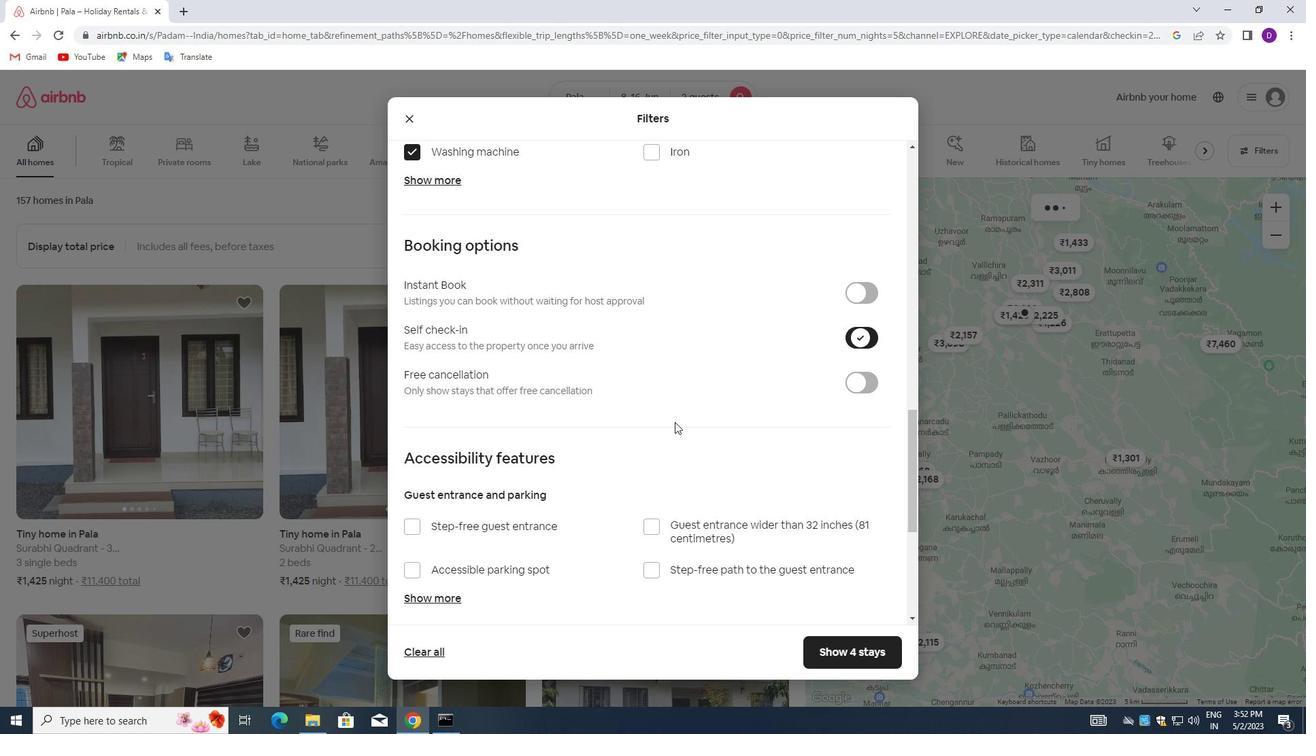 
Action: Mouse scrolled (602, 452) with delta (0, 0)
Screenshot: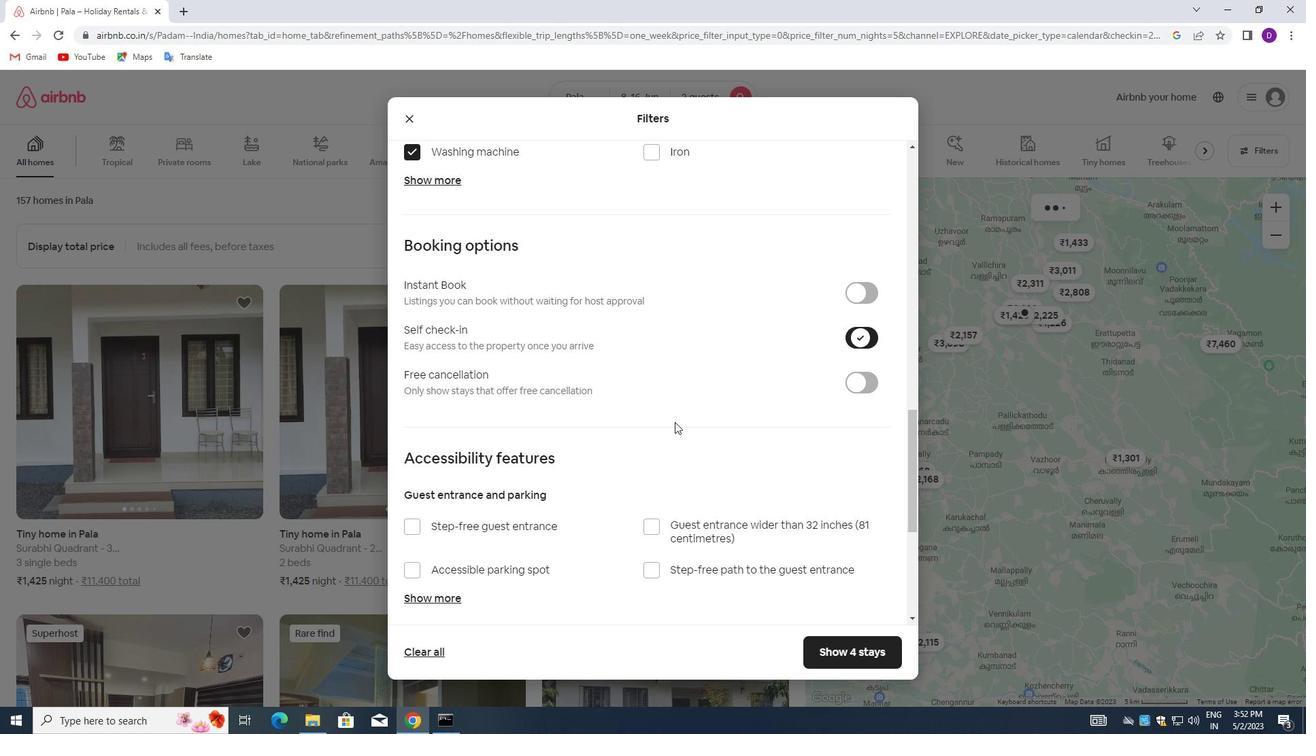 
Action: Mouse scrolled (602, 452) with delta (0, 0)
Screenshot: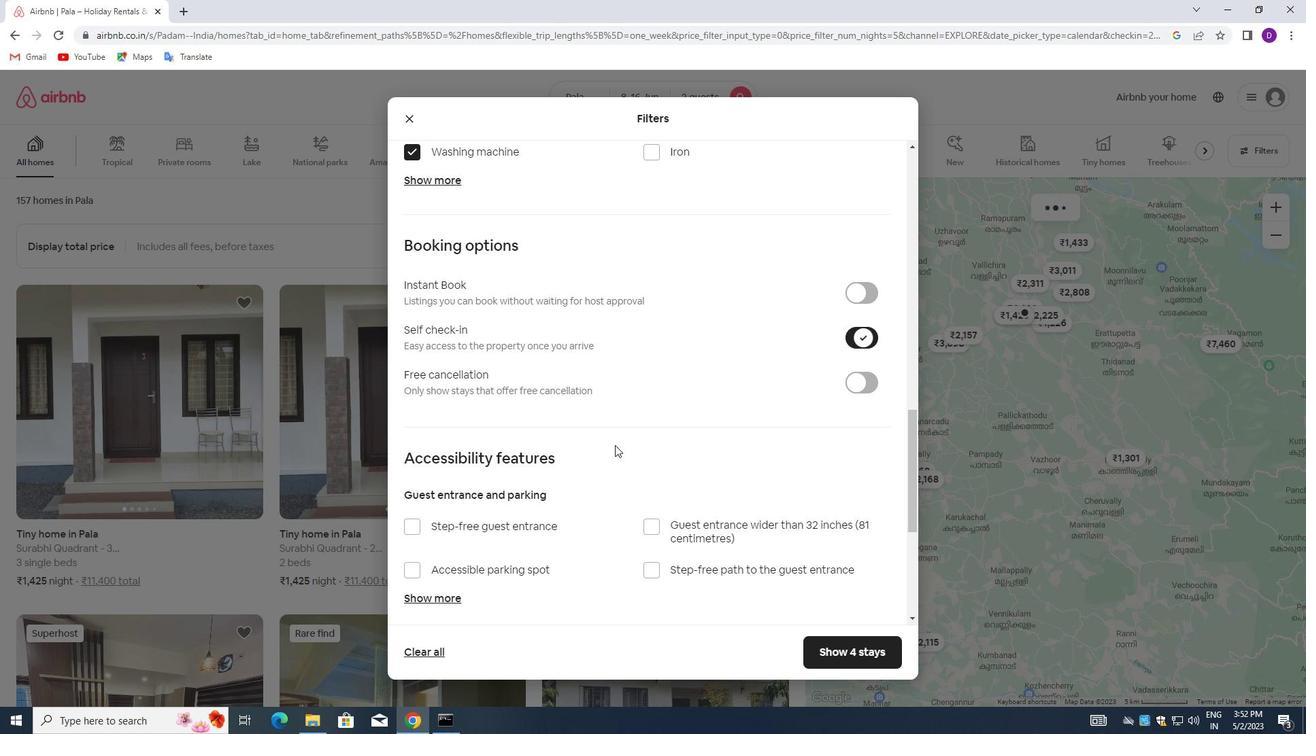 
Action: Mouse scrolled (602, 452) with delta (0, 0)
Screenshot: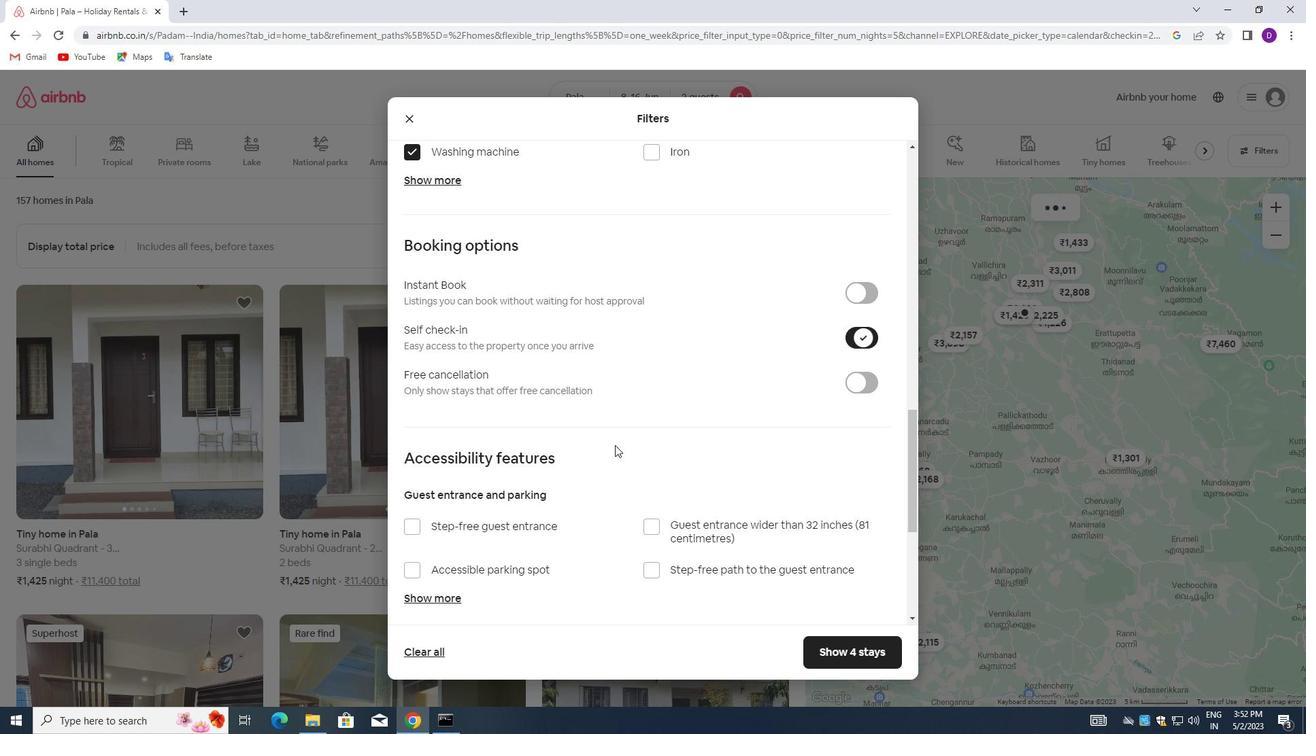 
Action: Mouse moved to (600, 453)
Screenshot: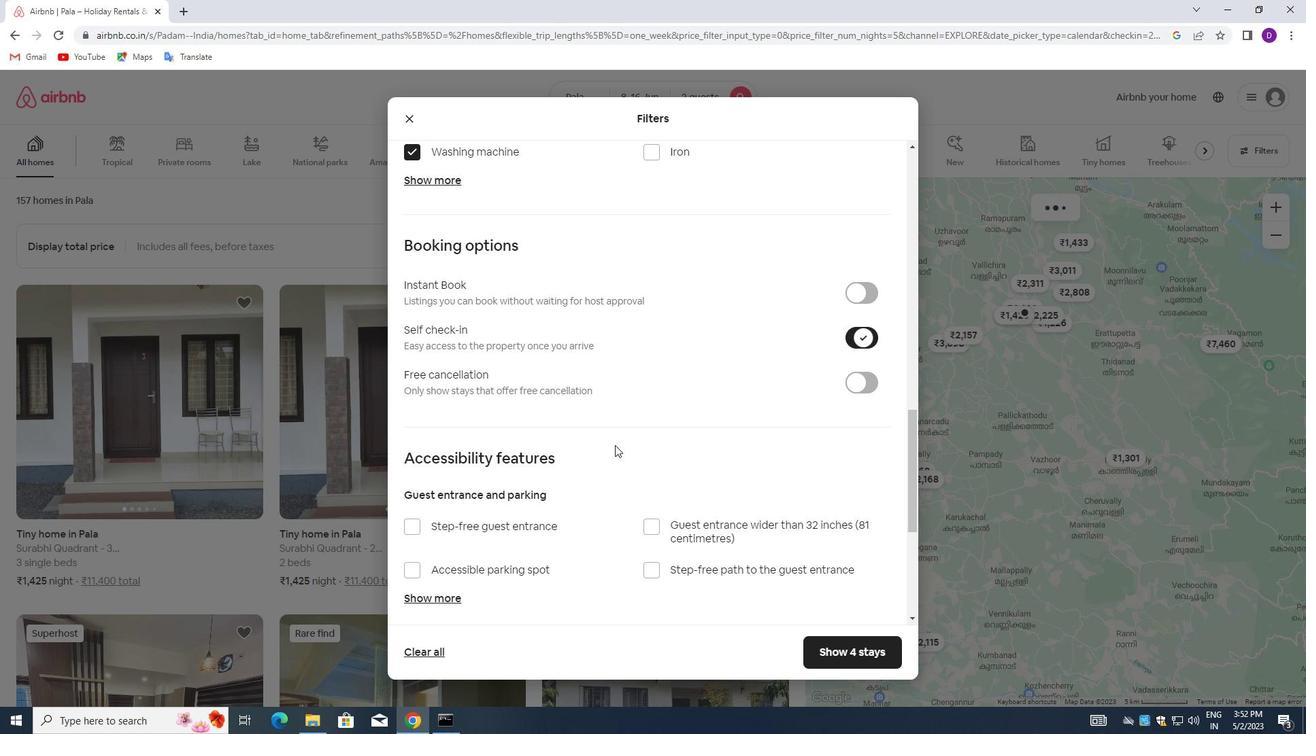 
Action: Mouse scrolled (600, 452) with delta (0, 0)
Screenshot: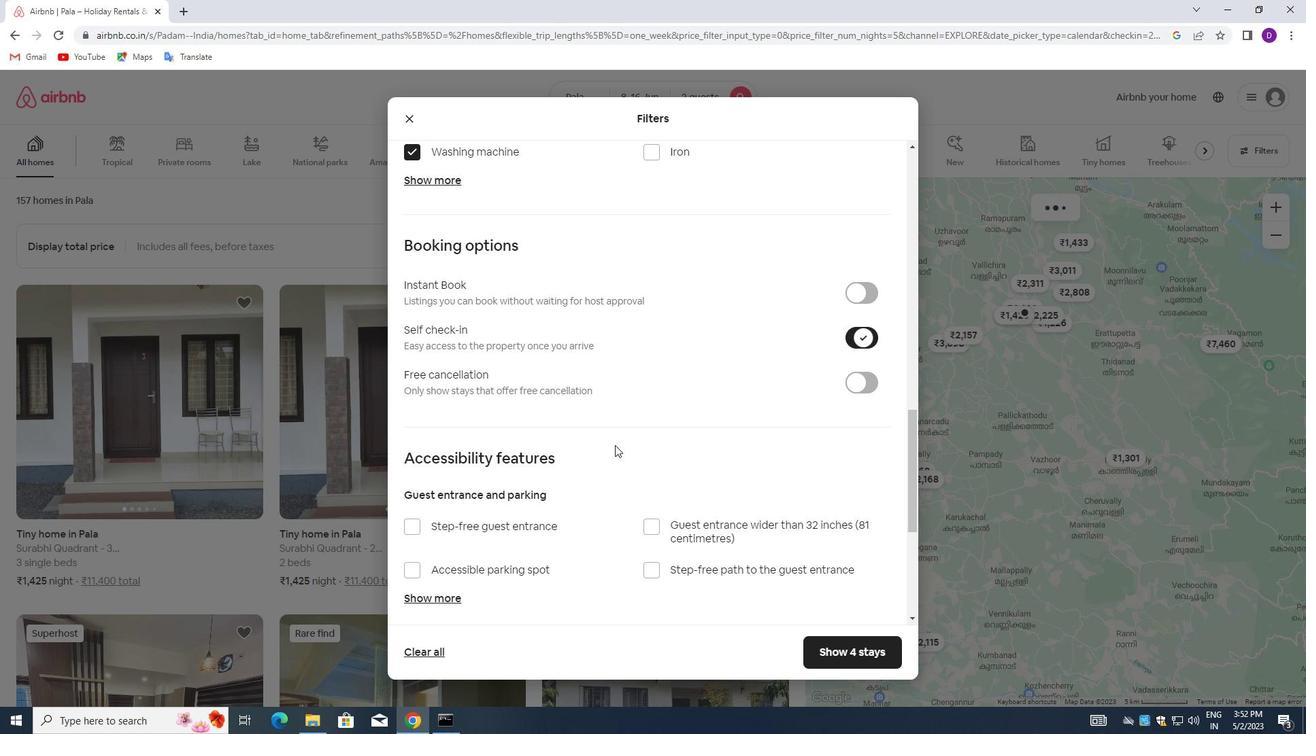 
Action: Mouse moved to (600, 453)
Screenshot: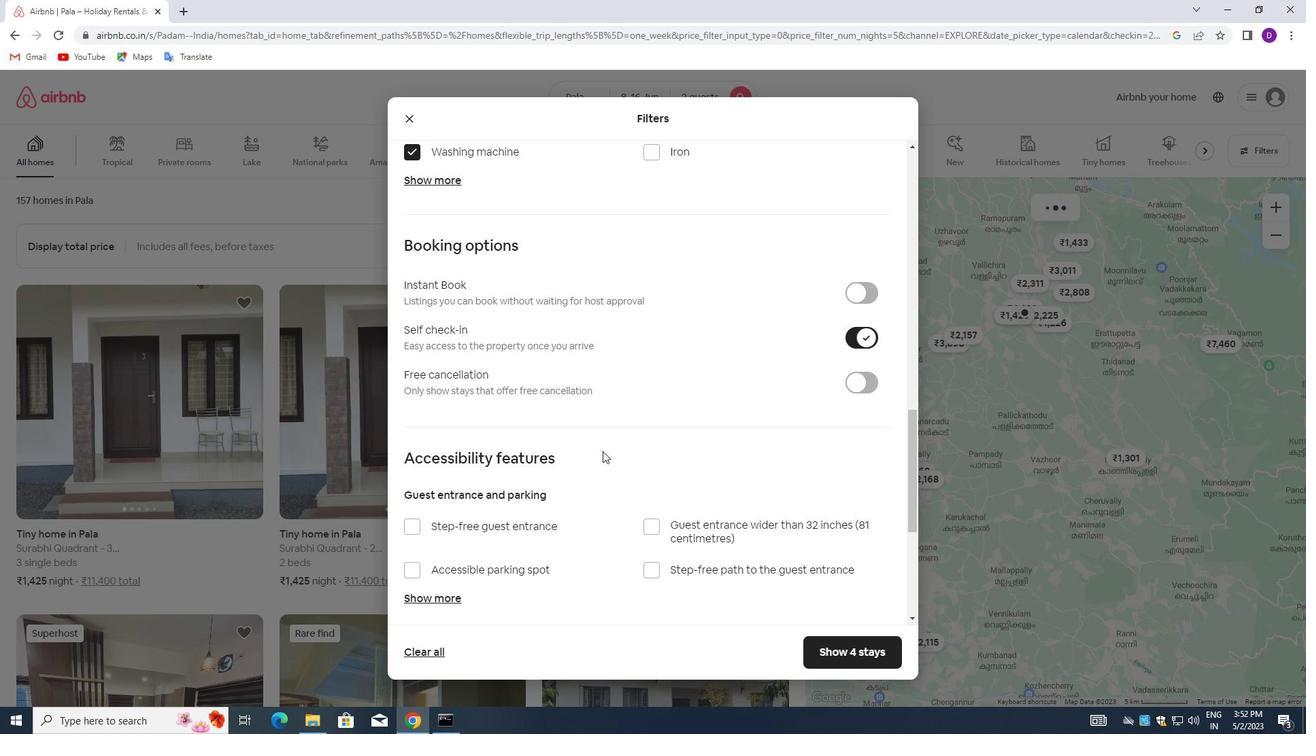 
Action: Mouse scrolled (600, 452) with delta (0, 0)
Screenshot: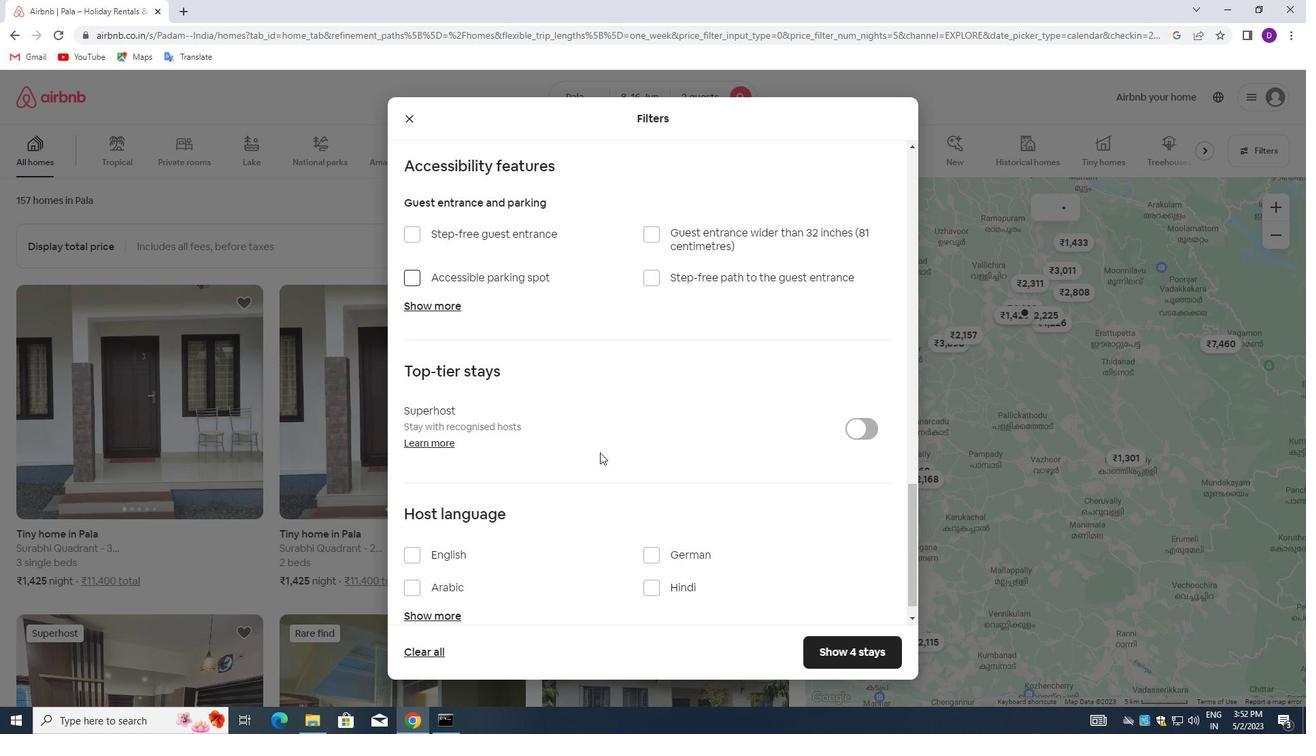 
Action: Mouse scrolled (600, 452) with delta (0, 0)
Screenshot: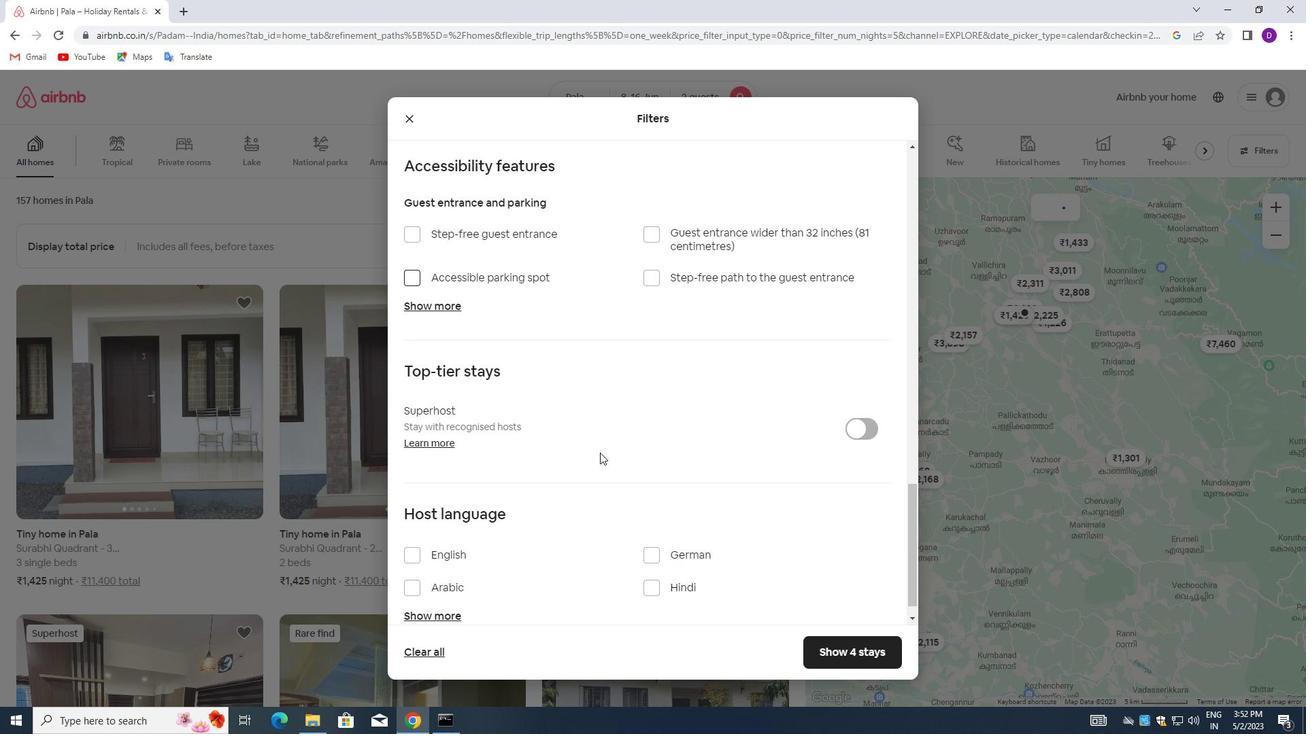 
Action: Mouse scrolled (600, 452) with delta (0, 0)
Screenshot: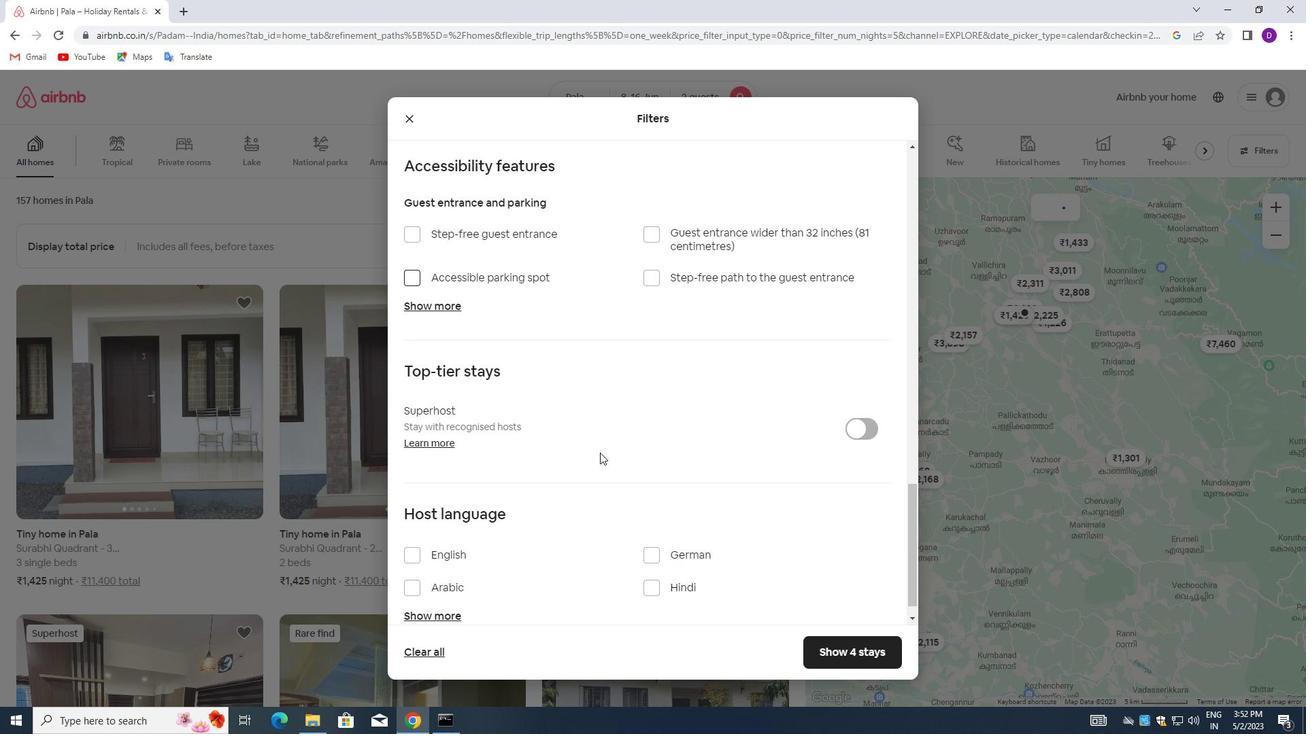 
Action: Mouse scrolled (600, 452) with delta (0, 0)
Screenshot: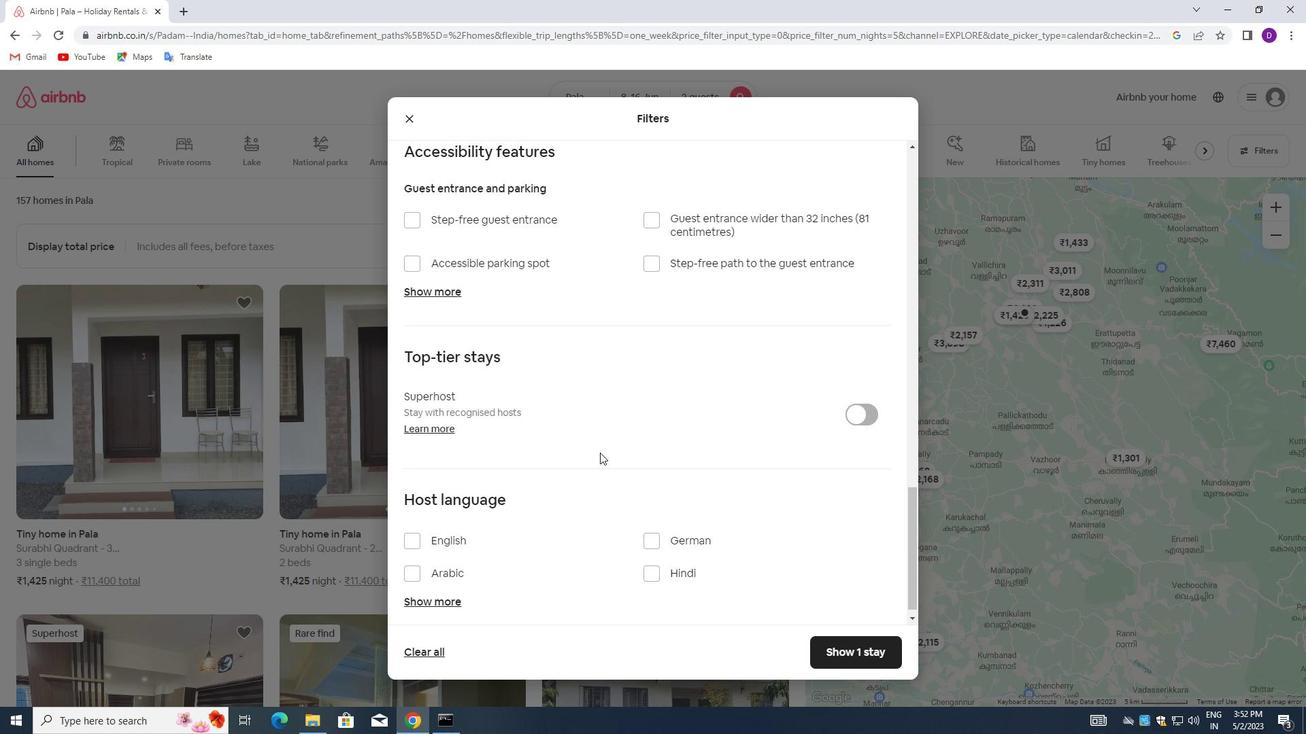 
Action: Mouse scrolled (600, 452) with delta (0, 0)
Screenshot: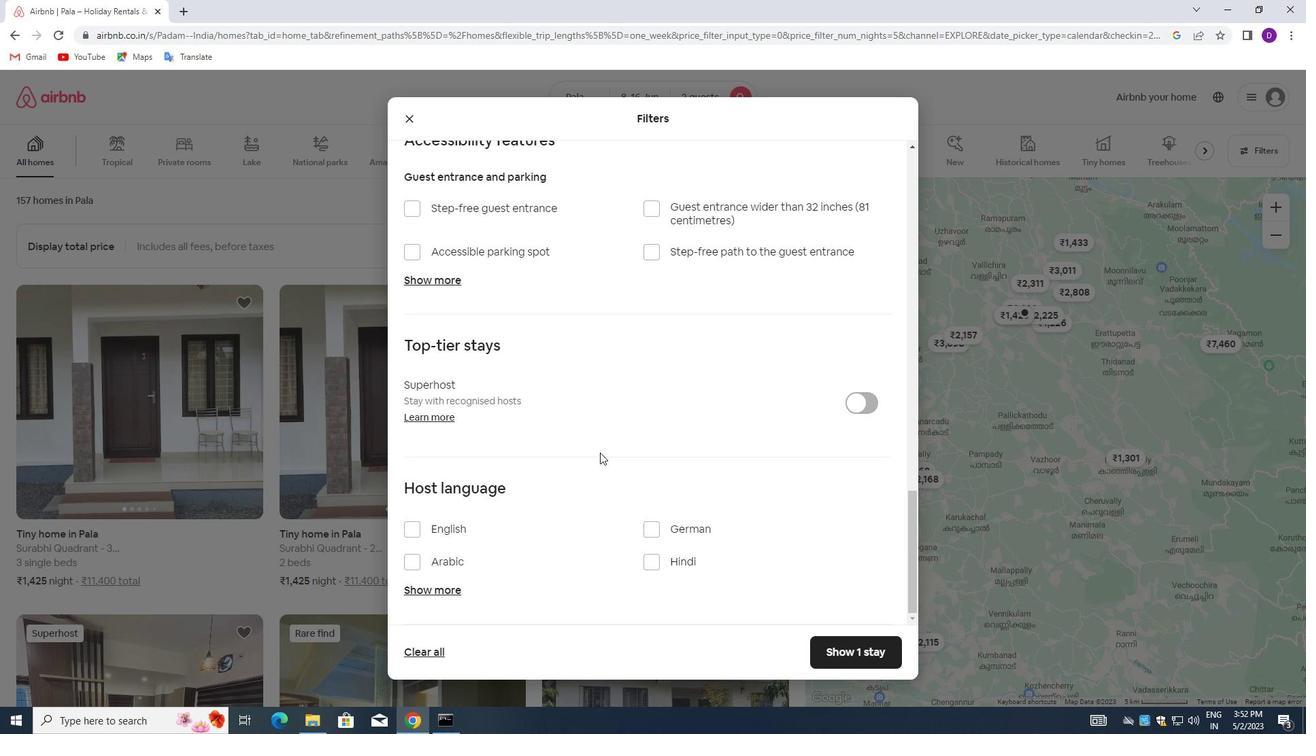 
Action: Mouse scrolled (600, 452) with delta (0, 0)
Screenshot: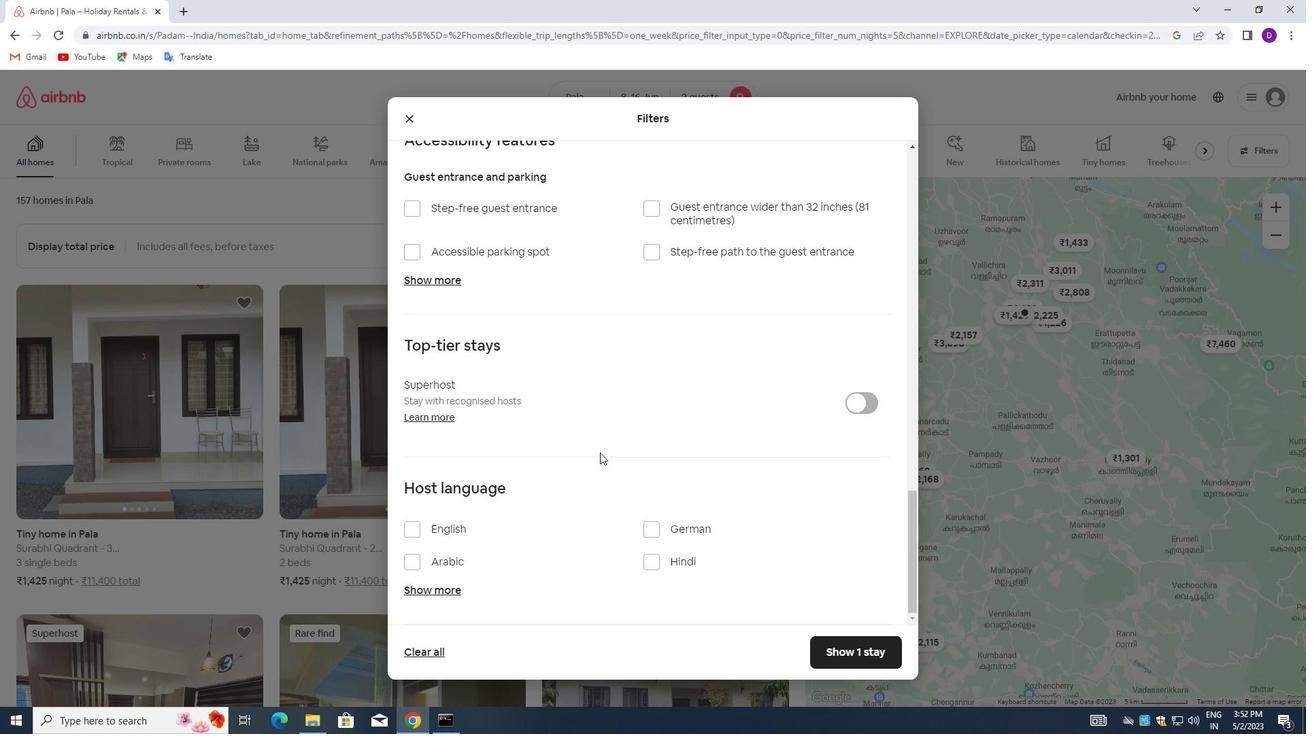 
Action: Mouse moved to (415, 525)
Screenshot: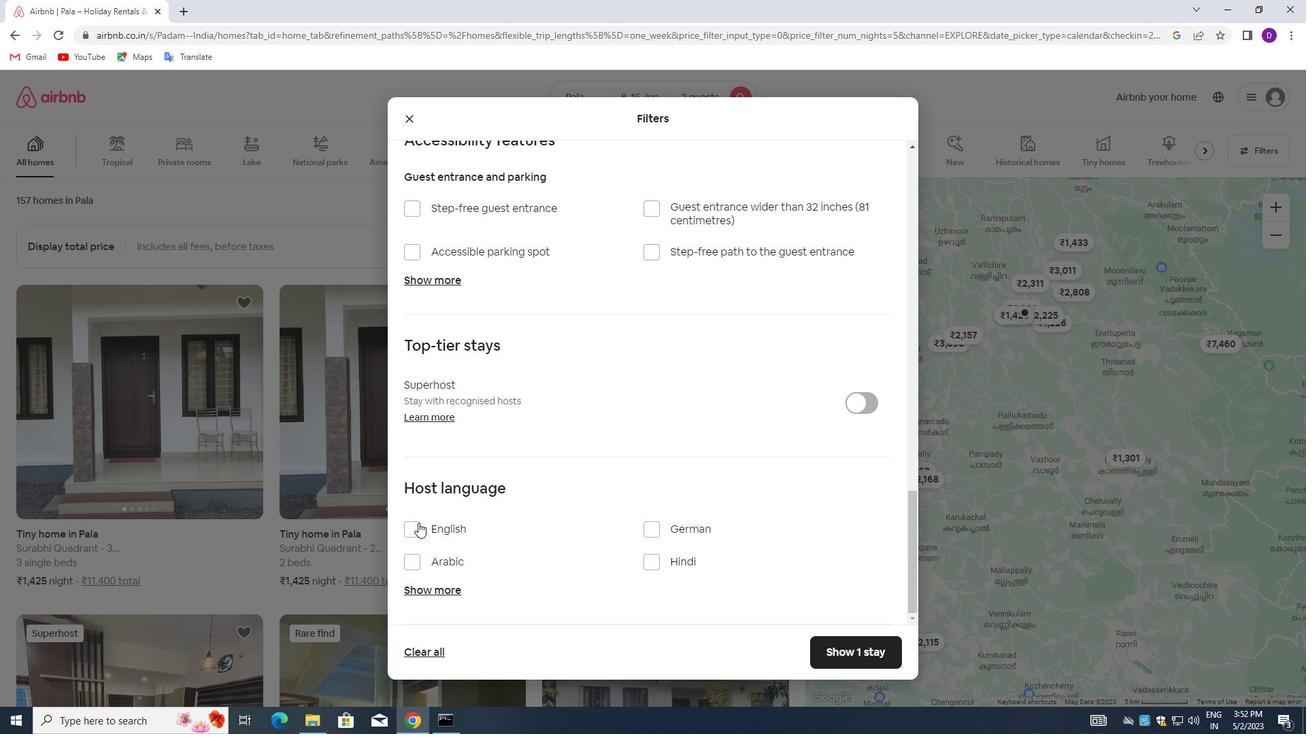 
Action: Mouse pressed left at (415, 525)
Screenshot: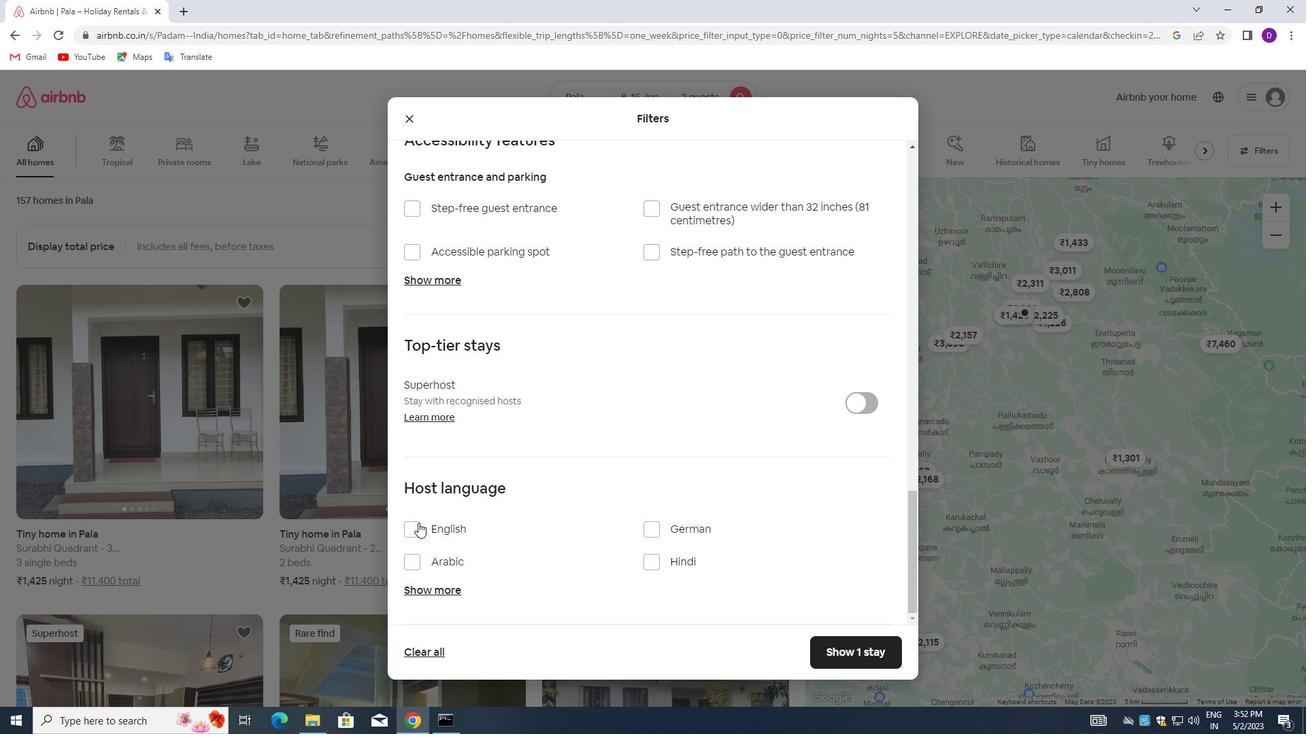 
Action: Mouse moved to (838, 653)
Screenshot: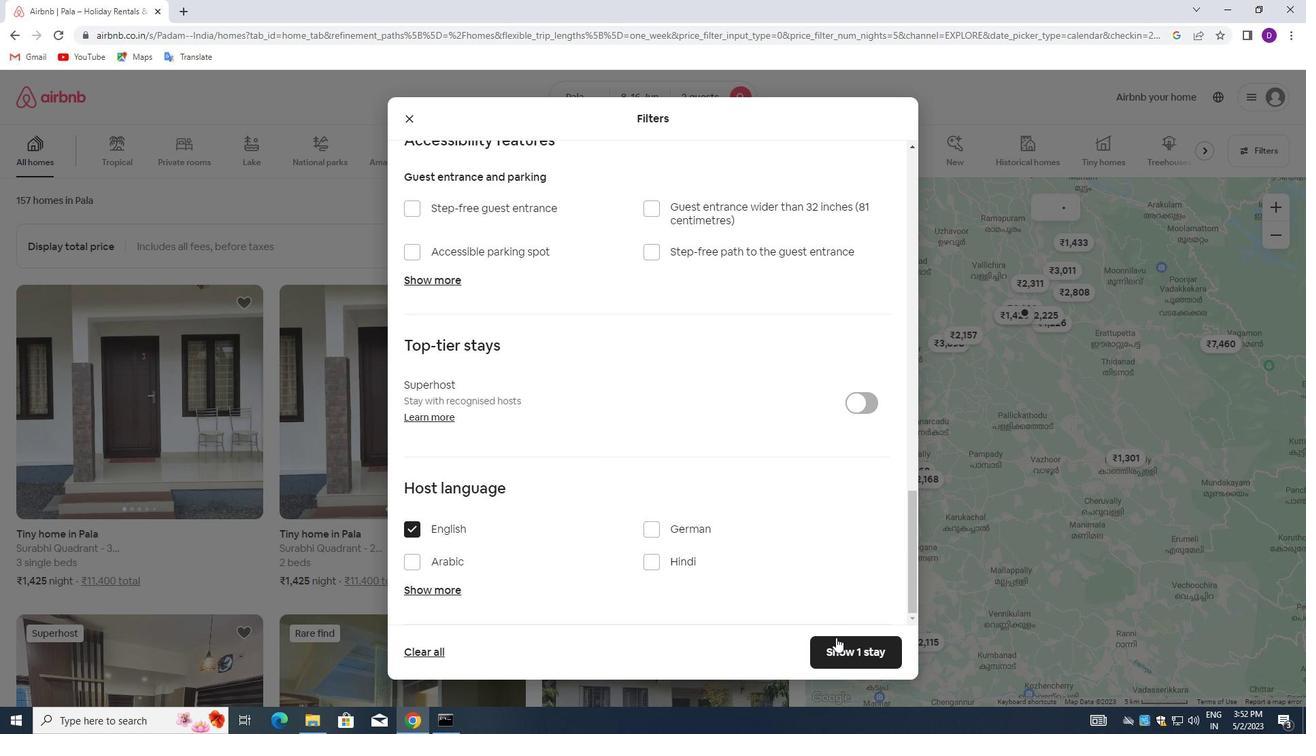 
Action: Mouse pressed left at (838, 653)
Screenshot: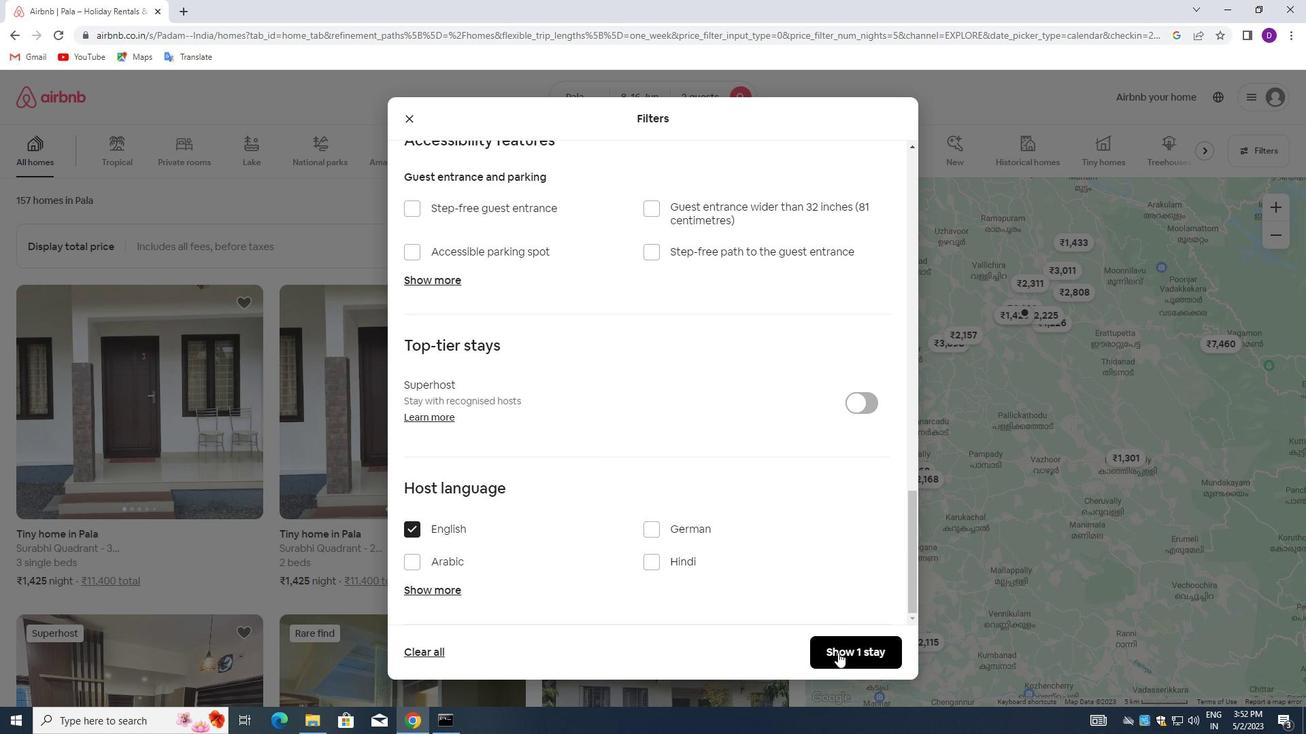 
Action: Mouse moved to (721, 534)
Screenshot: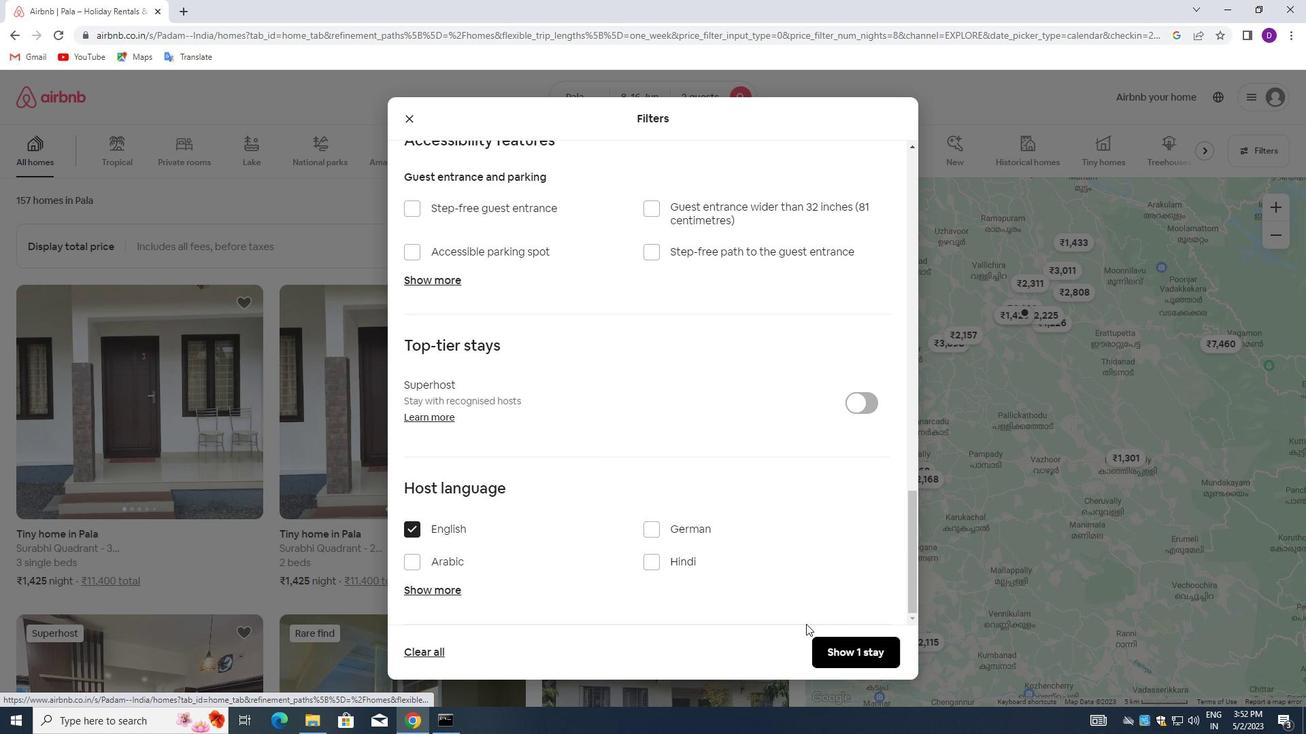 
